 Task: Look for space in Jatāra, India from 3rd August, 2023 to 17th August, 2023 for 3 adults, 1 child in price range Rs.3000 to Rs.15000. Place can be entire place with 3 bedrooms having 4 beds and 2 bathrooms. Property type can be house, flat, guest house. Amenities needed are: wifi. Booking option can be shelf check-in. Required host language is English.
Action: Mouse moved to (490, 121)
Screenshot: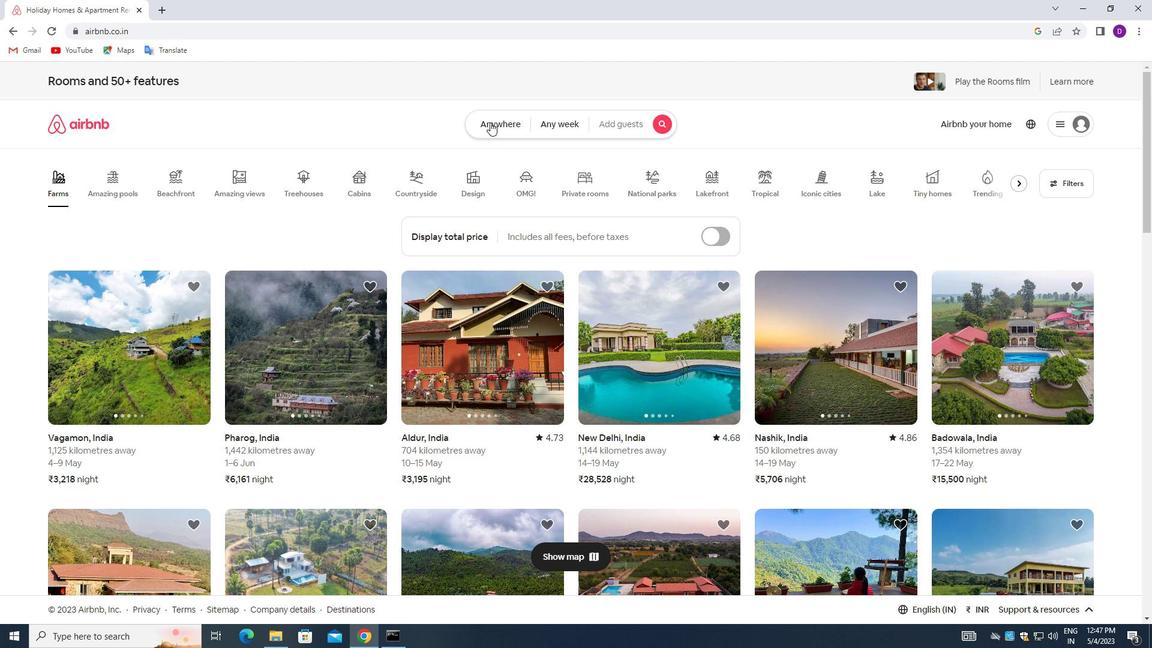 
Action: Mouse pressed left at (490, 121)
Screenshot: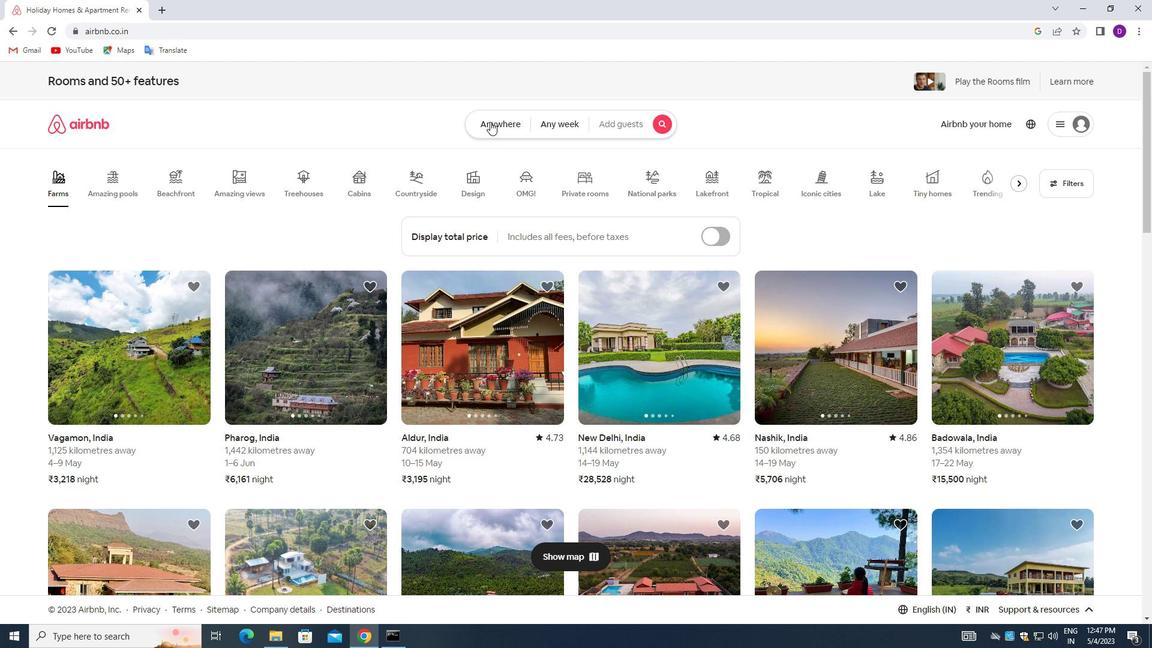 
Action: Mouse moved to (457, 172)
Screenshot: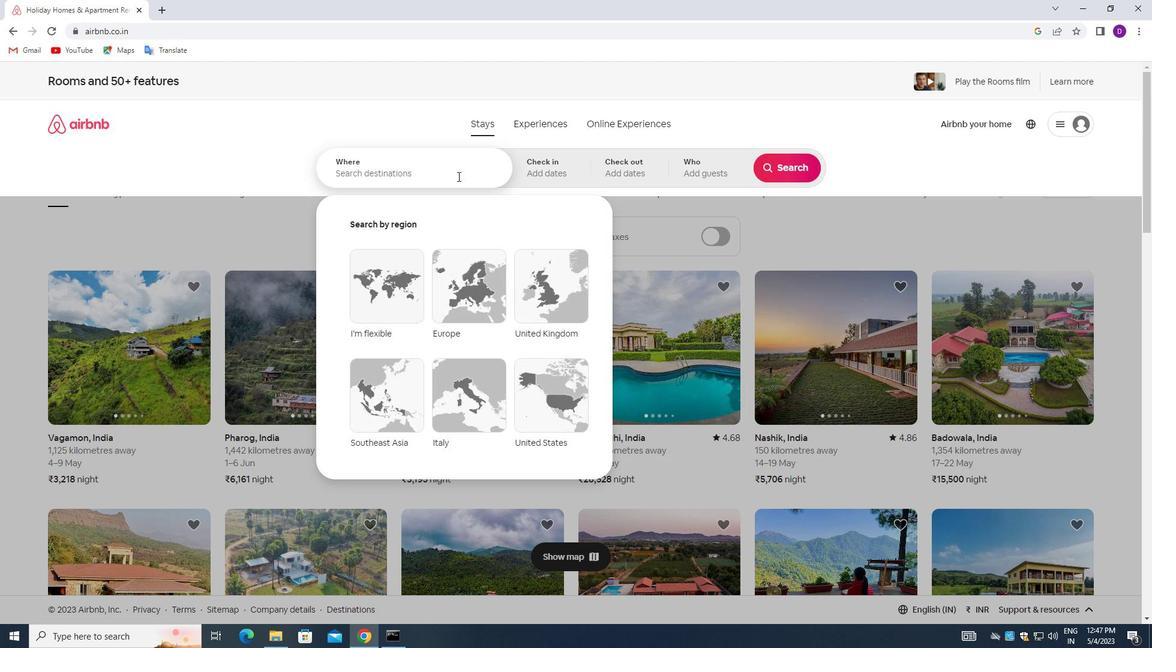 
Action: Mouse pressed left at (457, 172)
Screenshot: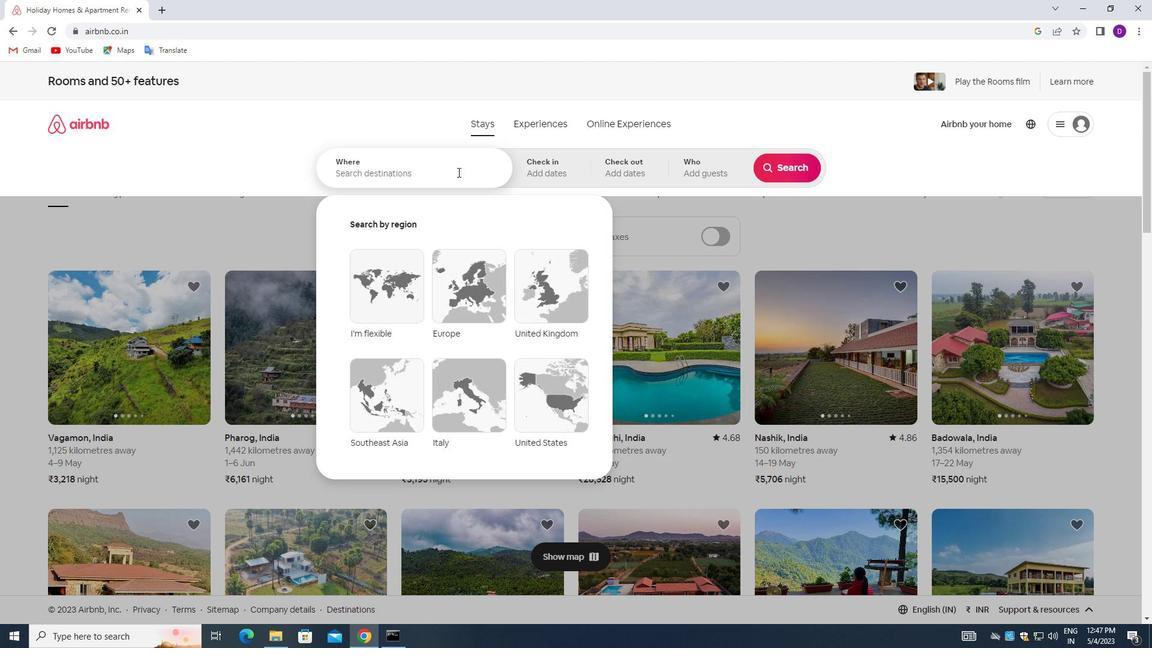 
Action: Mouse moved to (252, 159)
Screenshot: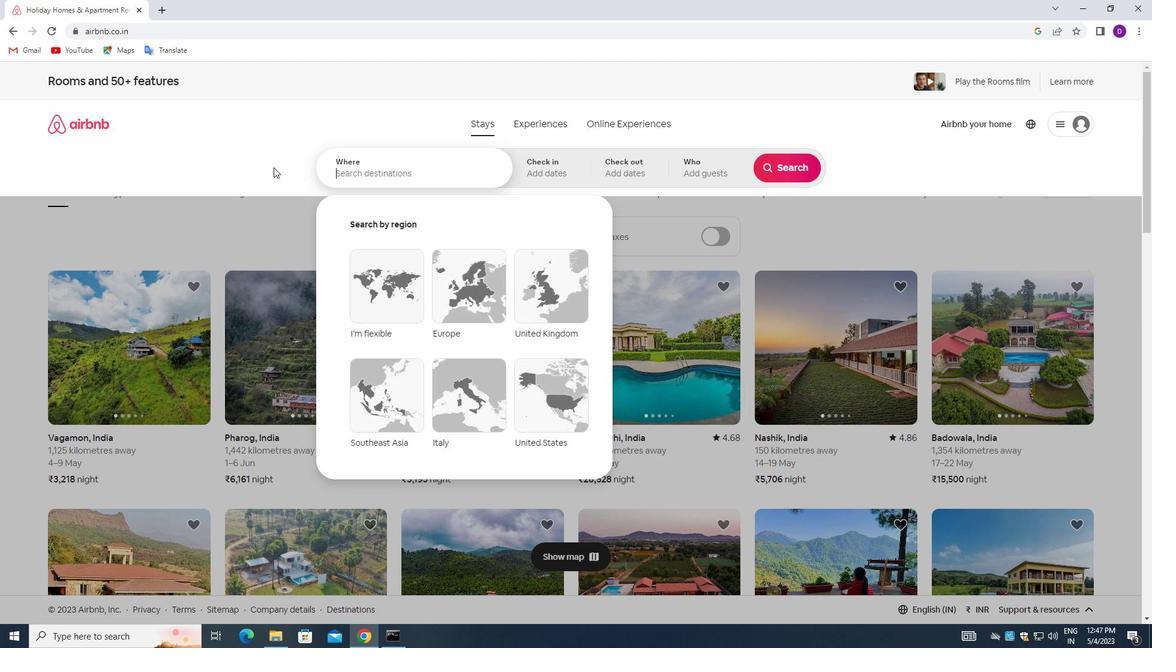 
Action: Key pressed <Key.shift>JATARA,<Key.space><Key.shift>INDIA<Key.enter>
Screenshot: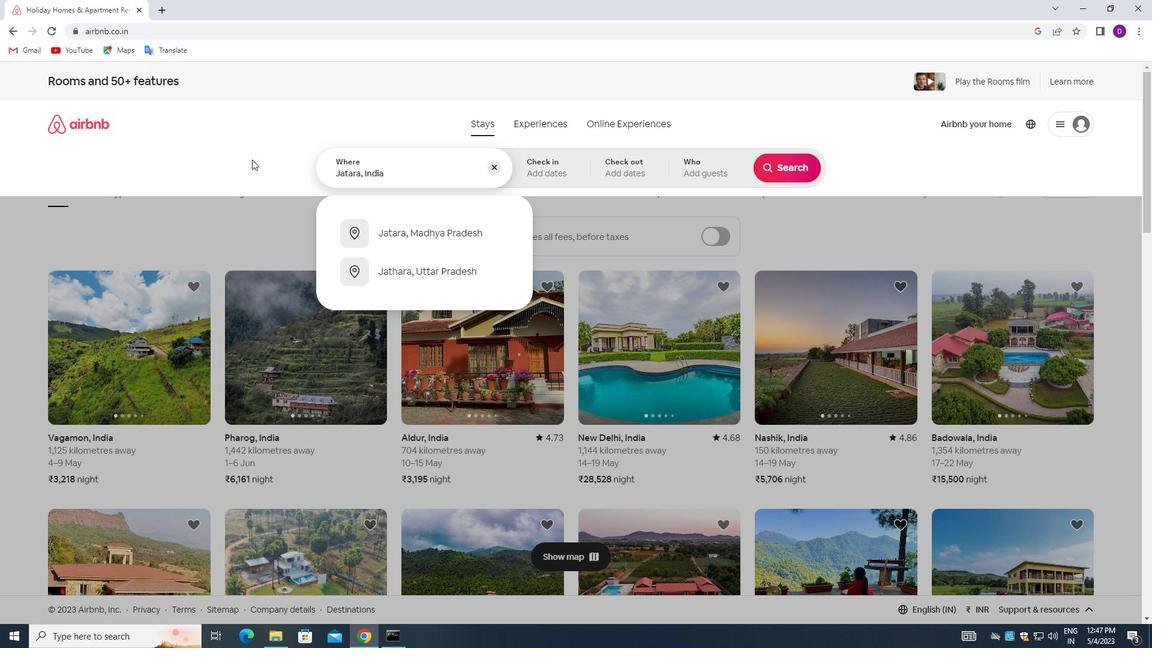 
Action: Mouse moved to (775, 259)
Screenshot: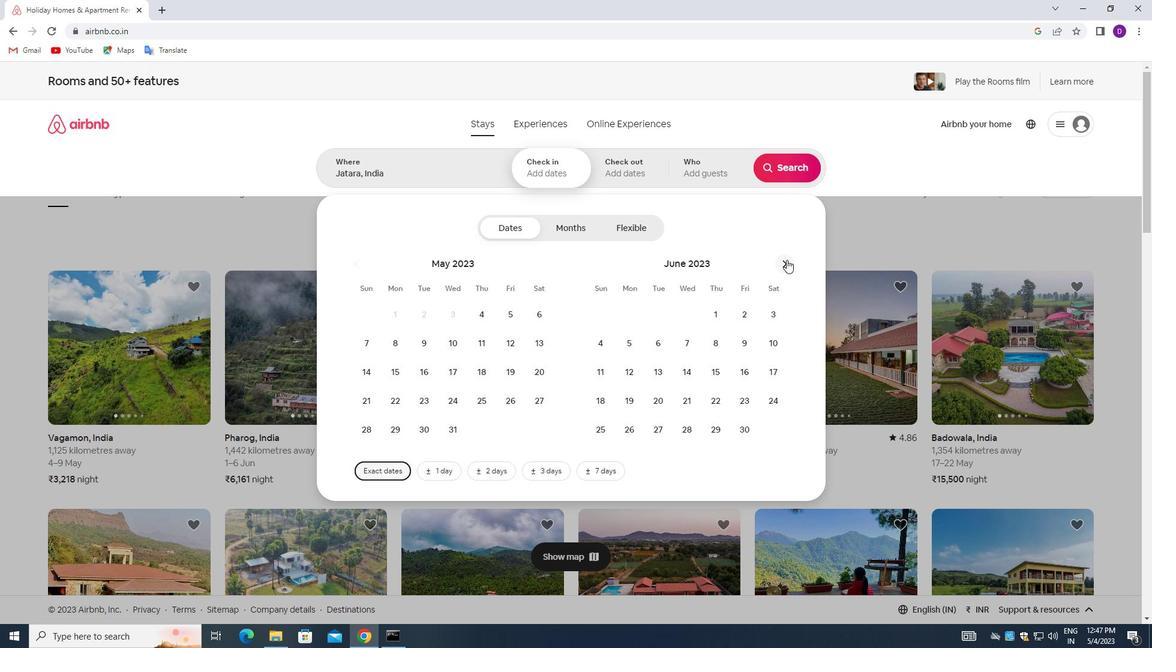 
Action: Mouse pressed left at (775, 259)
Screenshot: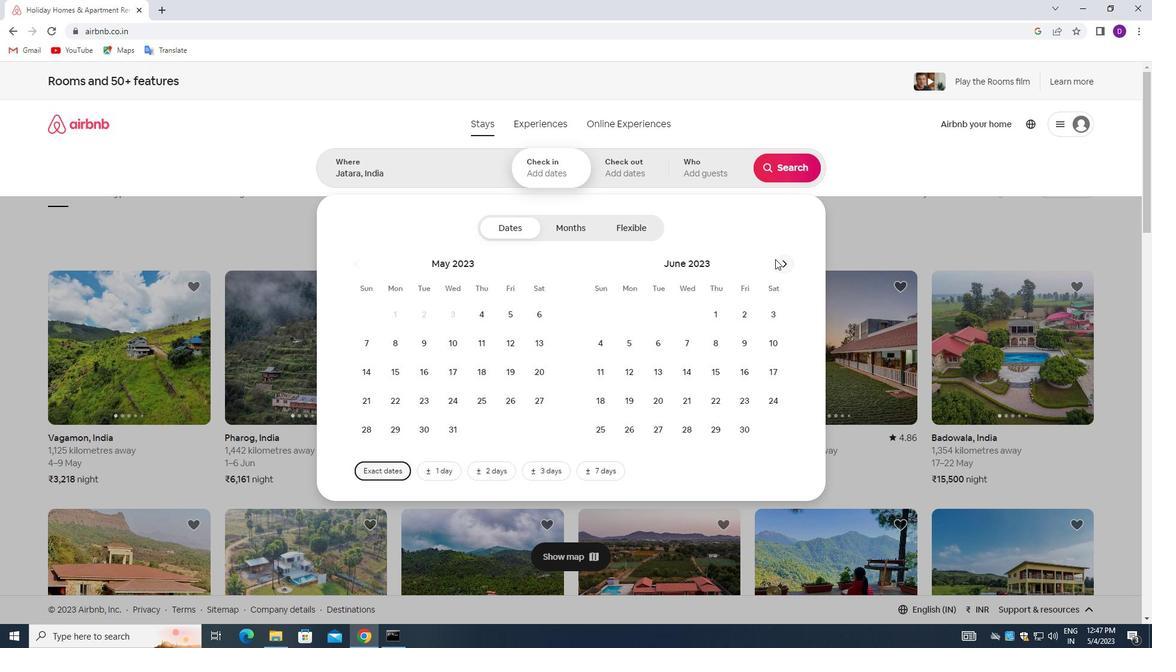
Action: Mouse moved to (780, 261)
Screenshot: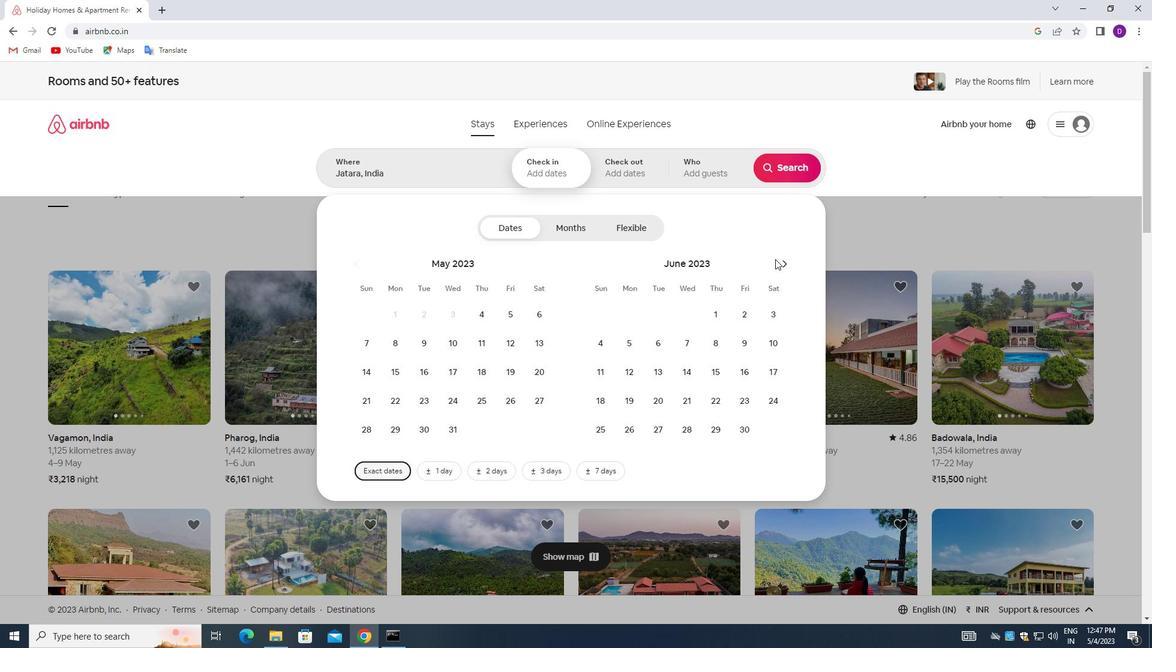 
Action: Mouse pressed left at (780, 261)
Screenshot: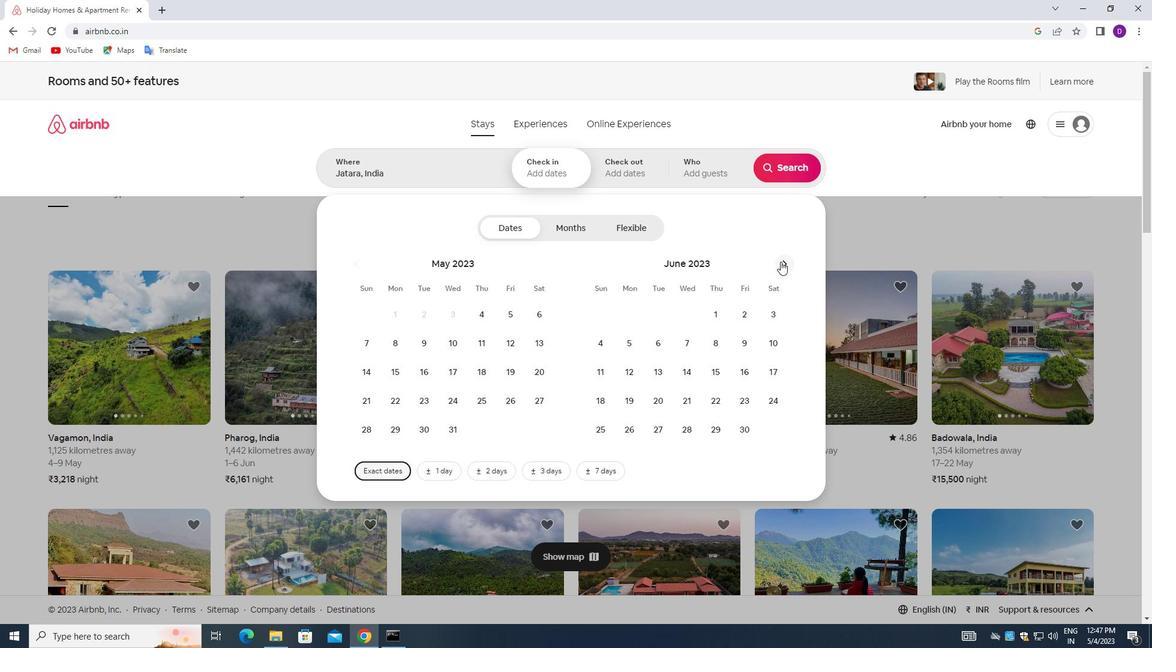 
Action: Mouse pressed left at (780, 261)
Screenshot: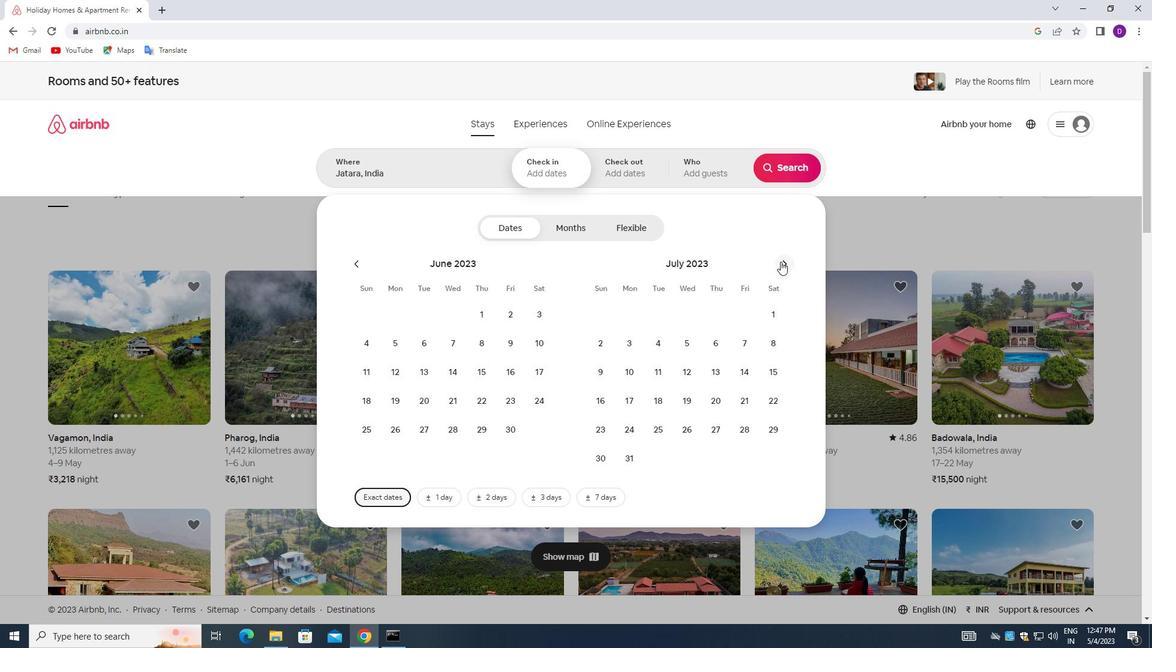 
Action: Mouse moved to (718, 318)
Screenshot: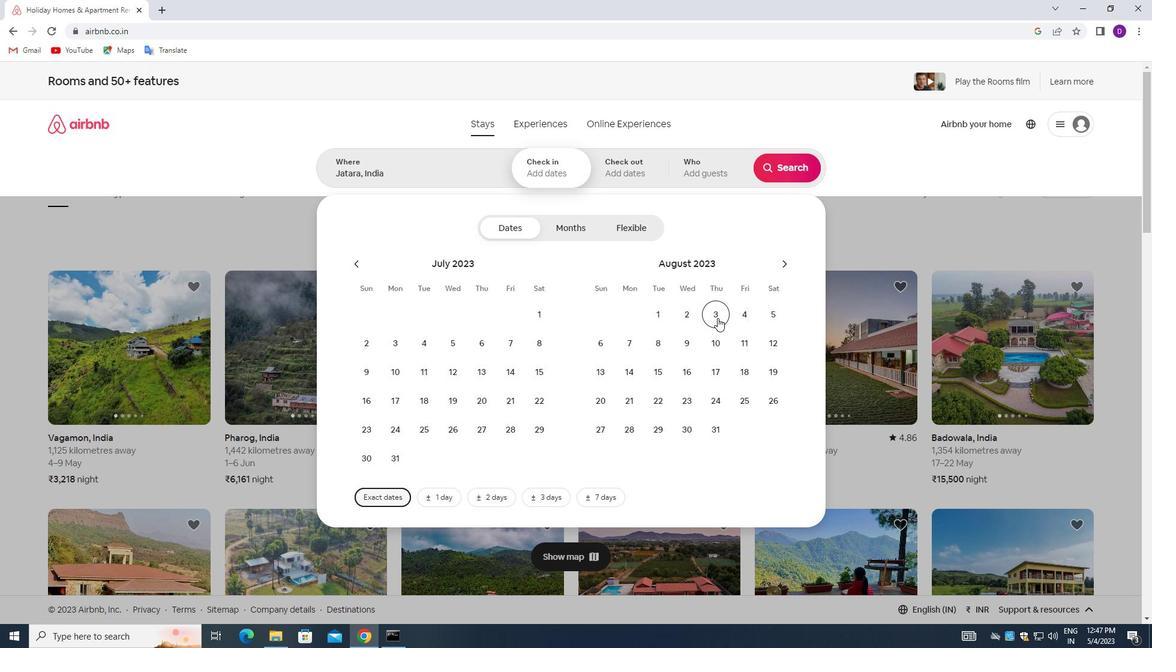 
Action: Mouse pressed left at (718, 318)
Screenshot: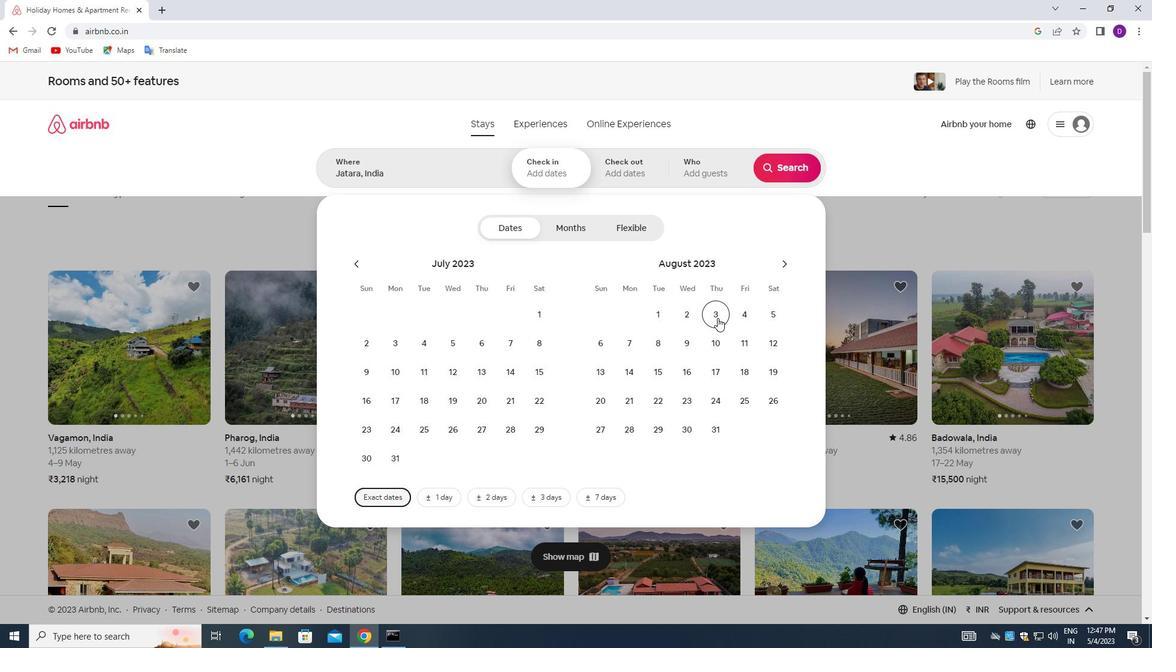 
Action: Mouse moved to (720, 367)
Screenshot: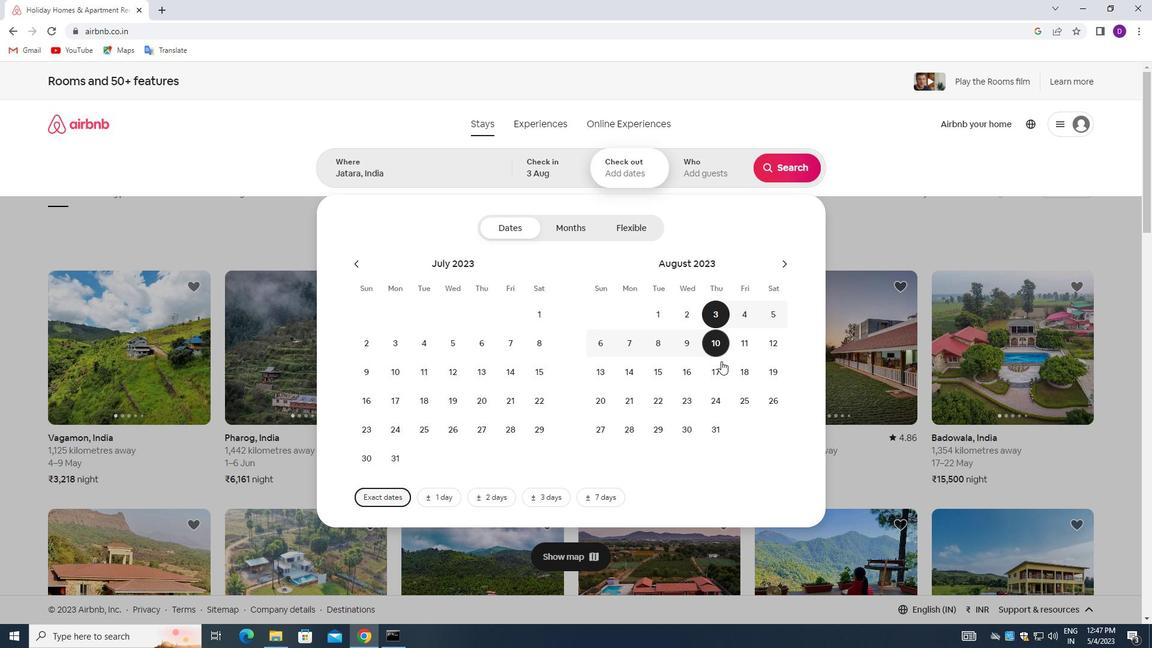 
Action: Mouse pressed left at (720, 367)
Screenshot: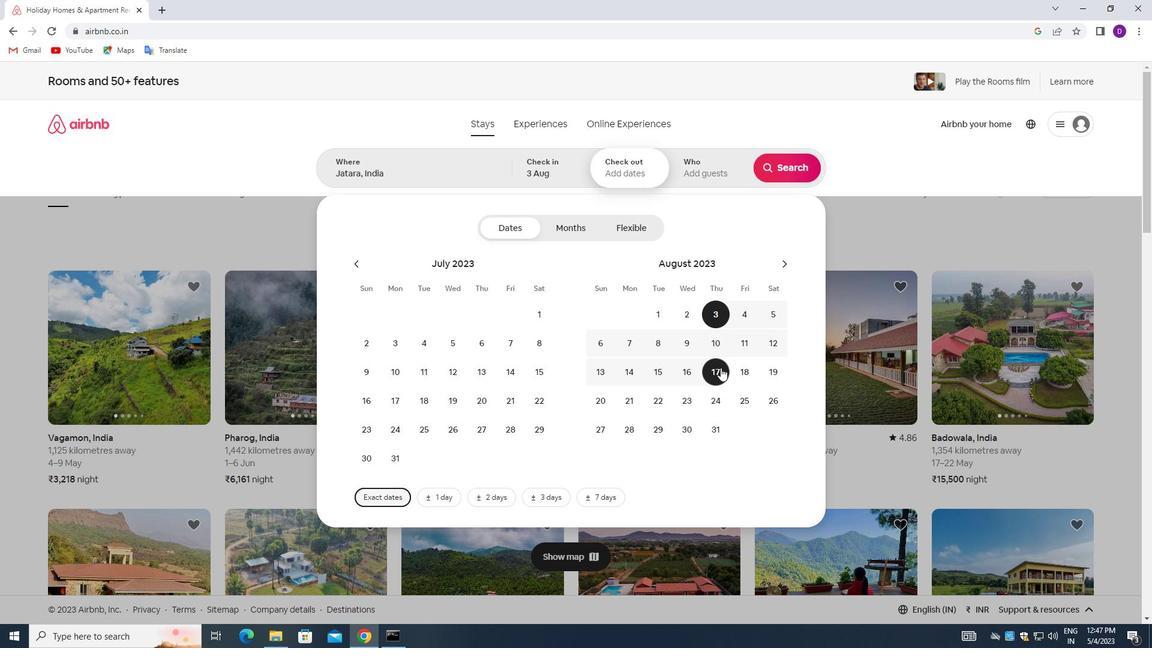 
Action: Mouse moved to (696, 171)
Screenshot: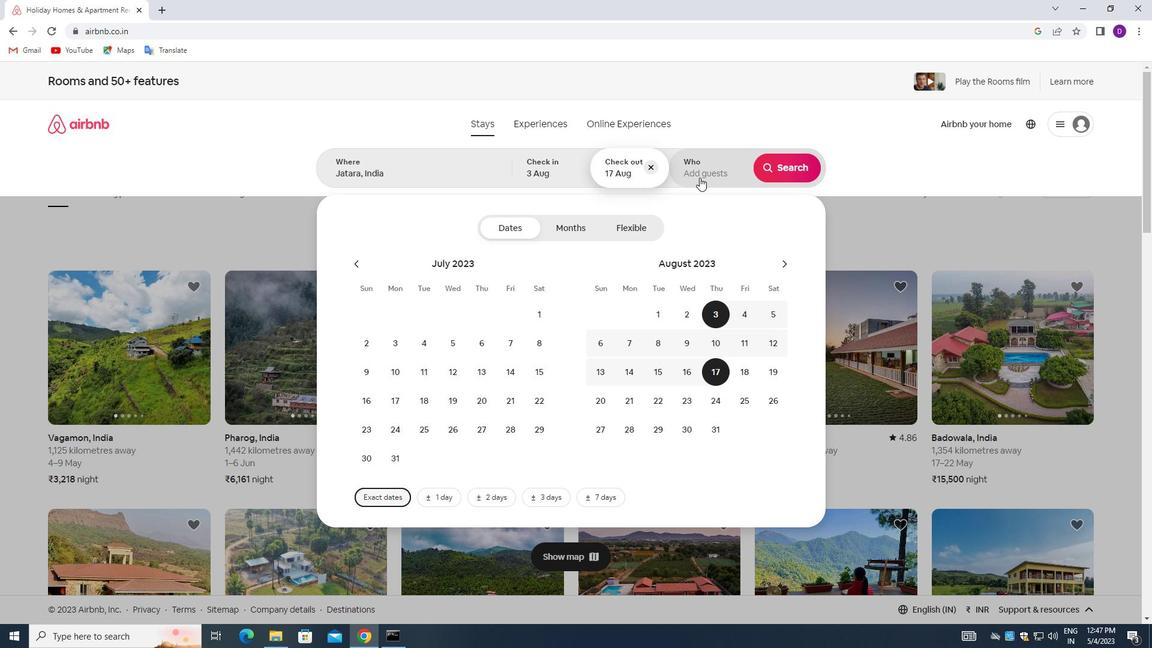 
Action: Mouse pressed left at (696, 171)
Screenshot: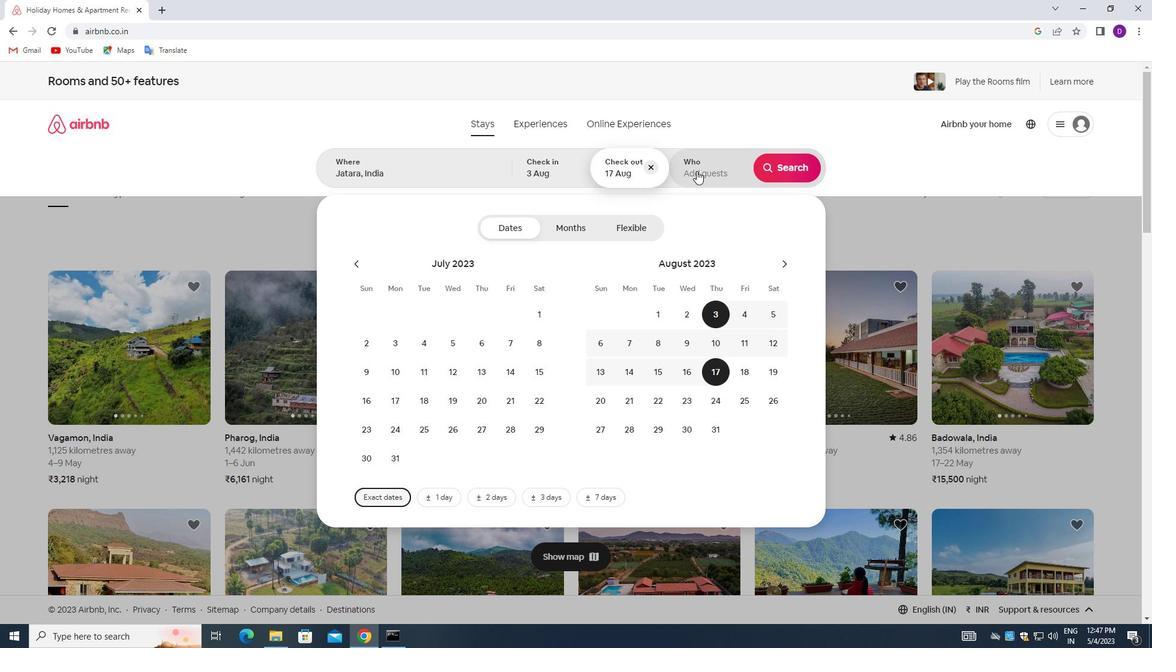 
Action: Mouse moved to (783, 232)
Screenshot: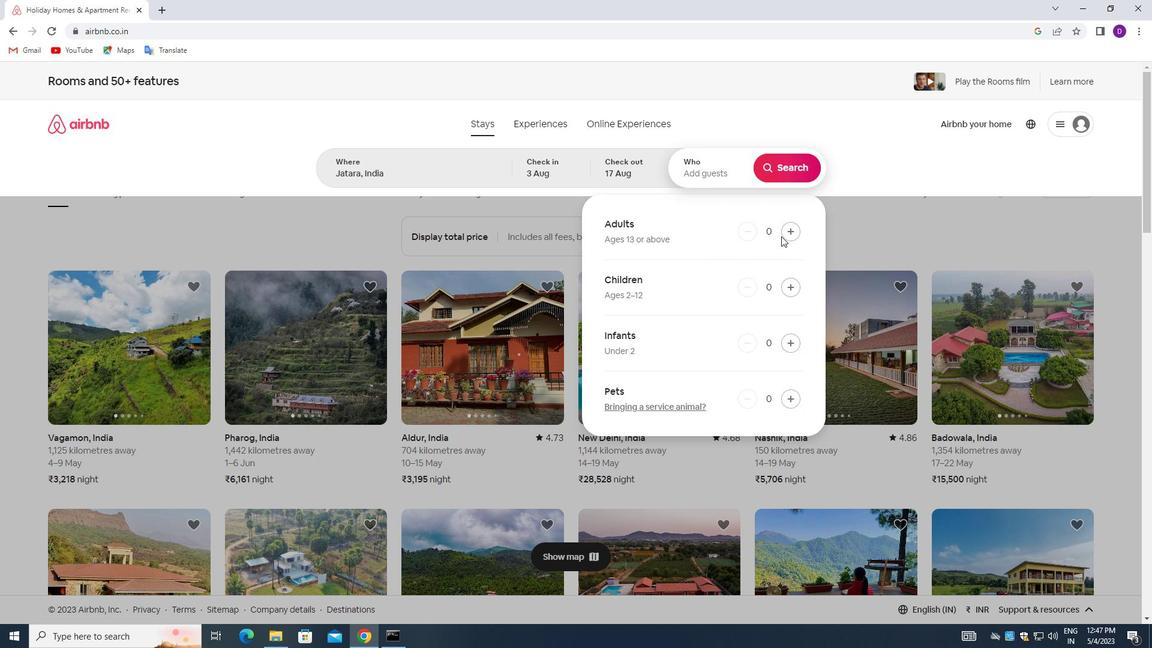 
Action: Mouse pressed left at (783, 232)
Screenshot: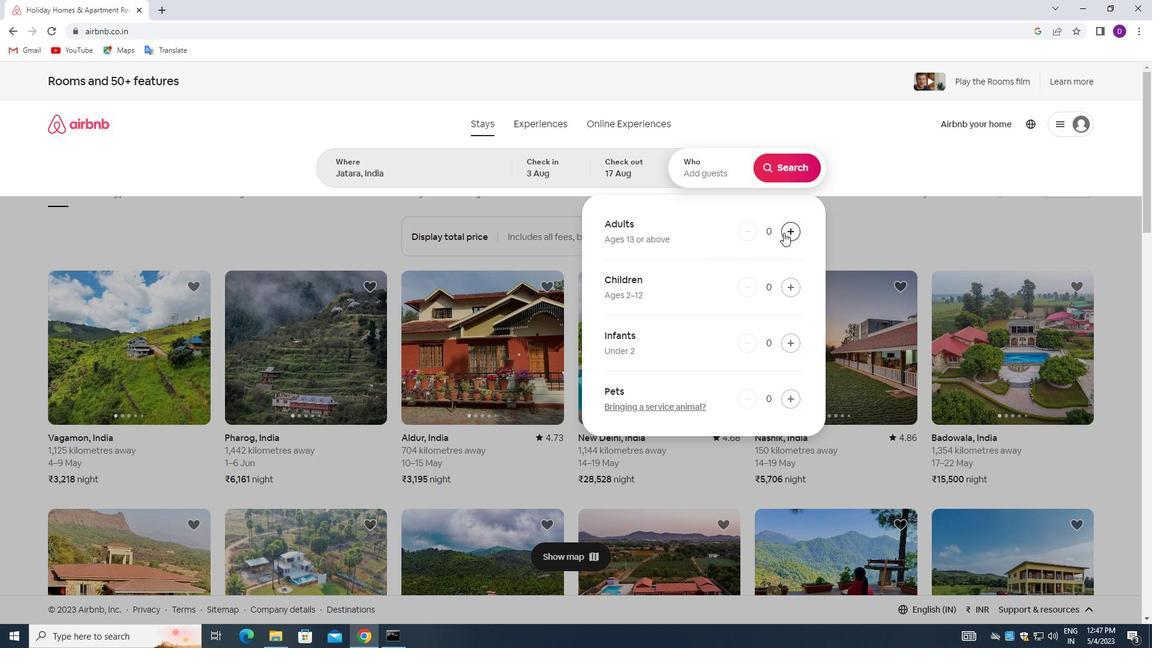 
Action: Mouse pressed left at (783, 232)
Screenshot: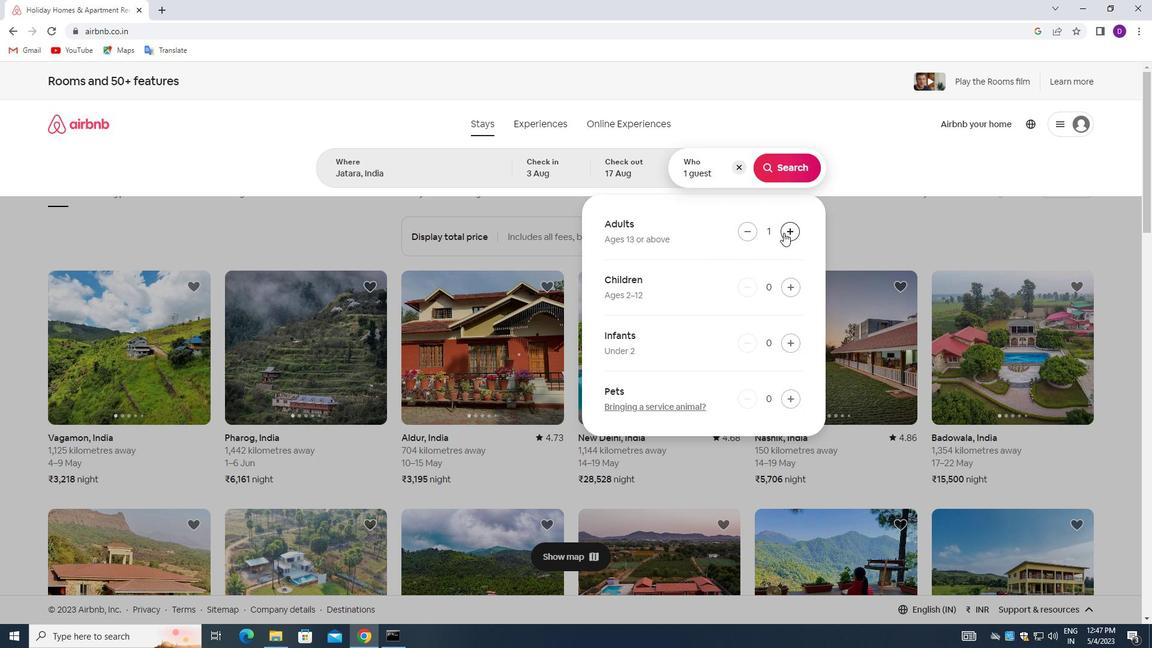 
Action: Mouse pressed left at (783, 232)
Screenshot: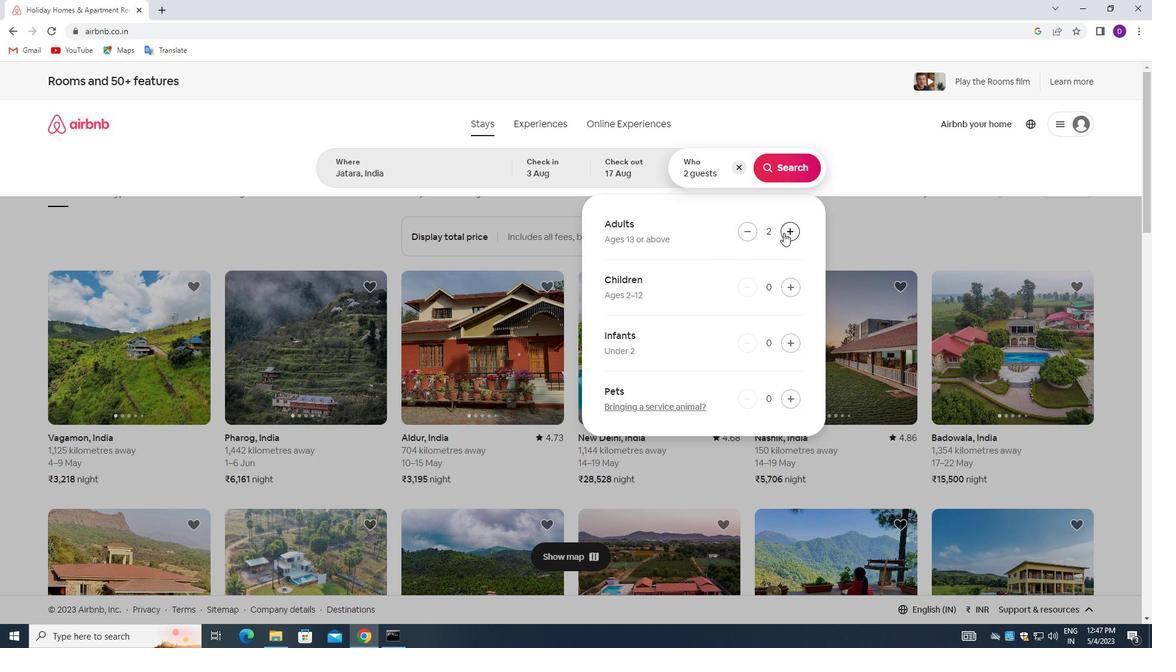 
Action: Mouse moved to (782, 288)
Screenshot: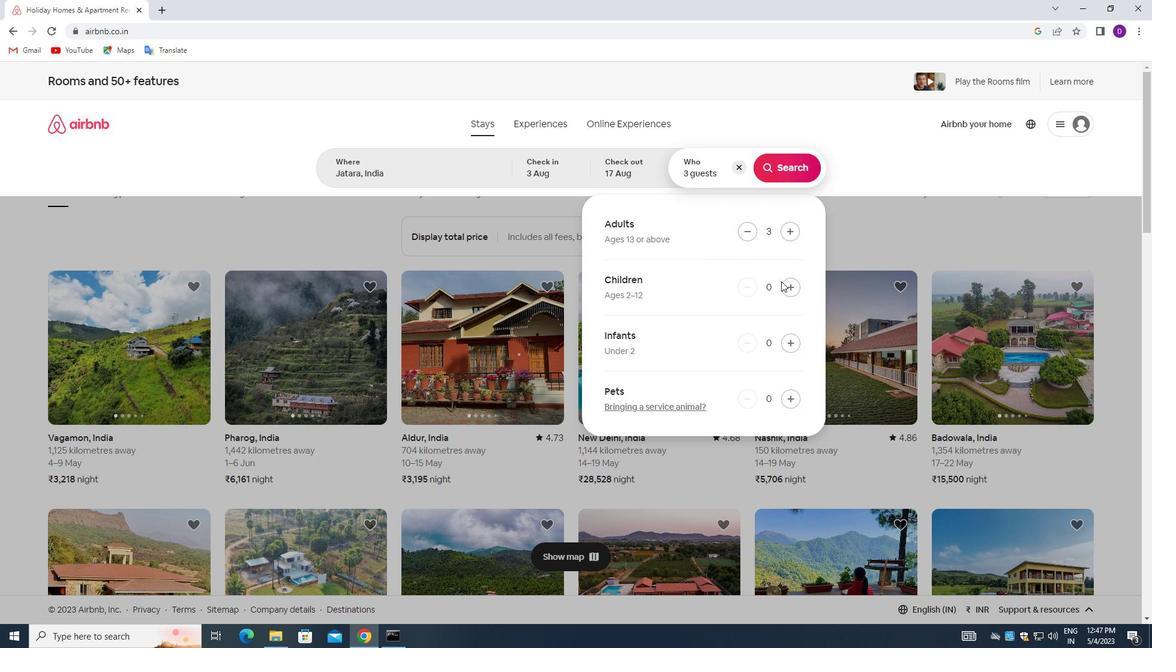 
Action: Mouse pressed left at (782, 288)
Screenshot: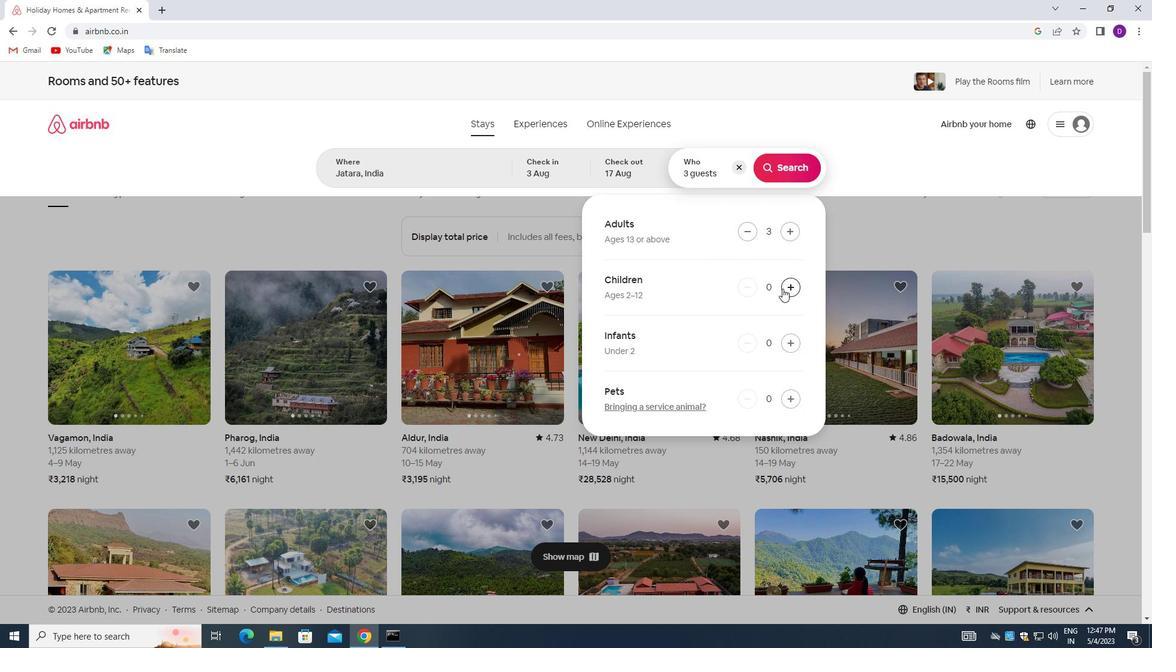 
Action: Mouse moved to (796, 173)
Screenshot: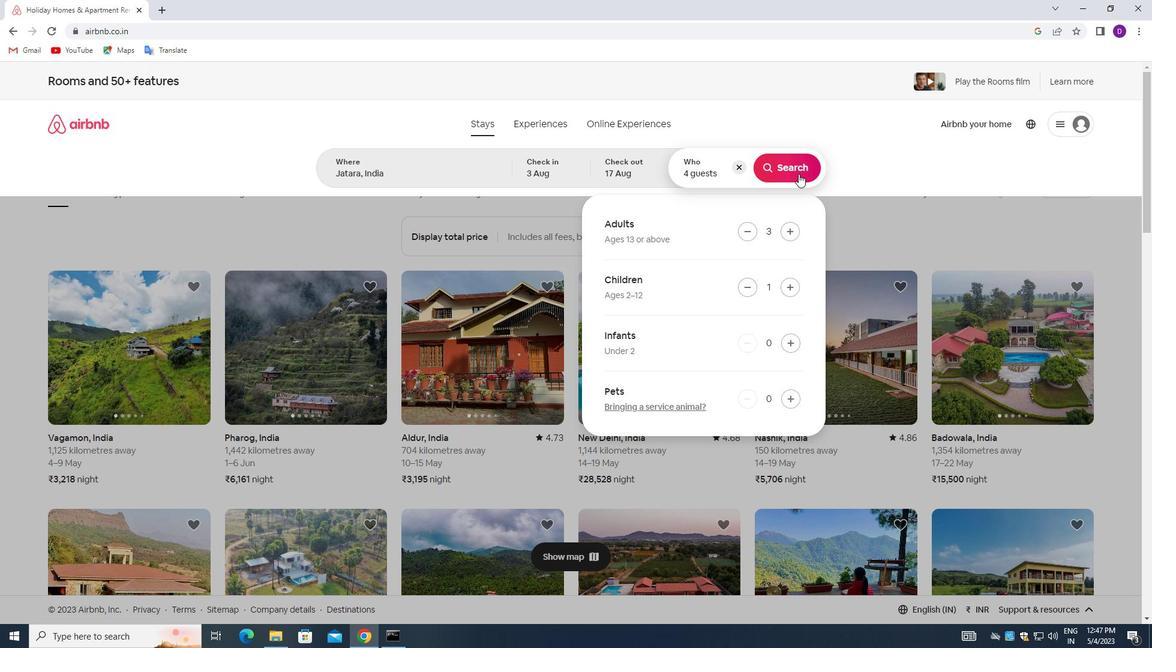 
Action: Mouse pressed left at (796, 173)
Screenshot: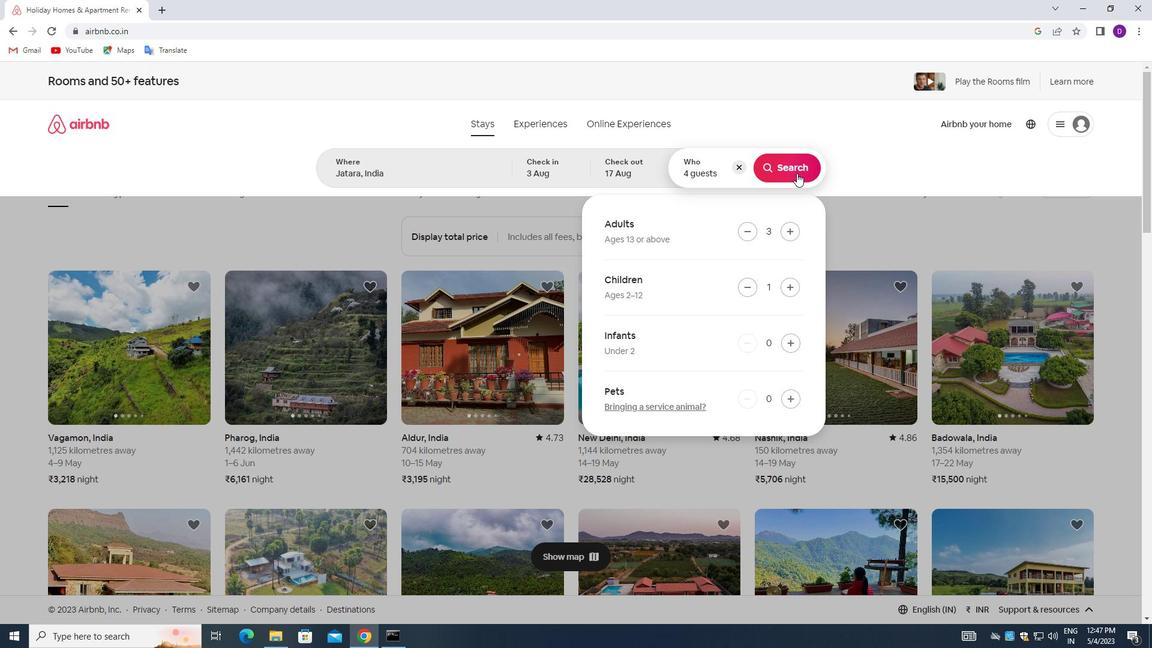 
Action: Mouse moved to (1086, 128)
Screenshot: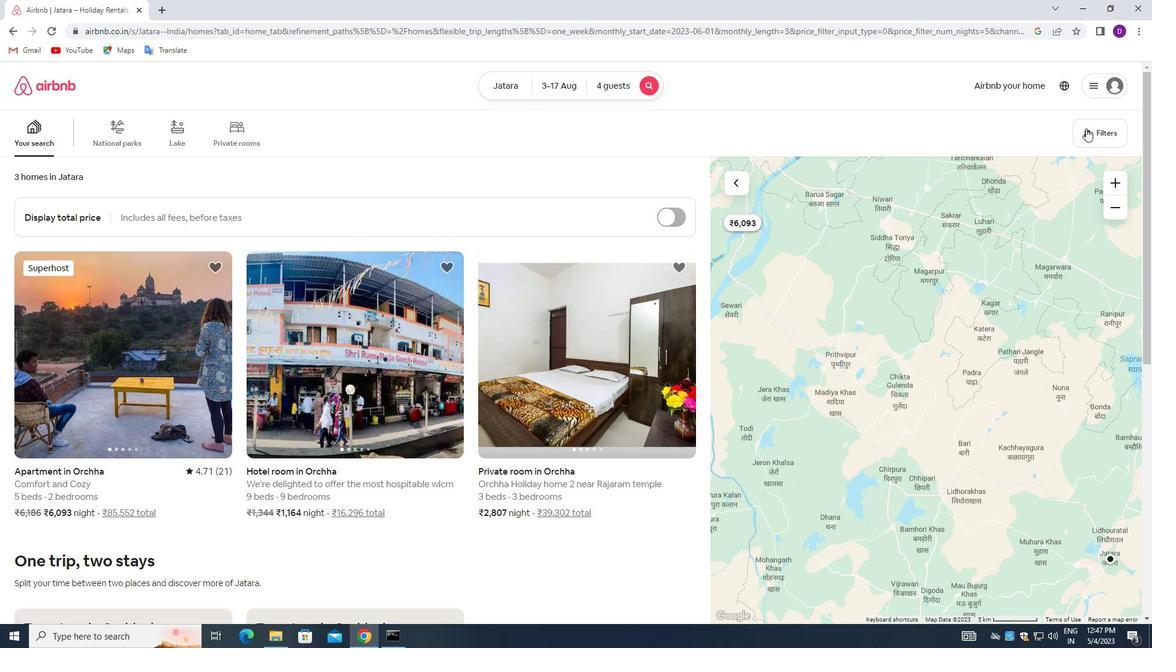 
Action: Mouse pressed left at (1086, 128)
Screenshot: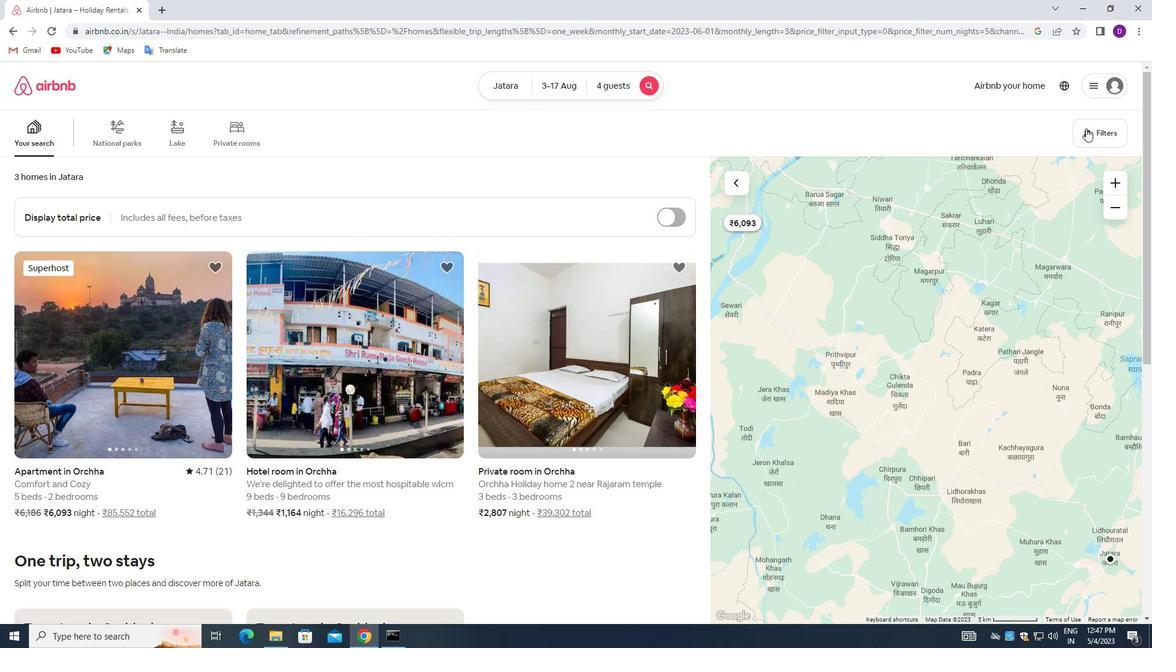 
Action: Mouse moved to (420, 287)
Screenshot: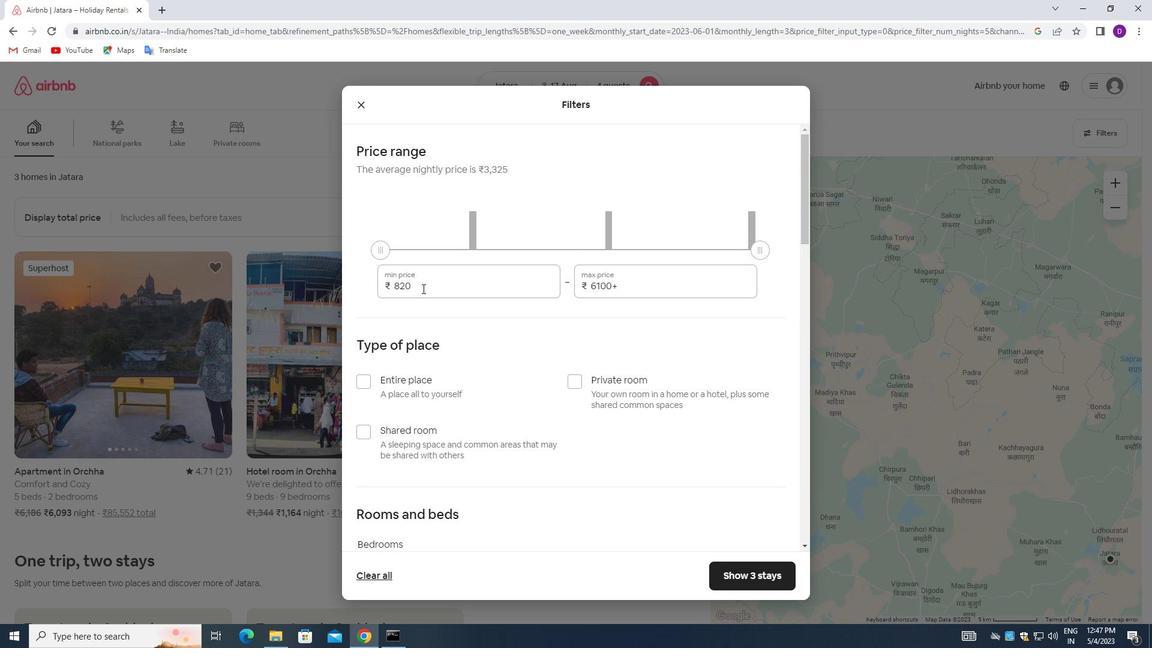 
Action: Mouse pressed left at (420, 287)
Screenshot: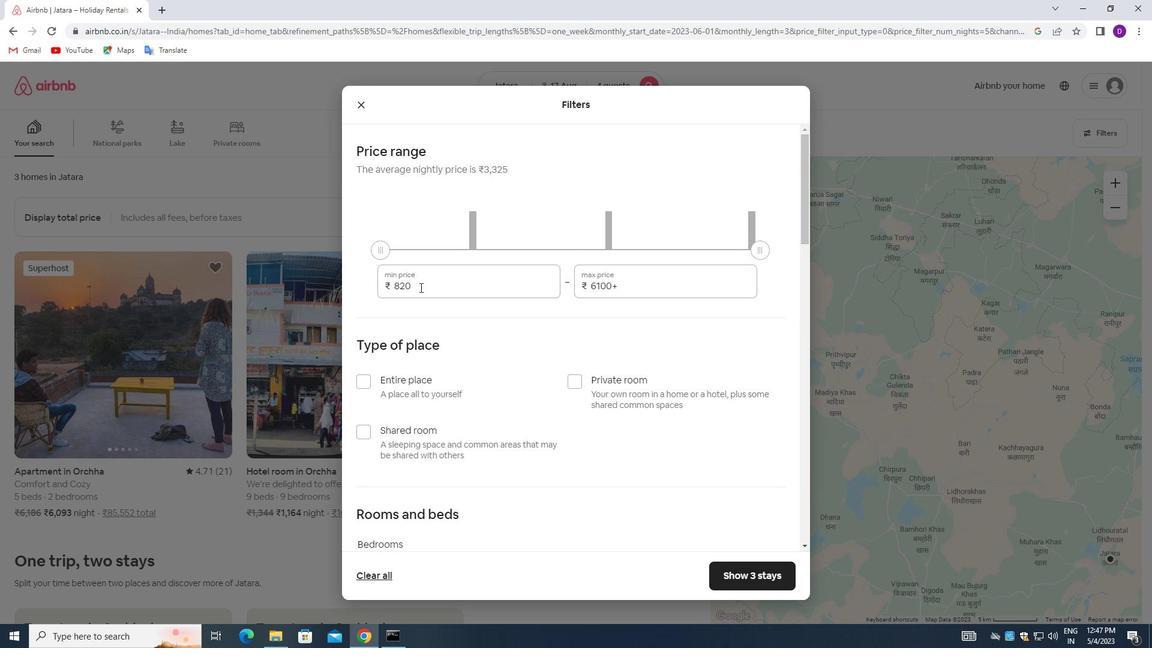 
Action: Mouse pressed left at (420, 287)
Screenshot: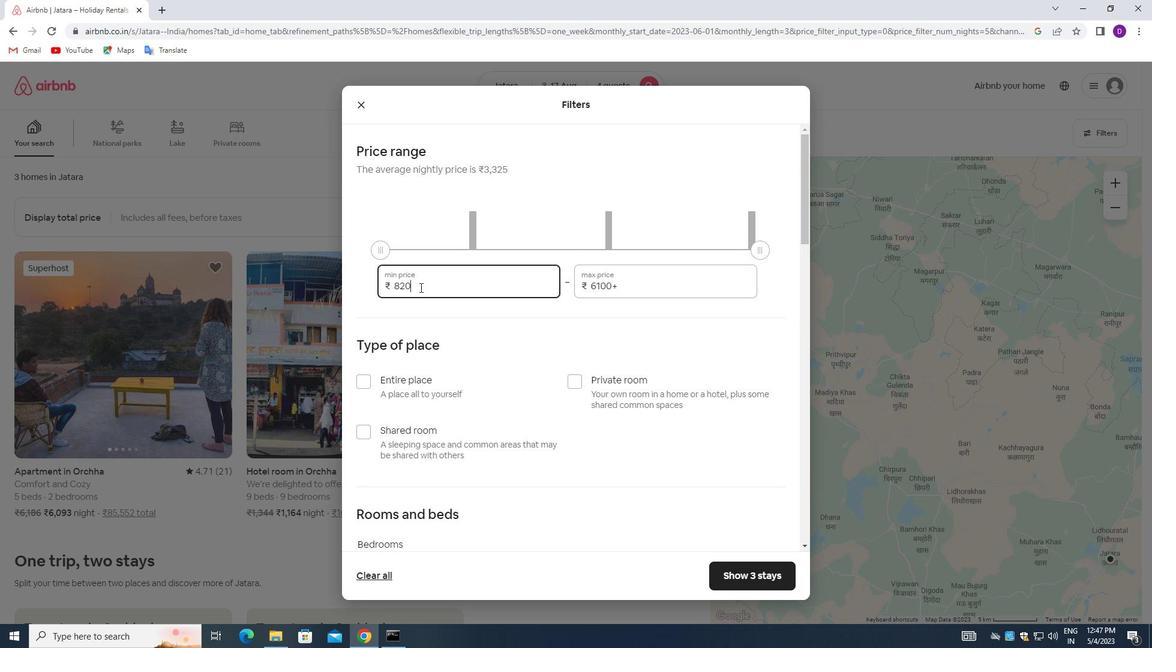 
Action: Key pressed 3000<Key.tab>15000
Screenshot: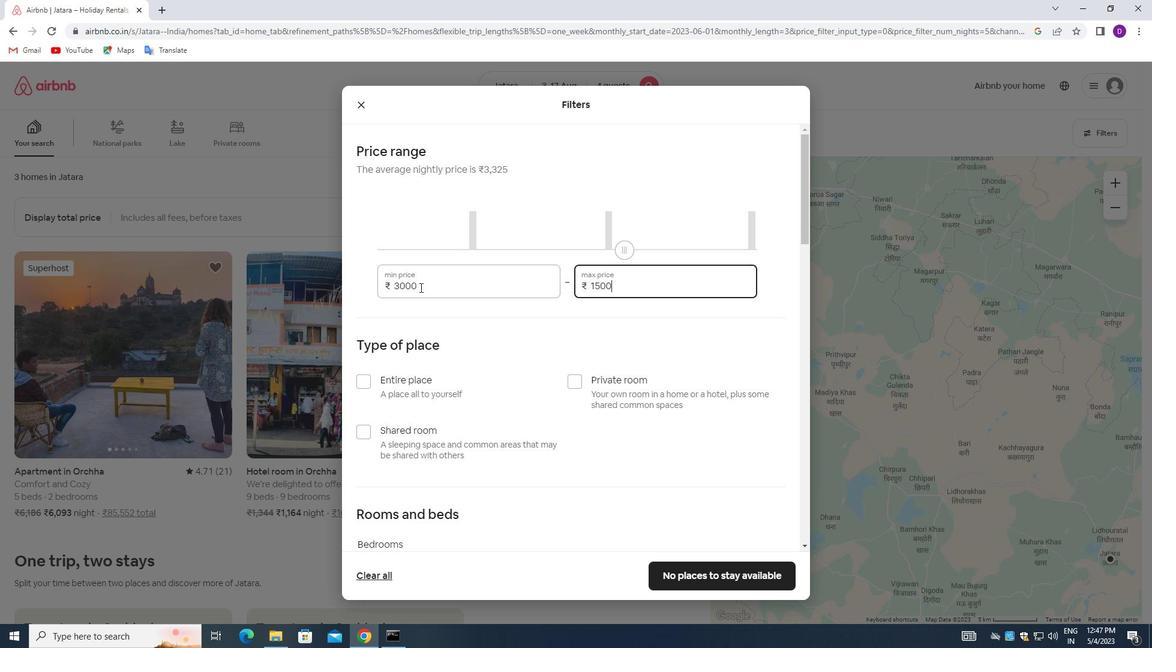 
Action: Mouse moved to (360, 383)
Screenshot: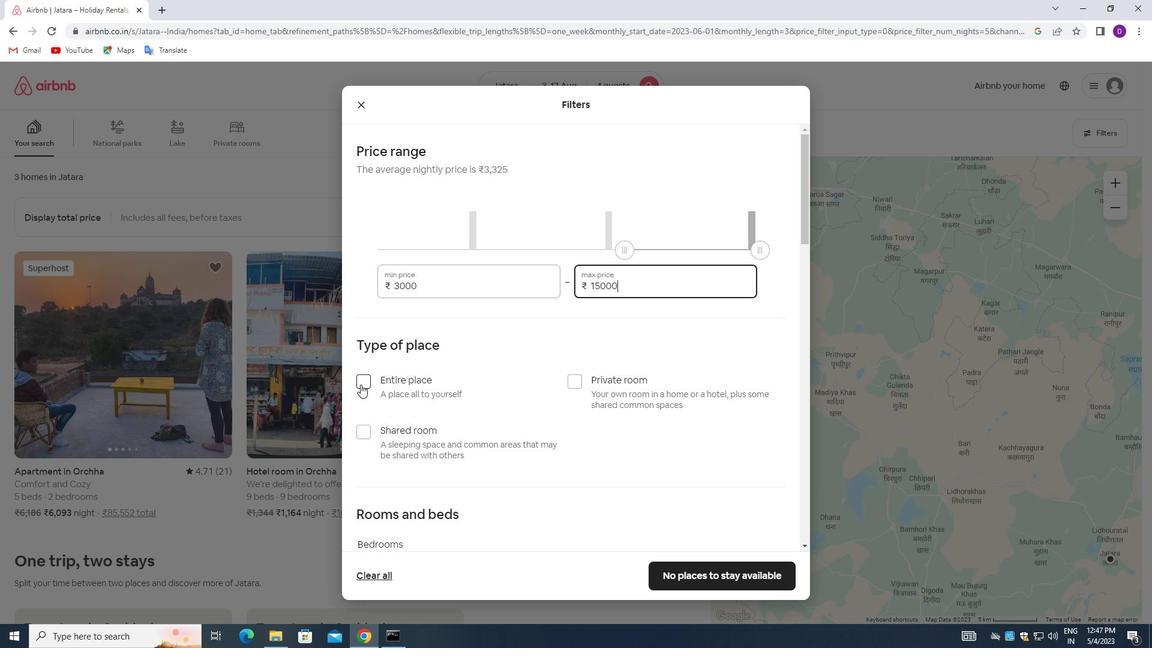 
Action: Mouse pressed left at (360, 383)
Screenshot: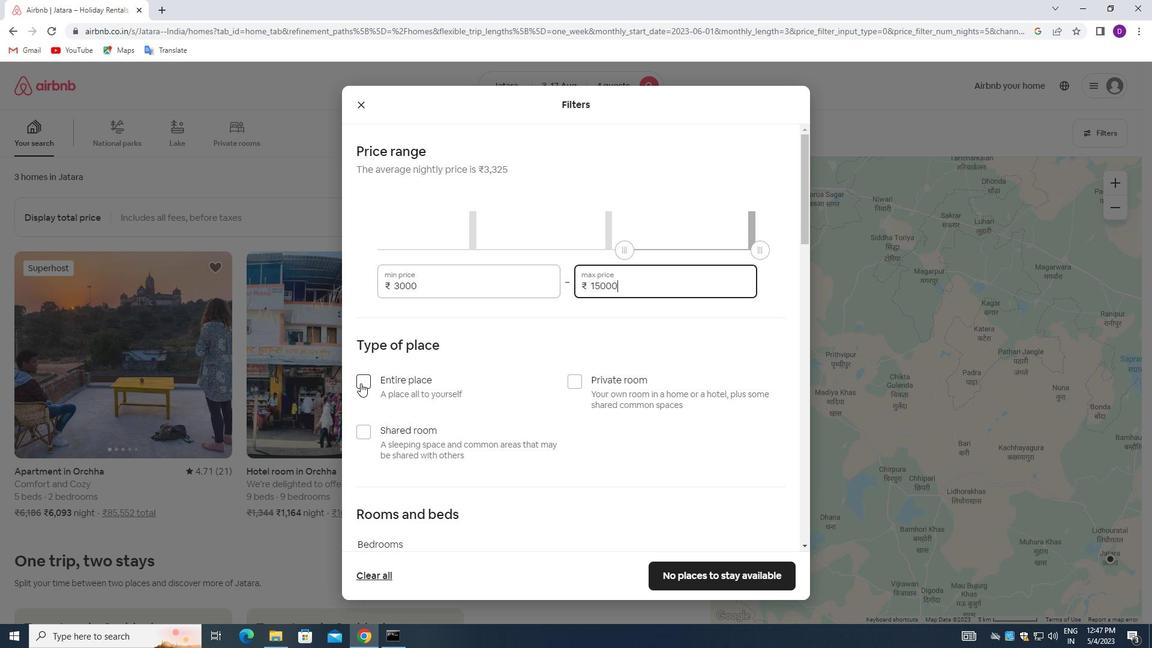 
Action: Mouse moved to (510, 370)
Screenshot: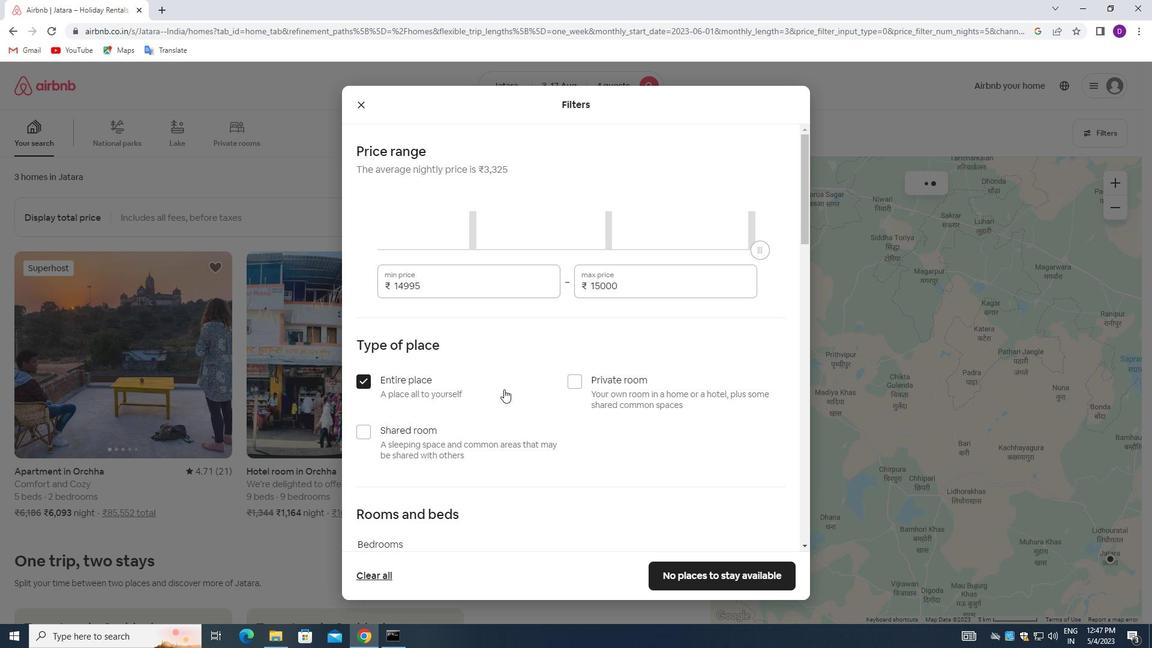
Action: Mouse scrolled (510, 369) with delta (0, 0)
Screenshot: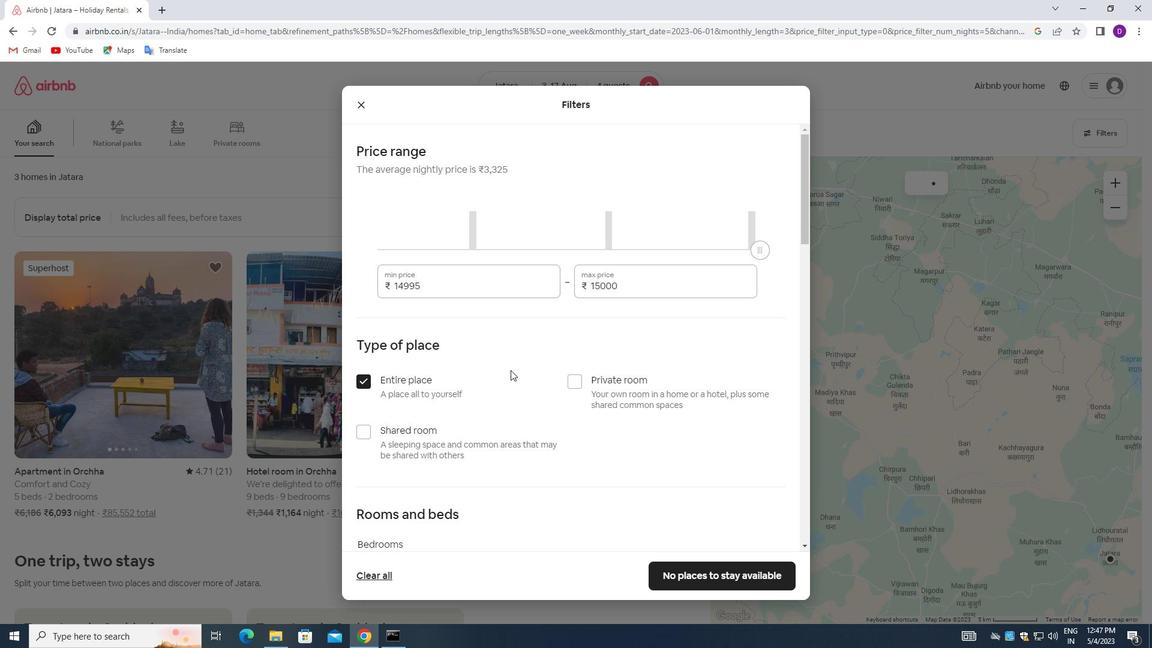 
Action: Mouse moved to (510, 370)
Screenshot: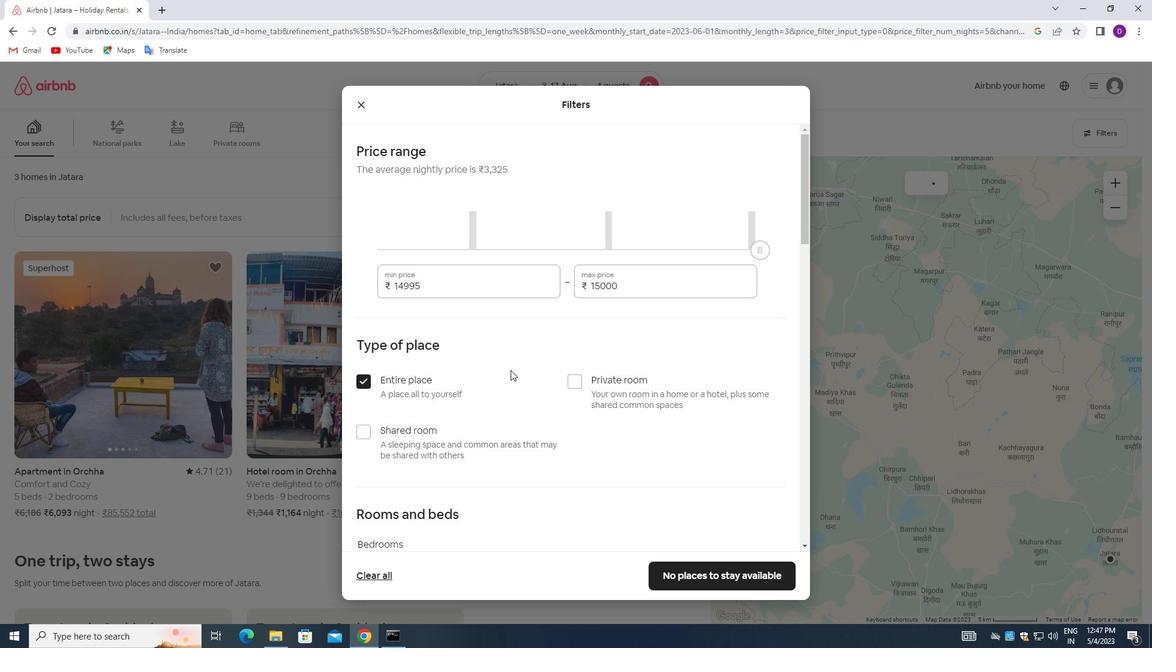 
Action: Mouse scrolled (510, 370) with delta (0, 0)
Screenshot: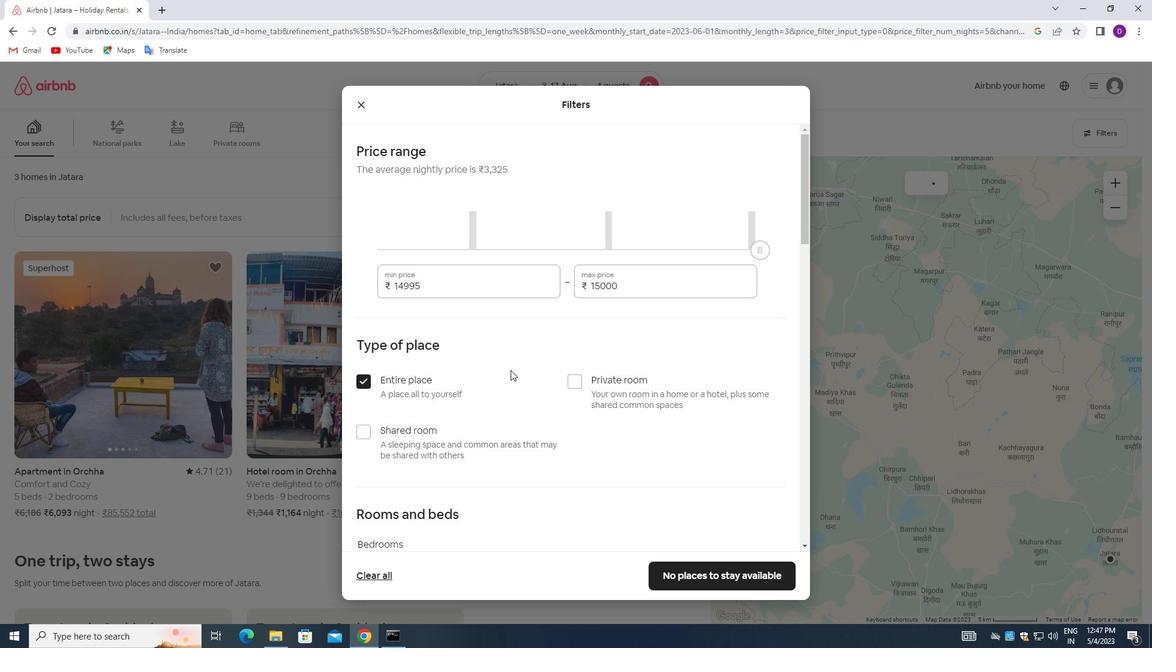 
Action: Mouse moved to (510, 371)
Screenshot: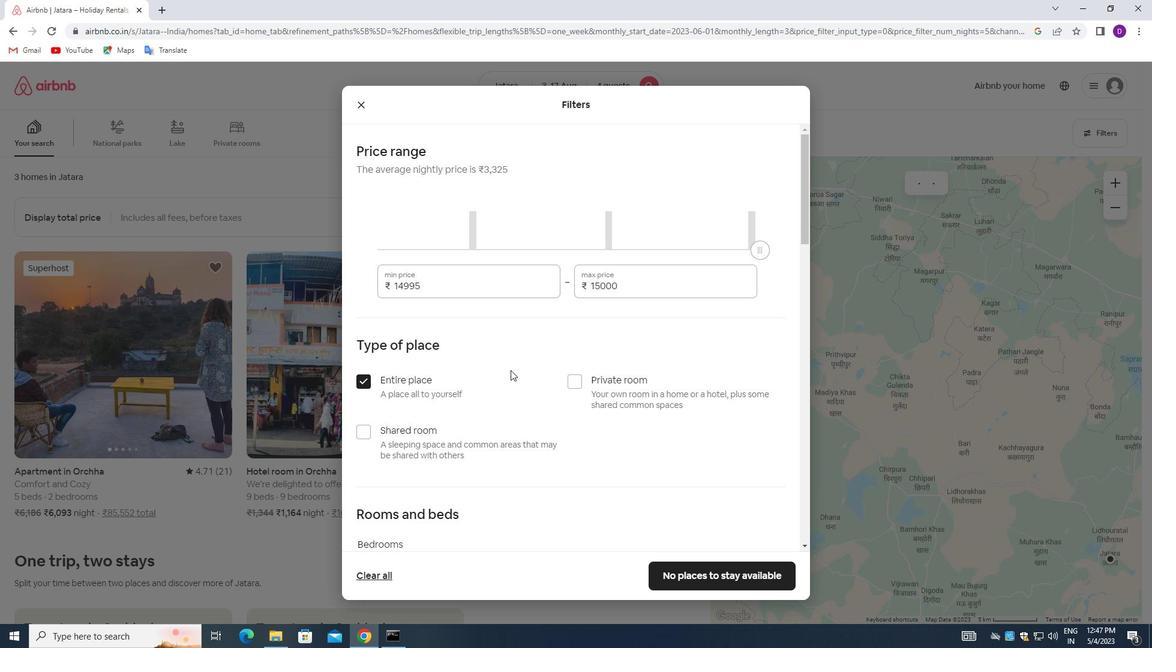 
Action: Mouse scrolled (510, 370) with delta (0, 0)
Screenshot: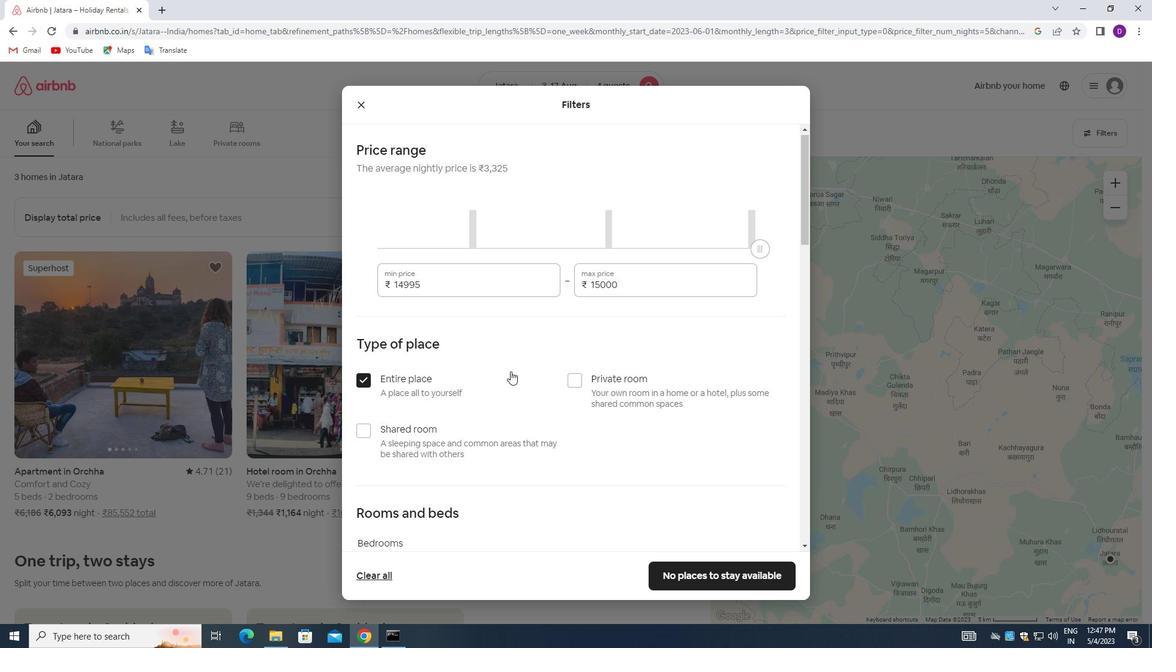 
Action: Mouse scrolled (510, 370) with delta (0, 0)
Screenshot: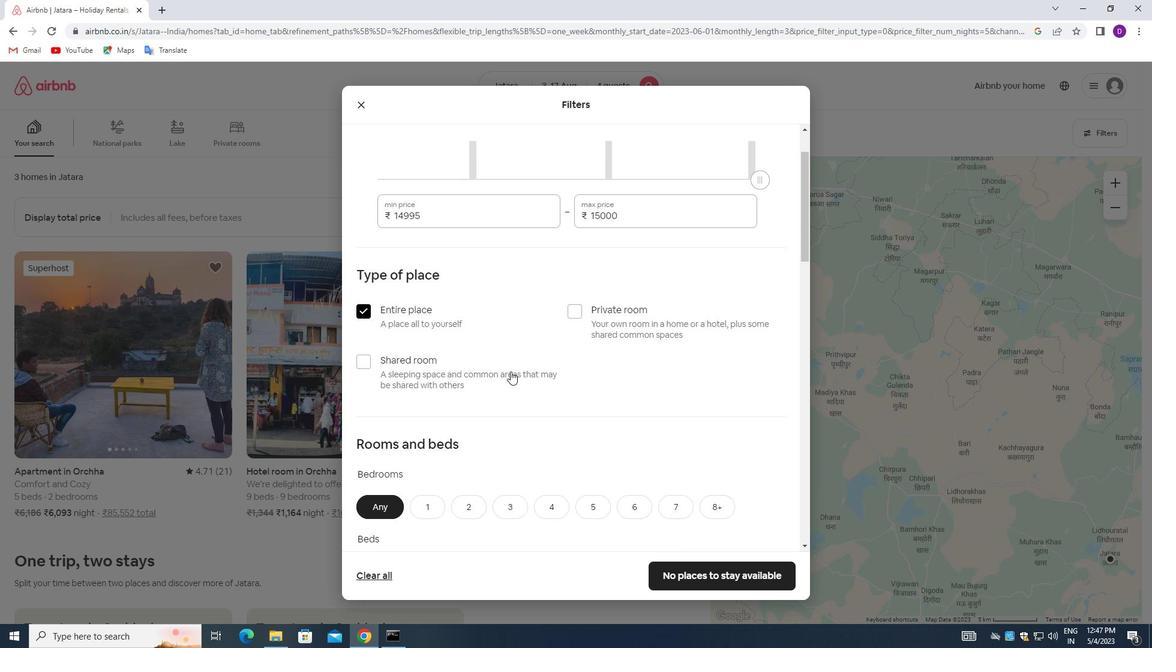 
Action: Mouse moved to (514, 335)
Screenshot: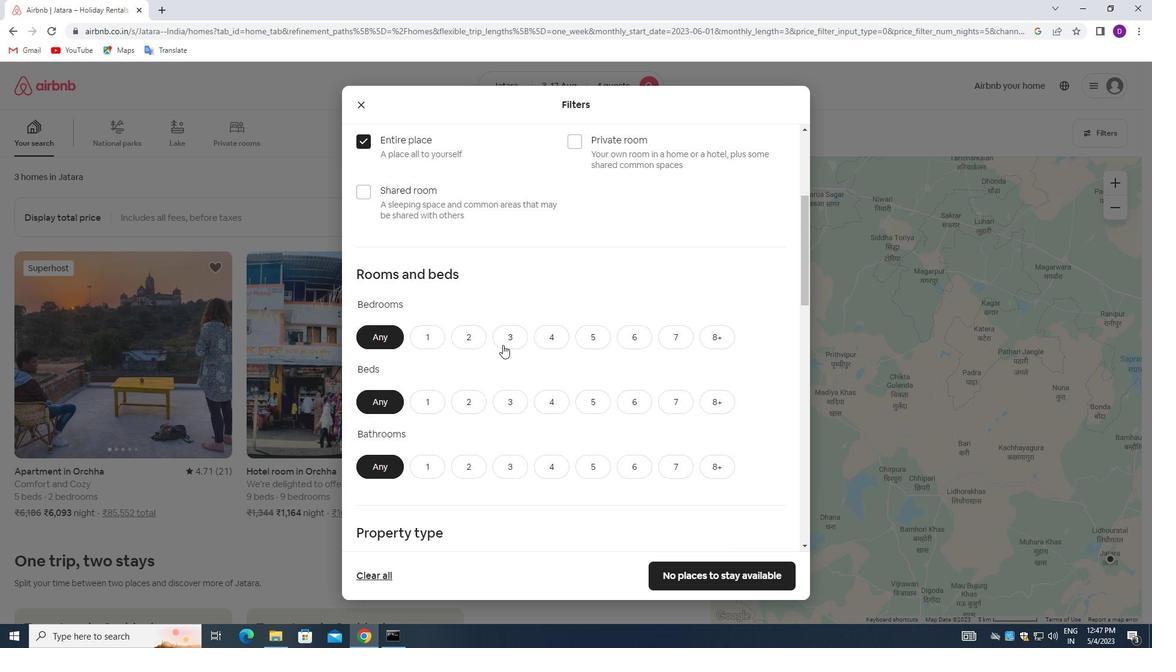 
Action: Mouse pressed left at (514, 335)
Screenshot: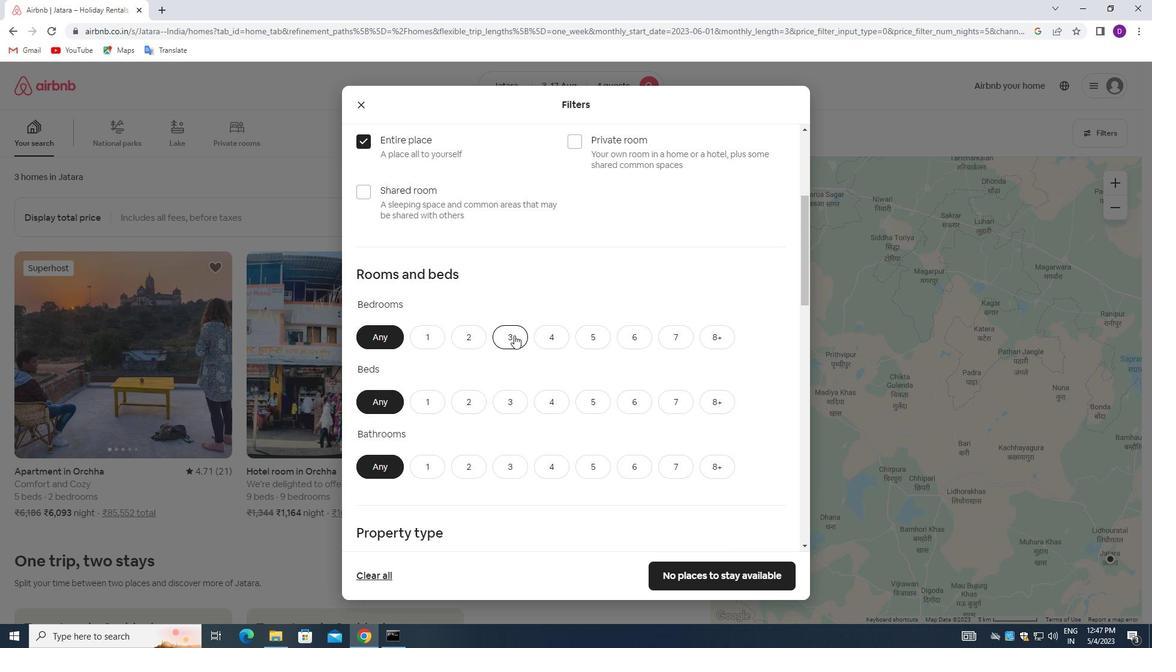 
Action: Mouse moved to (556, 399)
Screenshot: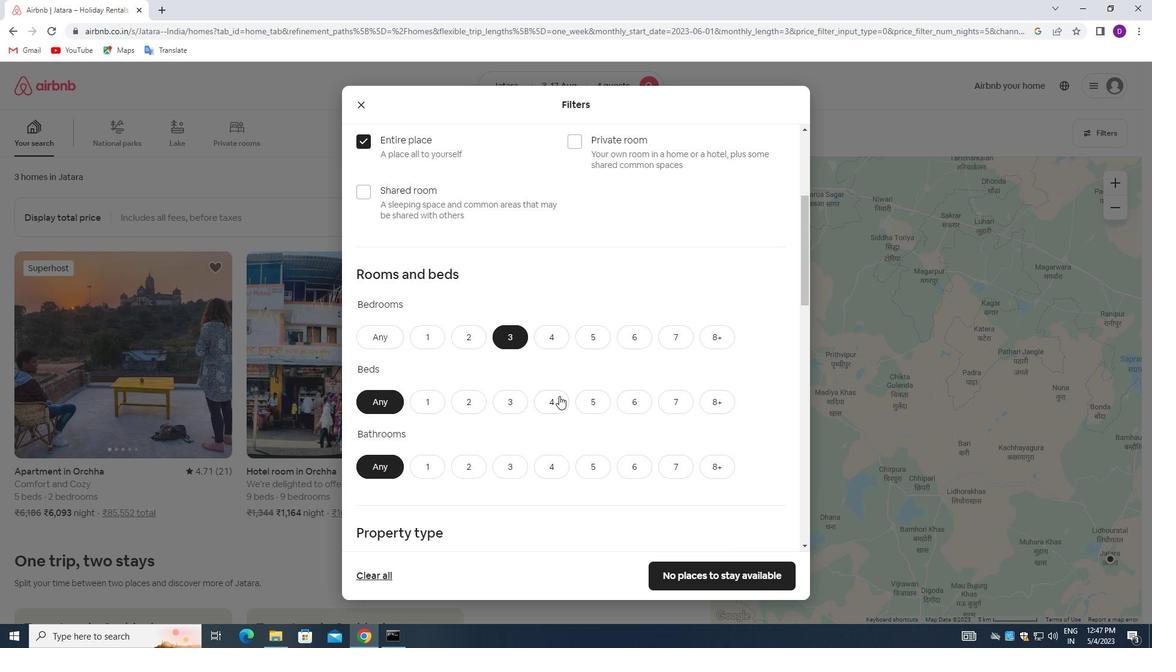 
Action: Mouse pressed left at (556, 399)
Screenshot: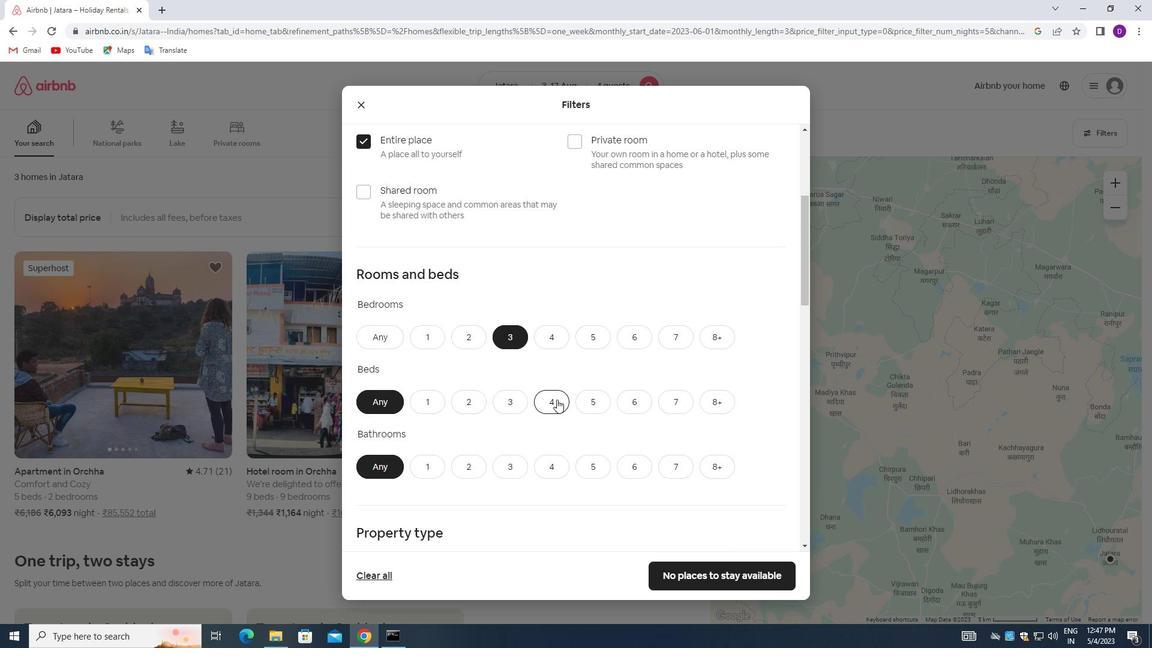 
Action: Mouse moved to (466, 465)
Screenshot: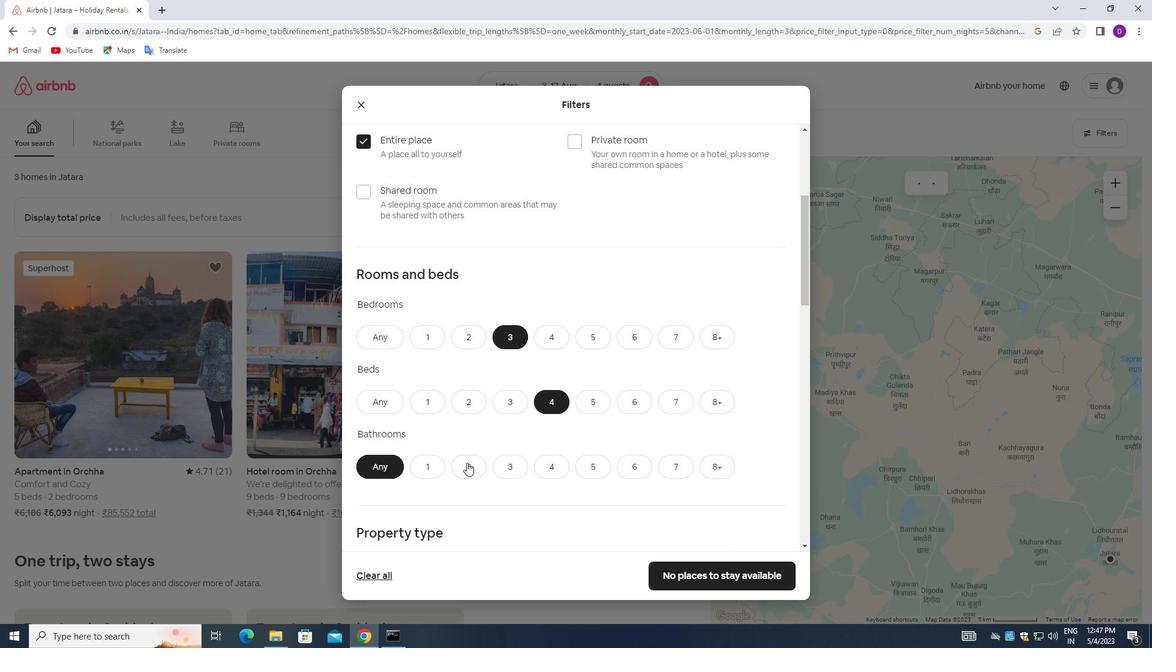 
Action: Mouse pressed left at (466, 465)
Screenshot: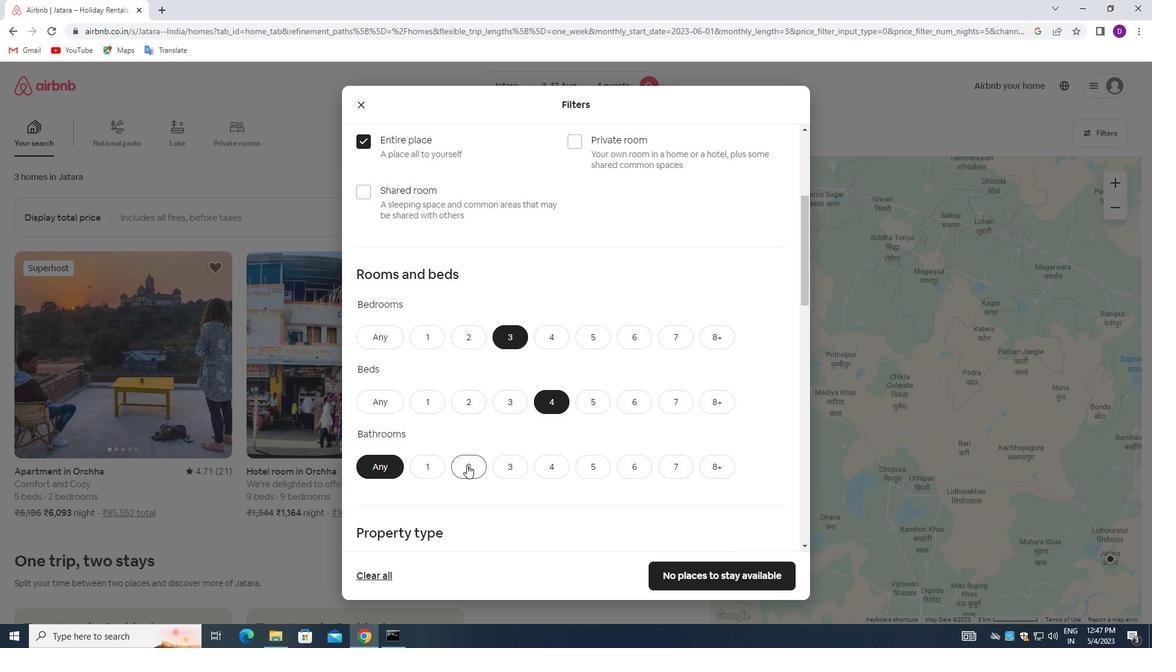 
Action: Mouse moved to (579, 360)
Screenshot: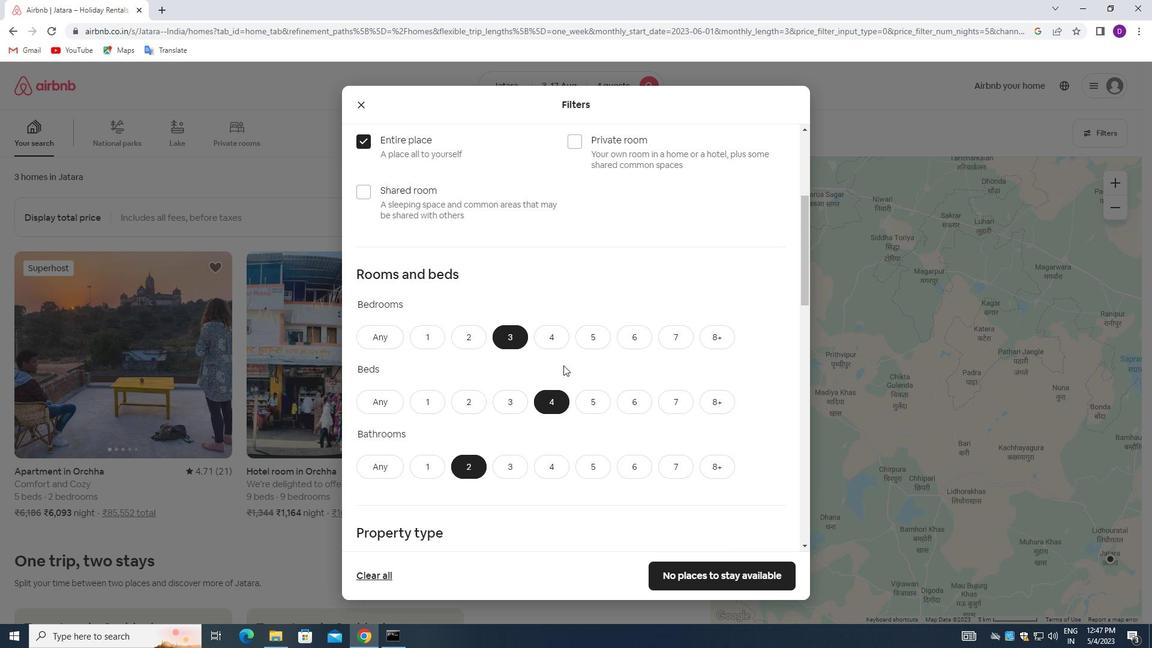 
Action: Mouse scrolled (579, 360) with delta (0, 0)
Screenshot: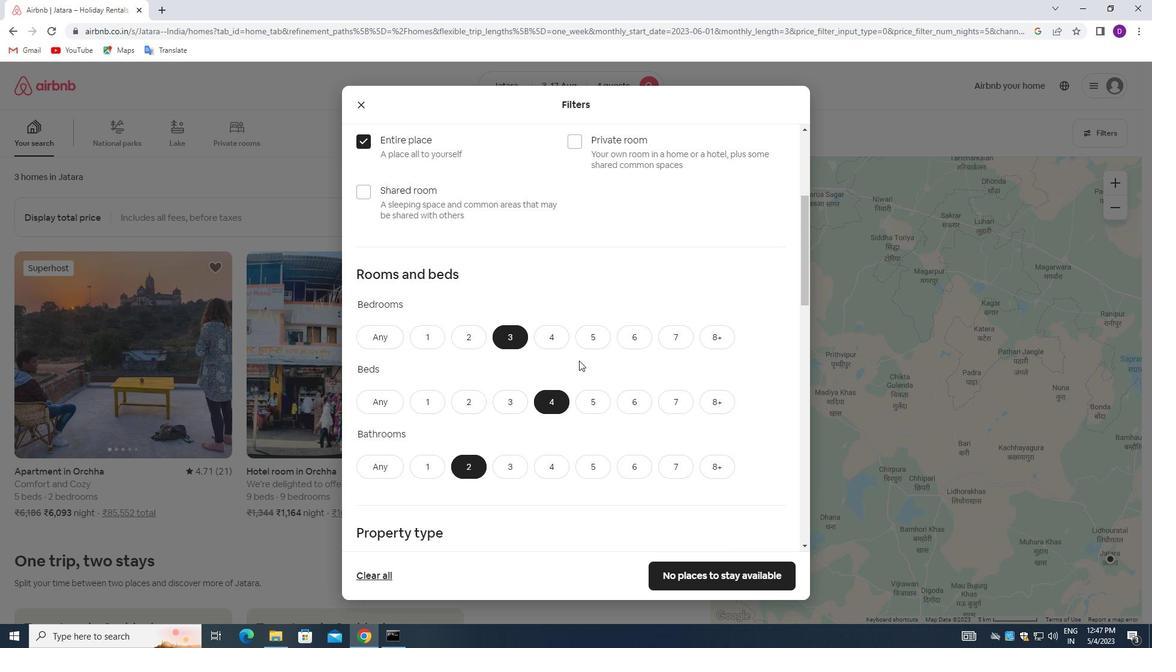 
Action: Mouse scrolled (579, 360) with delta (0, 0)
Screenshot: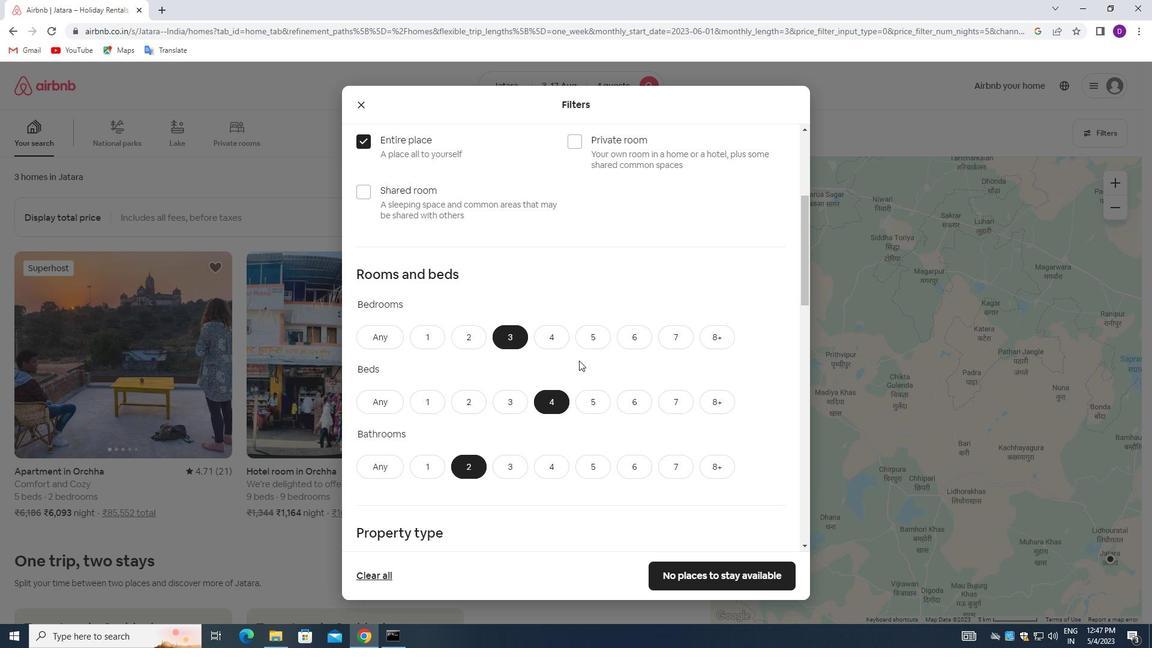 
Action: Mouse moved to (579, 361)
Screenshot: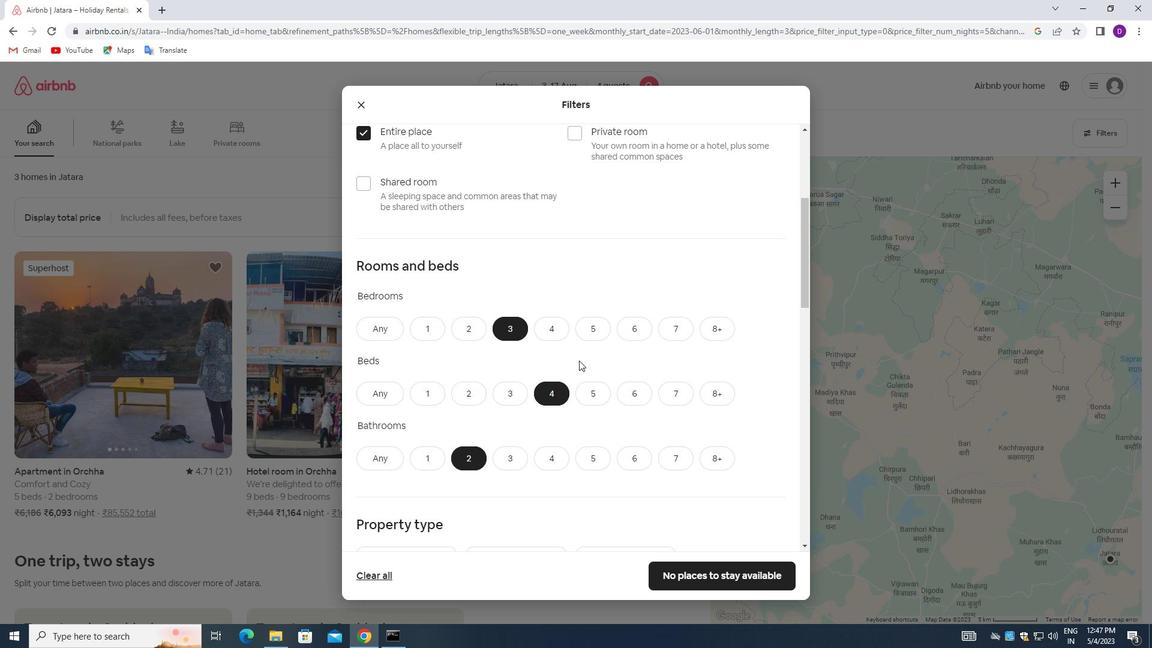 
Action: Mouse scrolled (579, 360) with delta (0, 0)
Screenshot: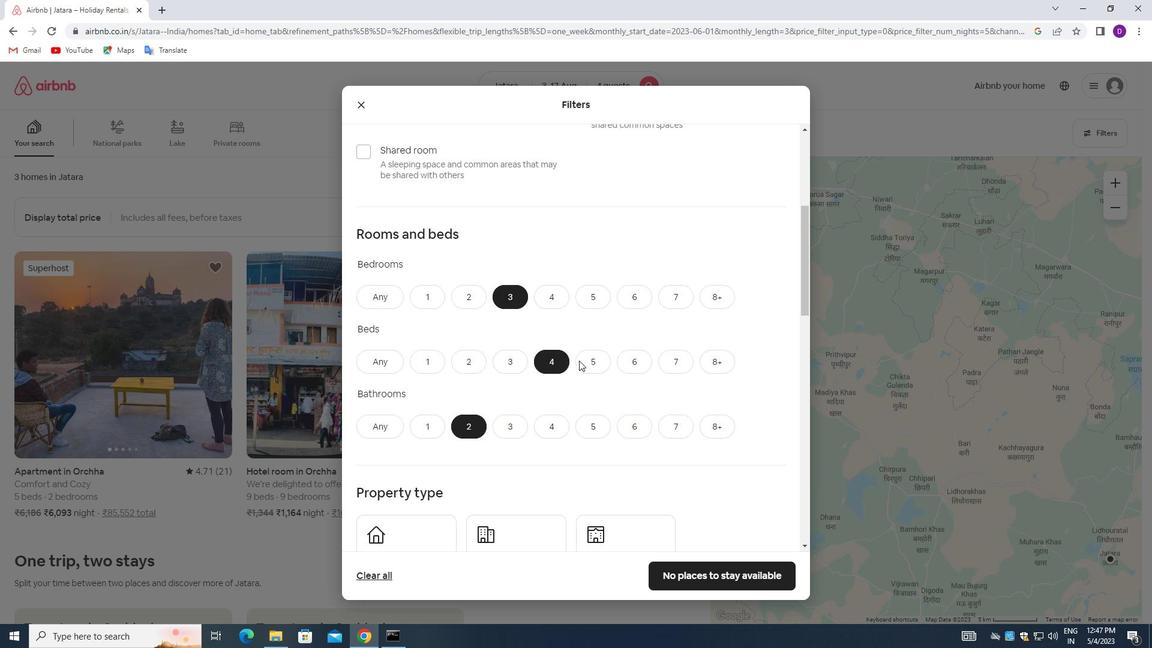 
Action: Mouse moved to (579, 361)
Screenshot: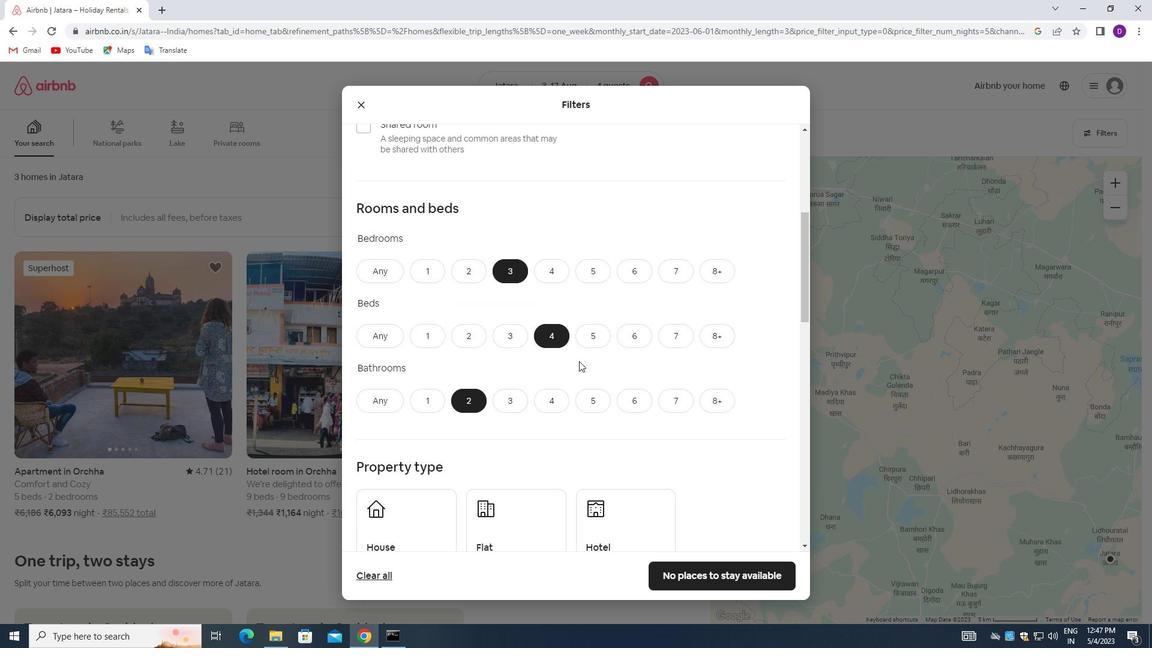 
Action: Mouse scrolled (579, 361) with delta (0, 0)
Screenshot: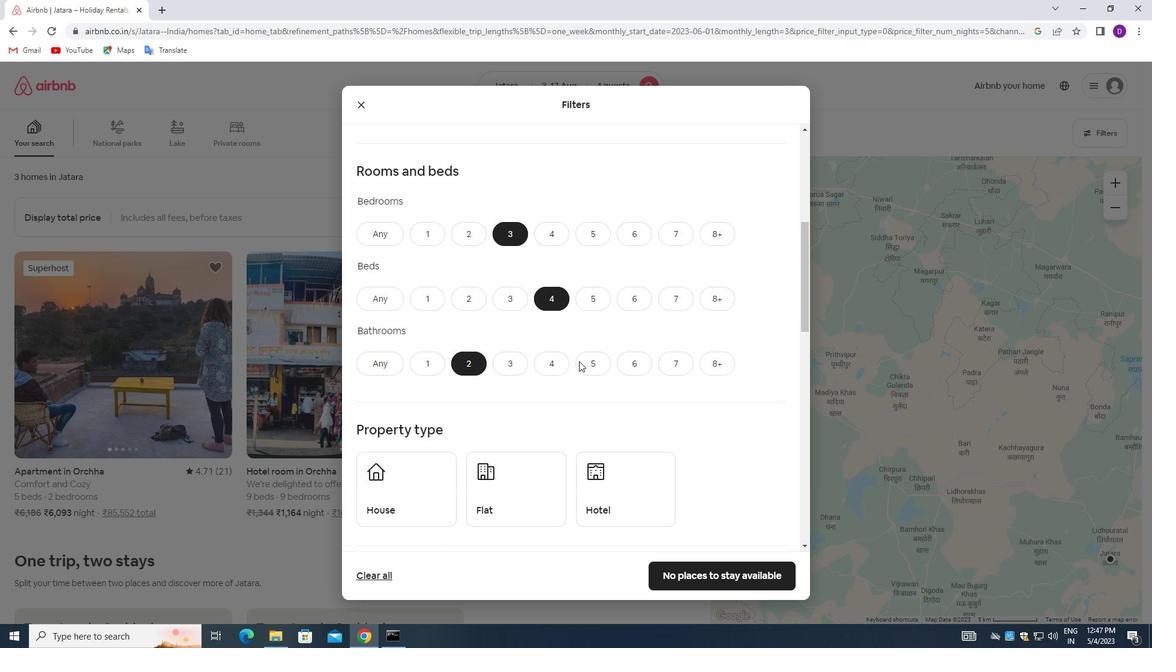 
Action: Mouse moved to (409, 356)
Screenshot: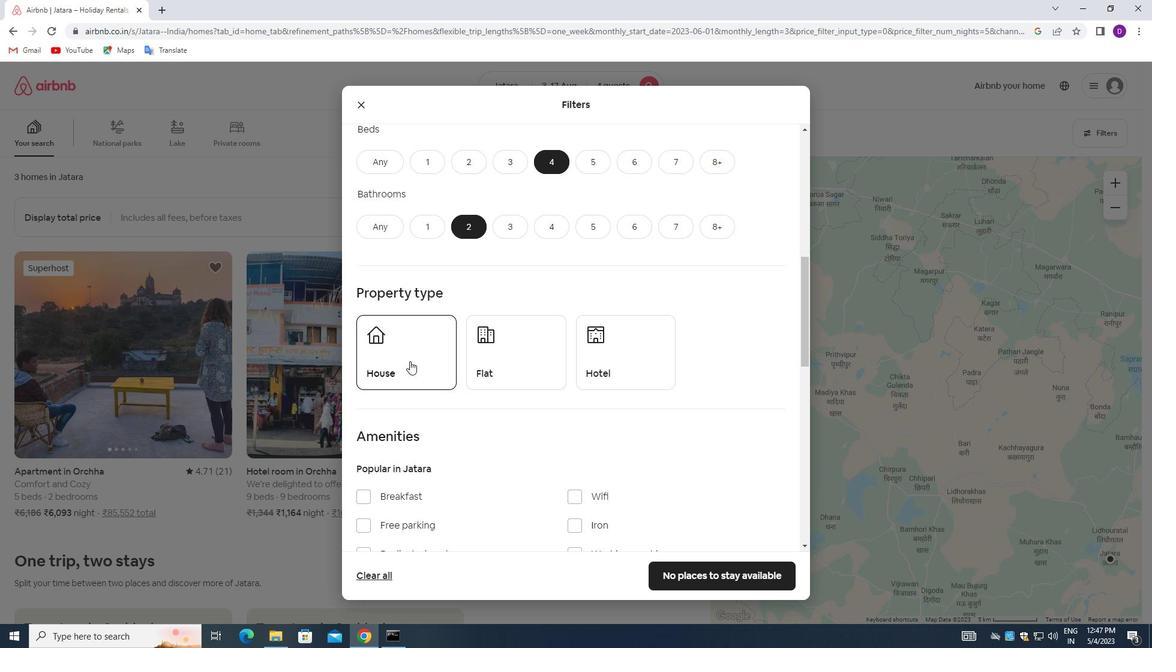 
Action: Mouse pressed left at (409, 356)
Screenshot: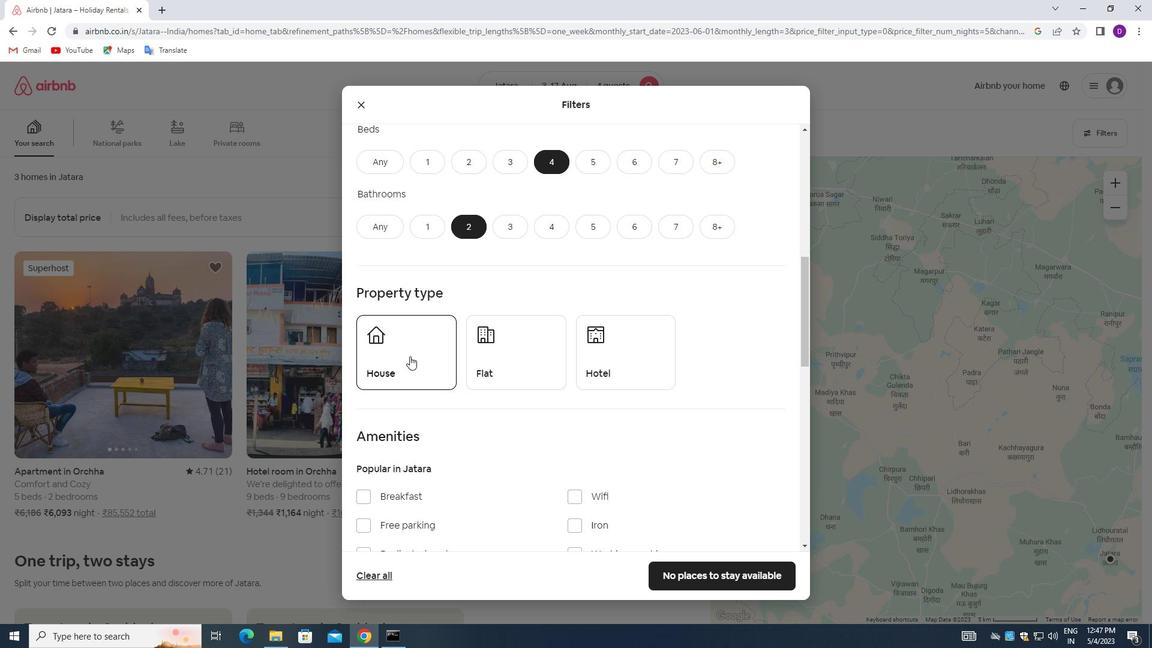 
Action: Mouse moved to (509, 357)
Screenshot: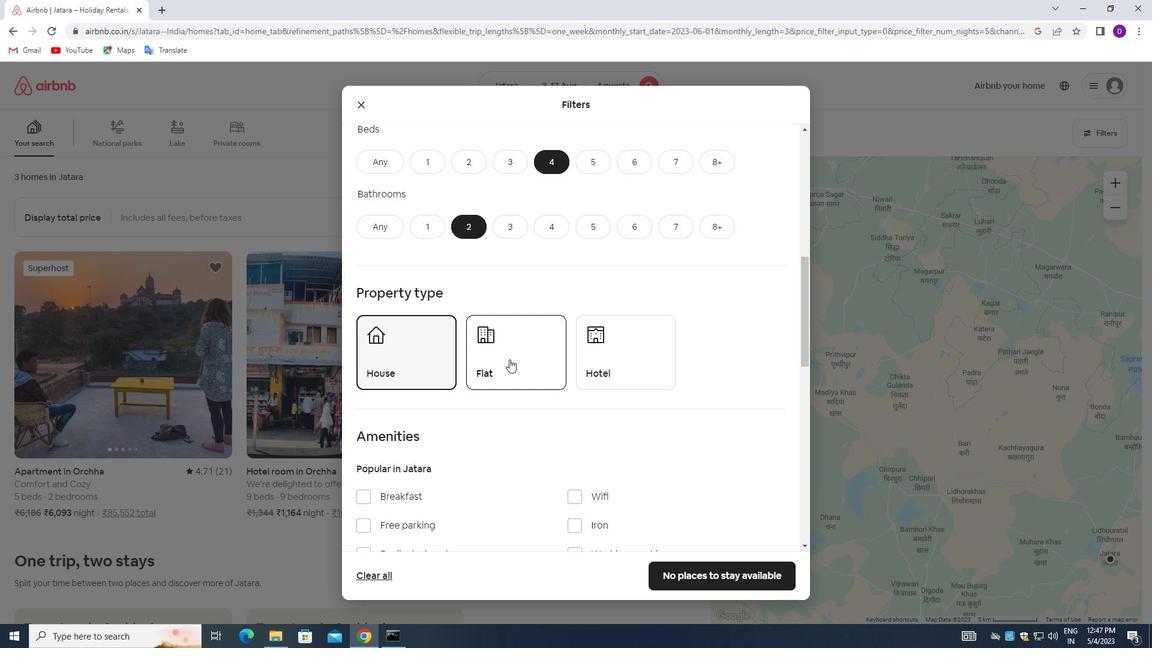 
Action: Mouse pressed left at (509, 357)
Screenshot: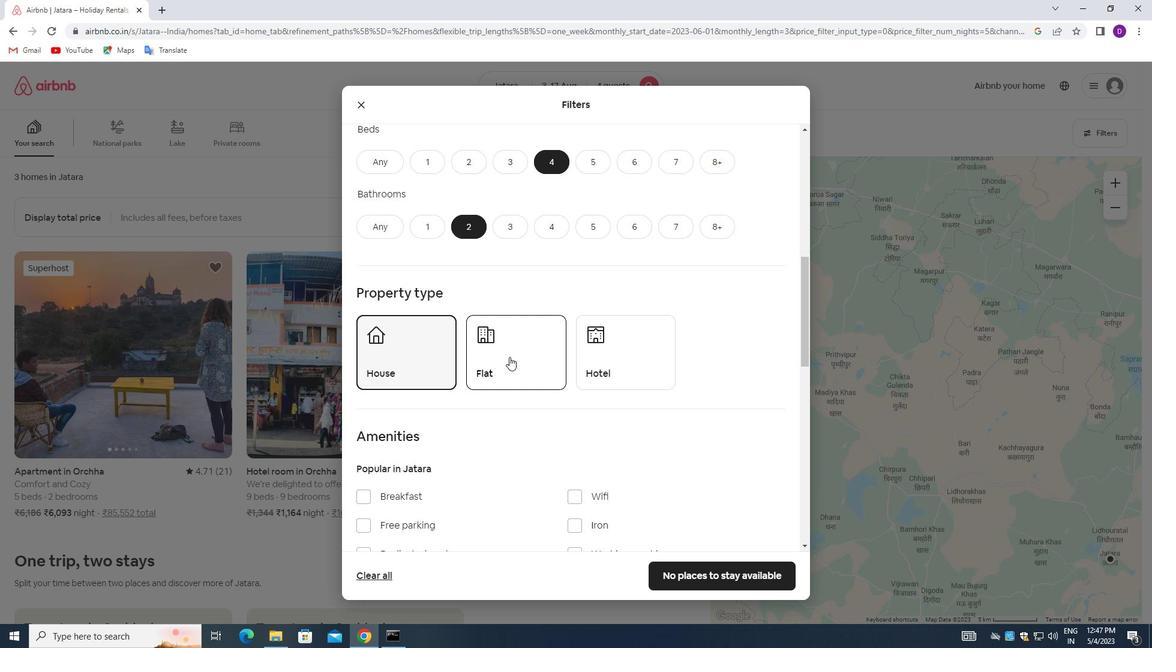 
Action: Mouse moved to (550, 373)
Screenshot: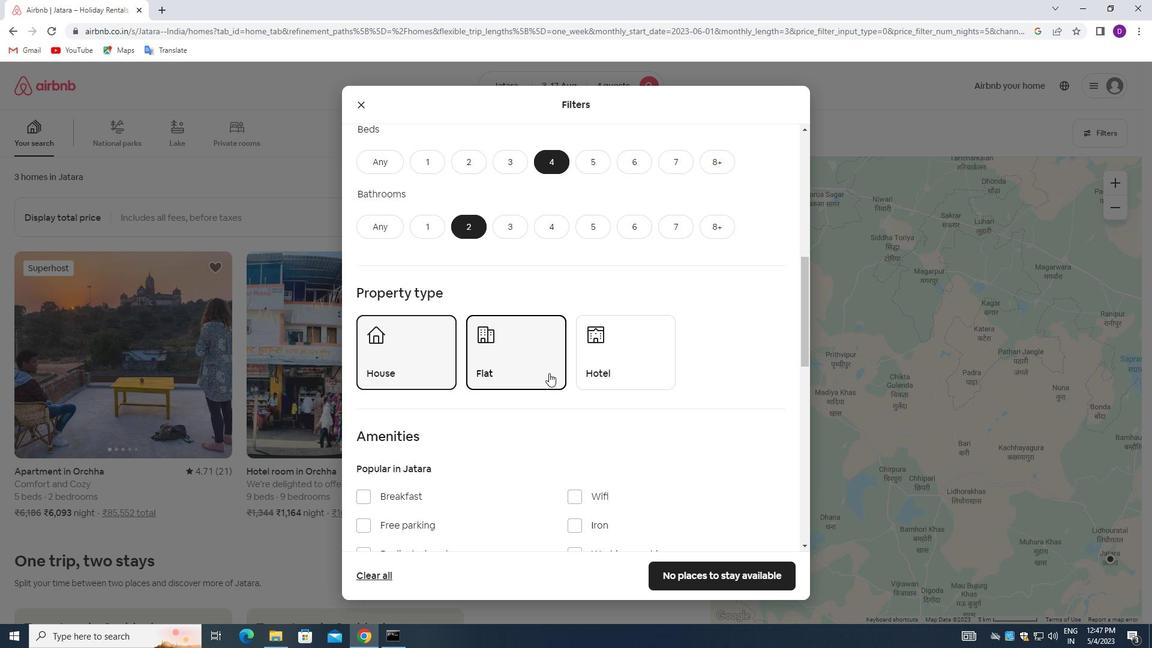 
Action: Mouse scrolled (550, 373) with delta (0, 0)
Screenshot: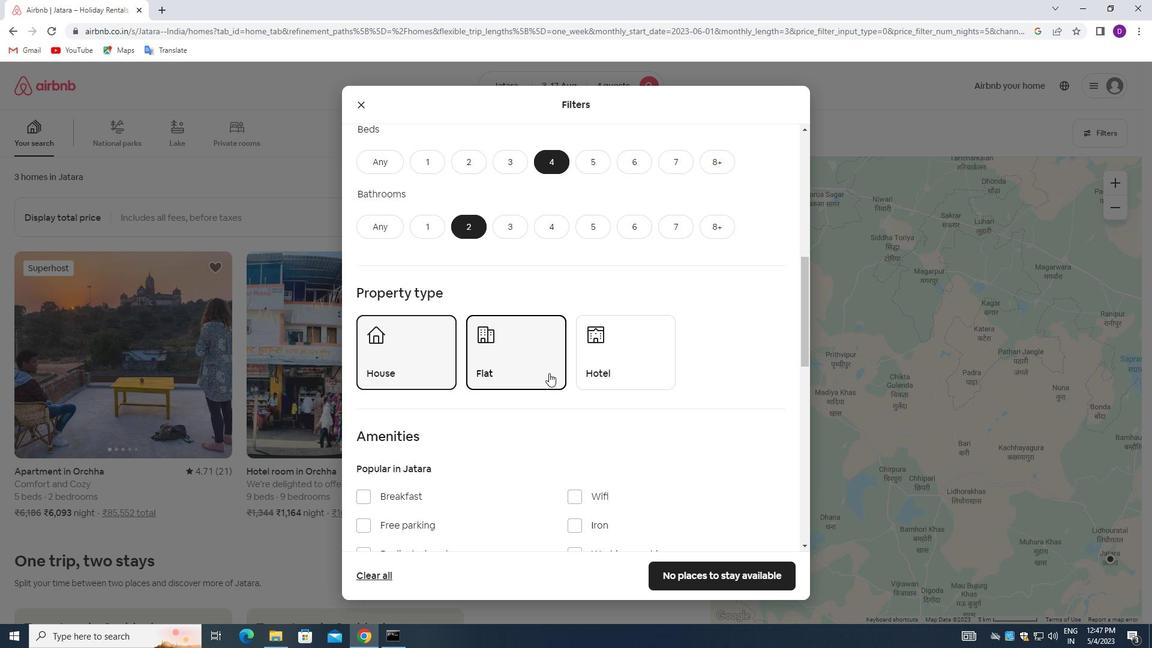 
Action: Mouse moved to (550, 376)
Screenshot: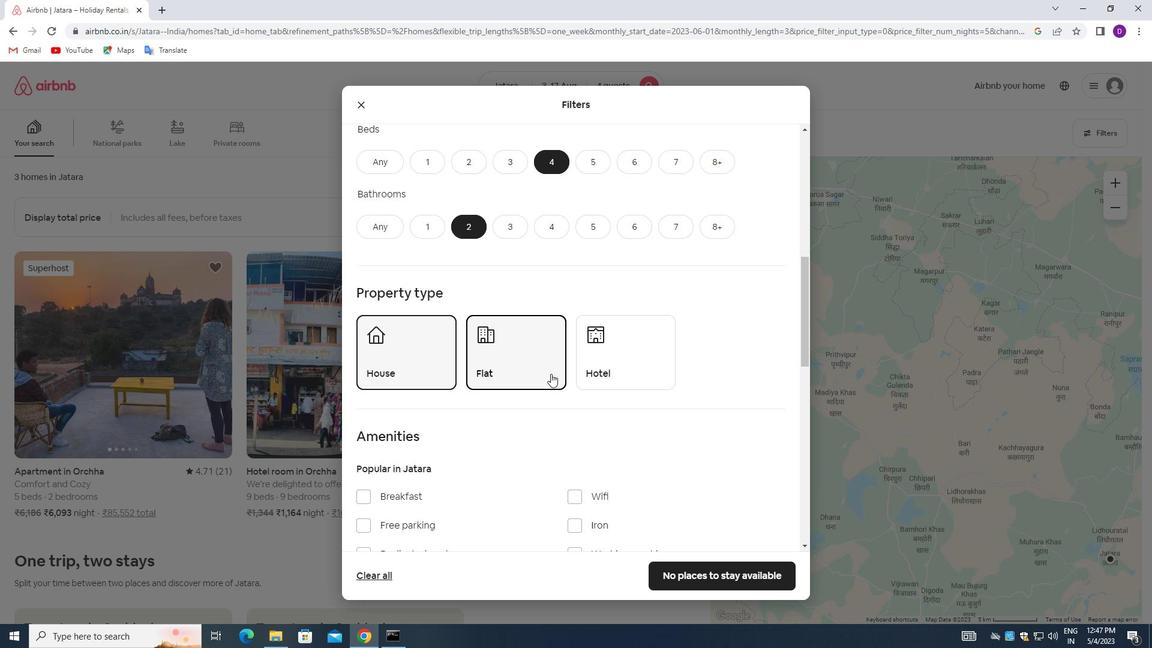 
Action: Mouse scrolled (550, 375) with delta (0, 0)
Screenshot: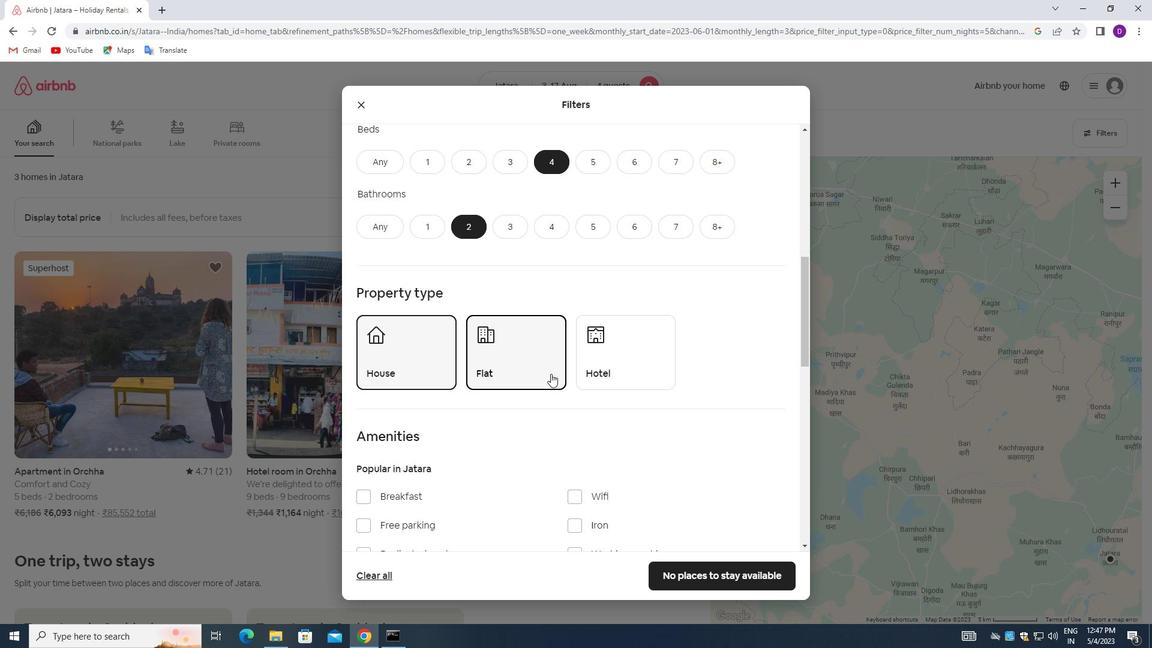 
Action: Mouse moved to (540, 379)
Screenshot: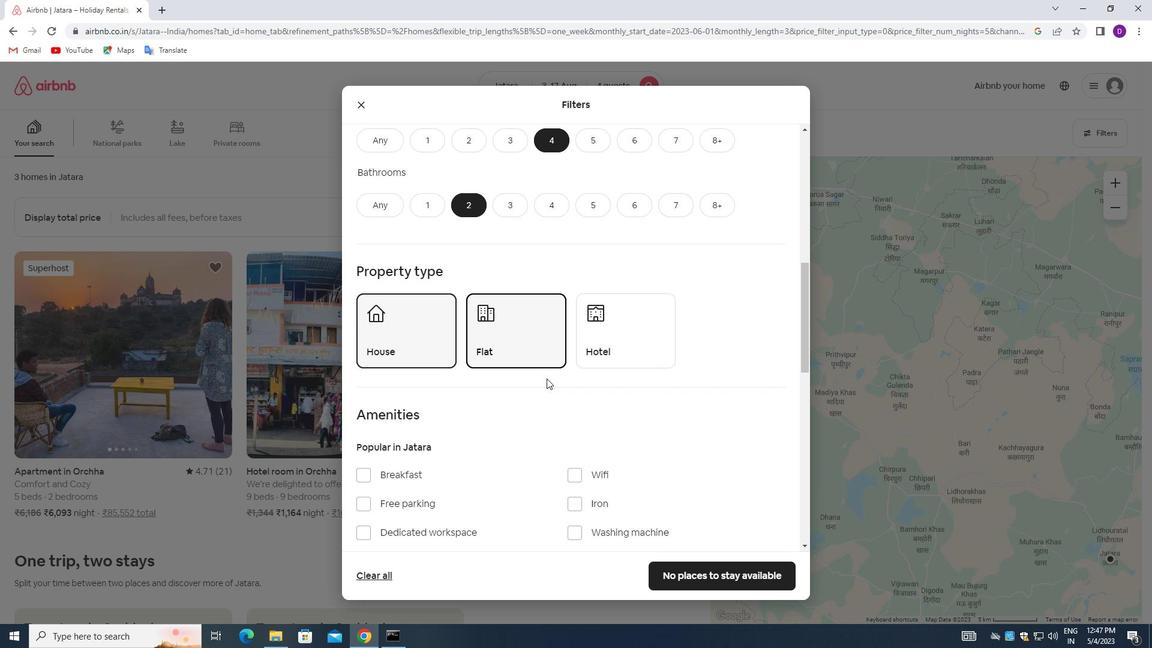 
Action: Mouse scrolled (540, 379) with delta (0, 0)
Screenshot: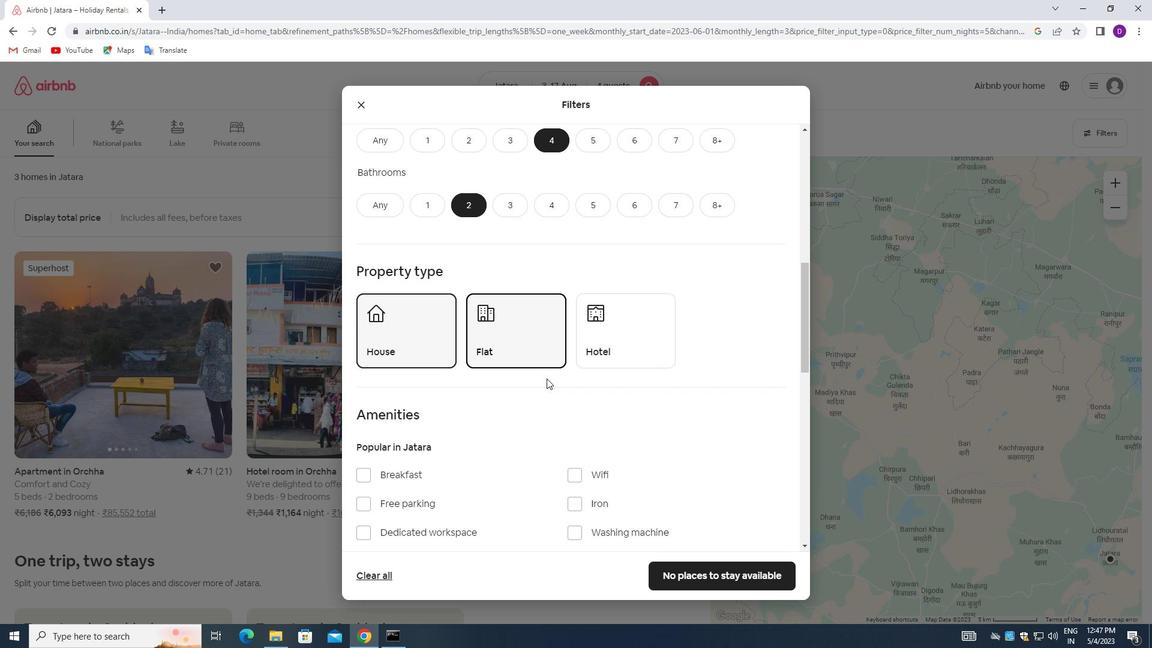 
Action: Mouse moved to (571, 320)
Screenshot: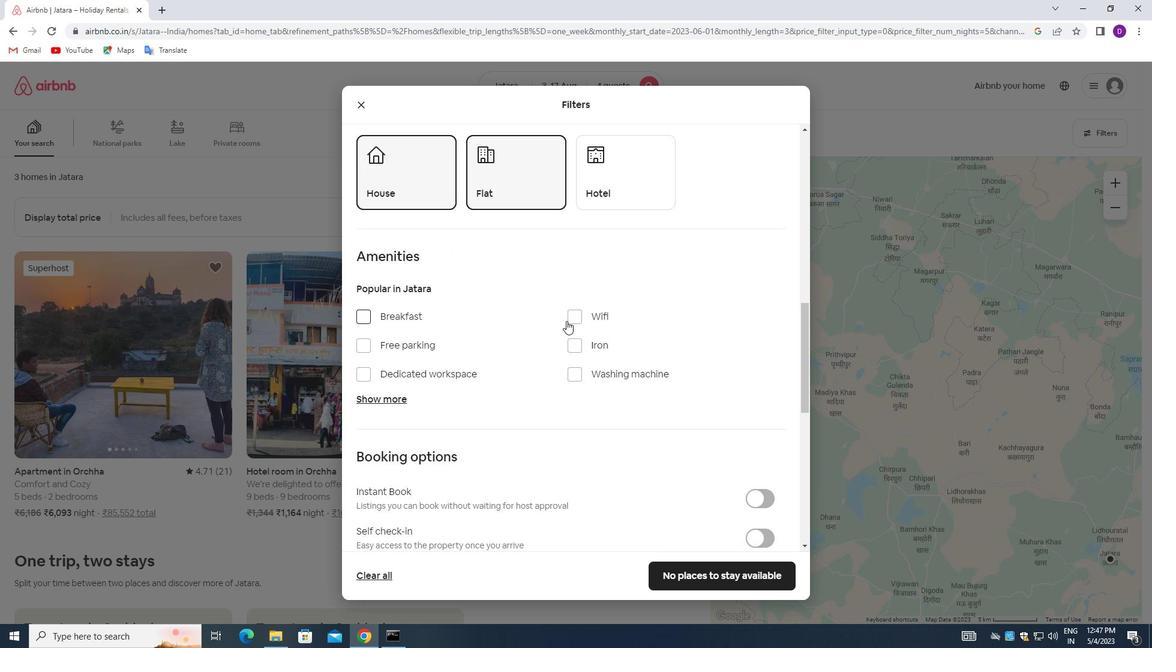 
Action: Mouse pressed left at (571, 320)
Screenshot: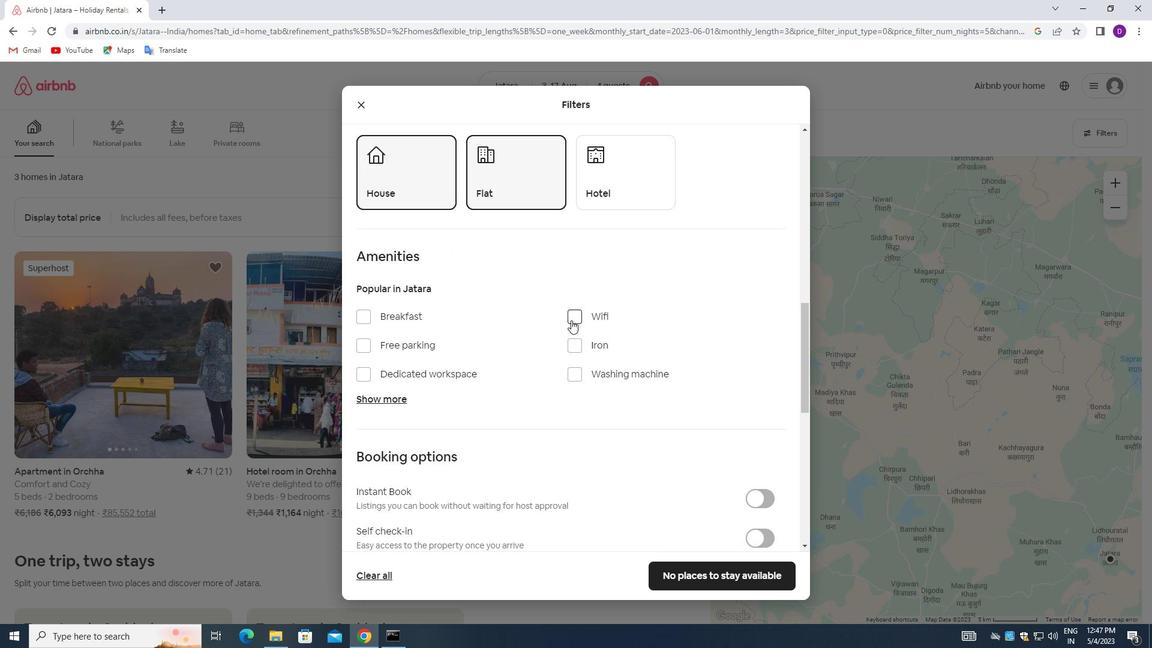 
Action: Mouse moved to (571, 399)
Screenshot: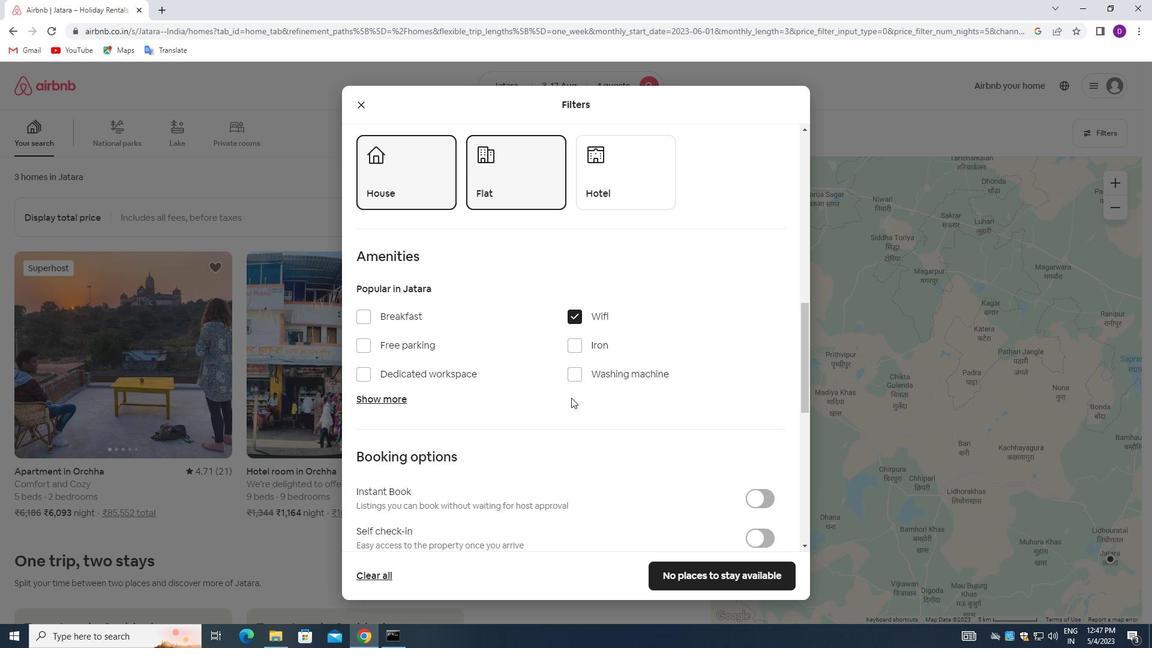 
Action: Mouse scrolled (571, 398) with delta (0, 0)
Screenshot: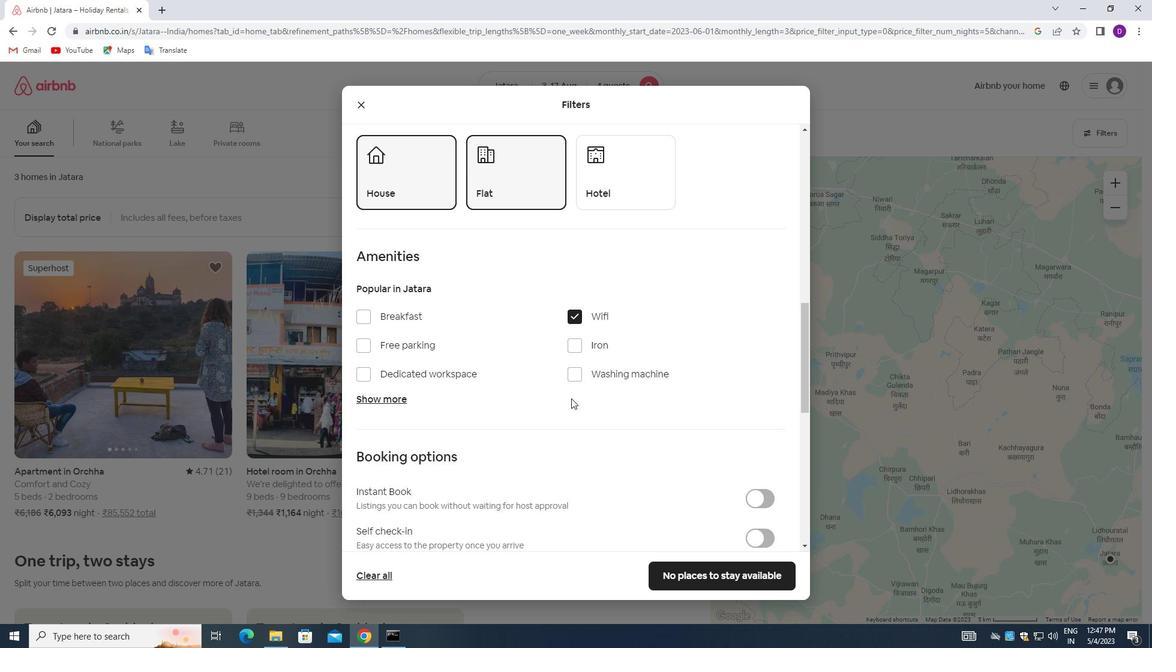 
Action: Mouse moved to (571, 400)
Screenshot: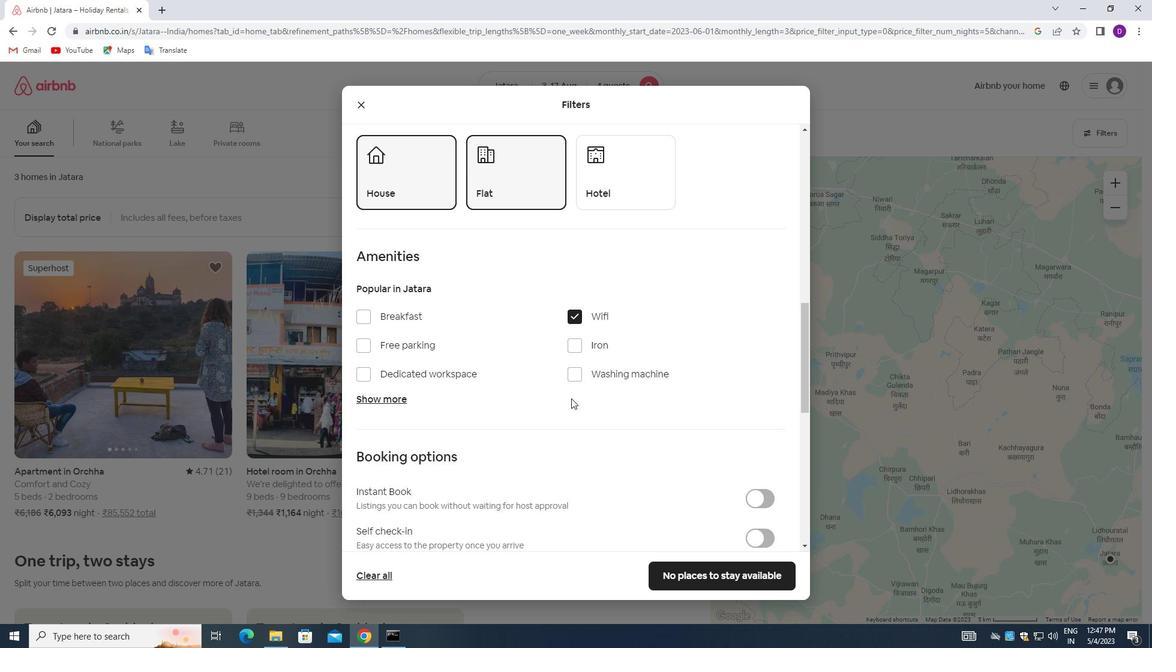 
Action: Mouse scrolled (571, 399) with delta (0, 0)
Screenshot: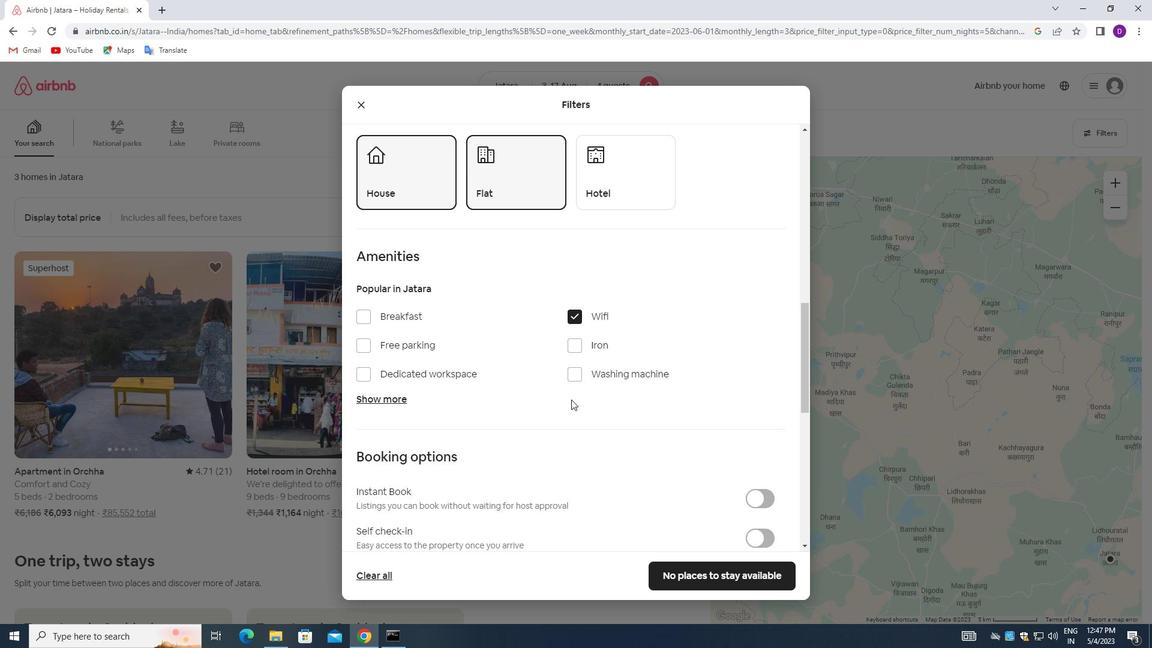 
Action: Mouse moved to (751, 420)
Screenshot: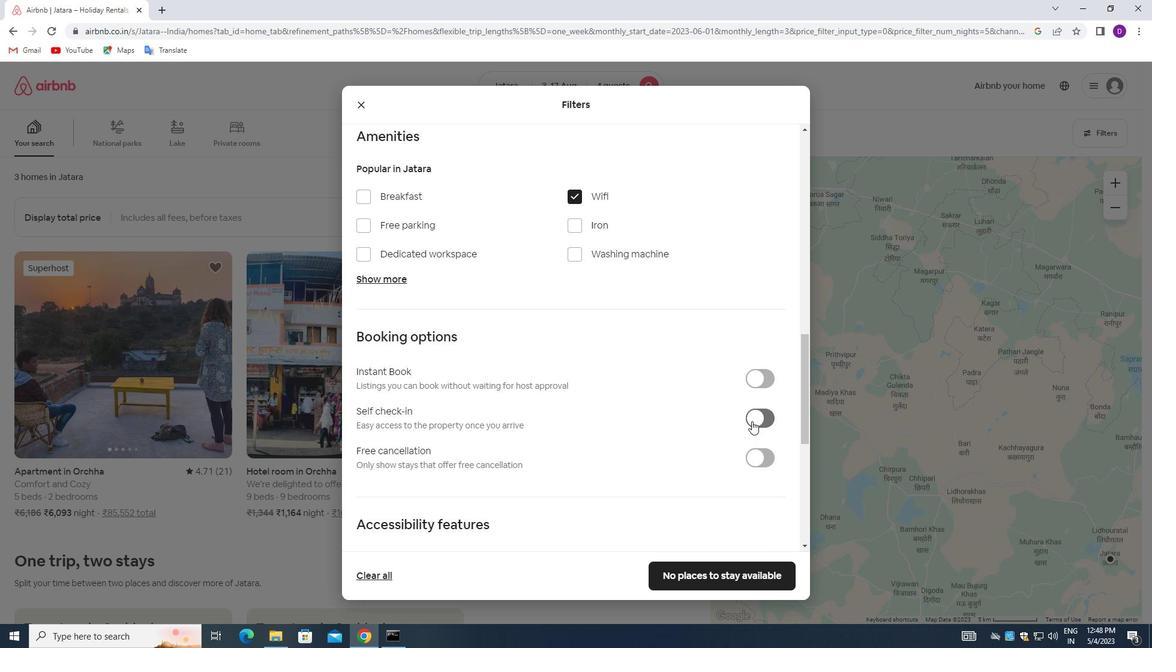 
Action: Mouse pressed left at (751, 420)
Screenshot: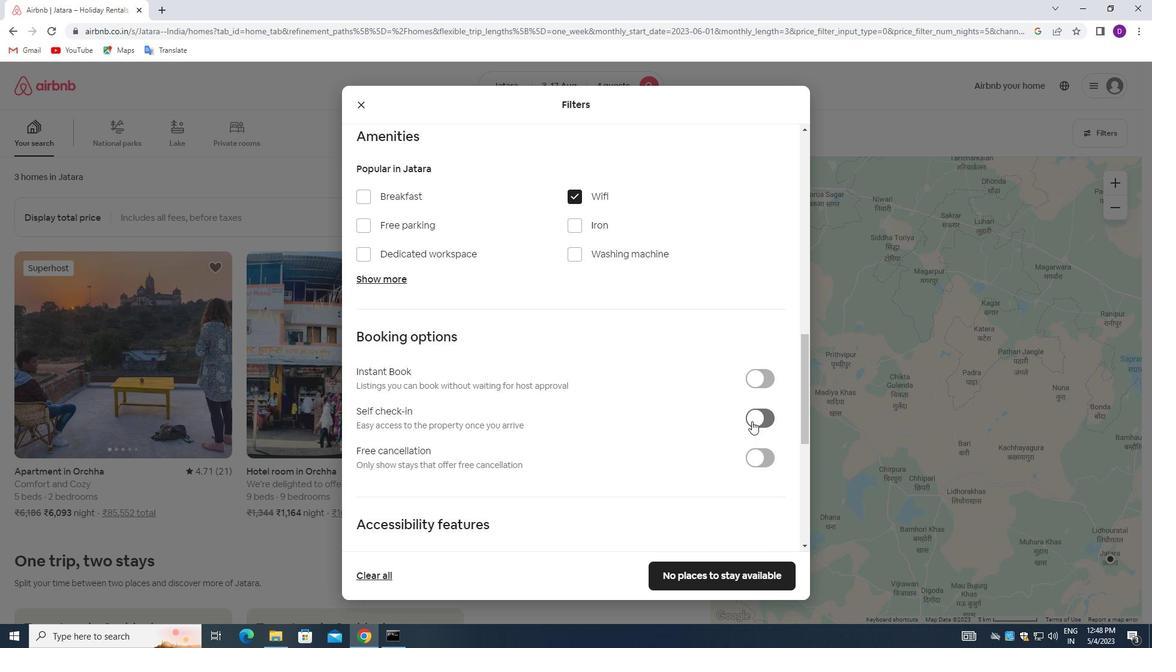 
Action: Mouse moved to (547, 401)
Screenshot: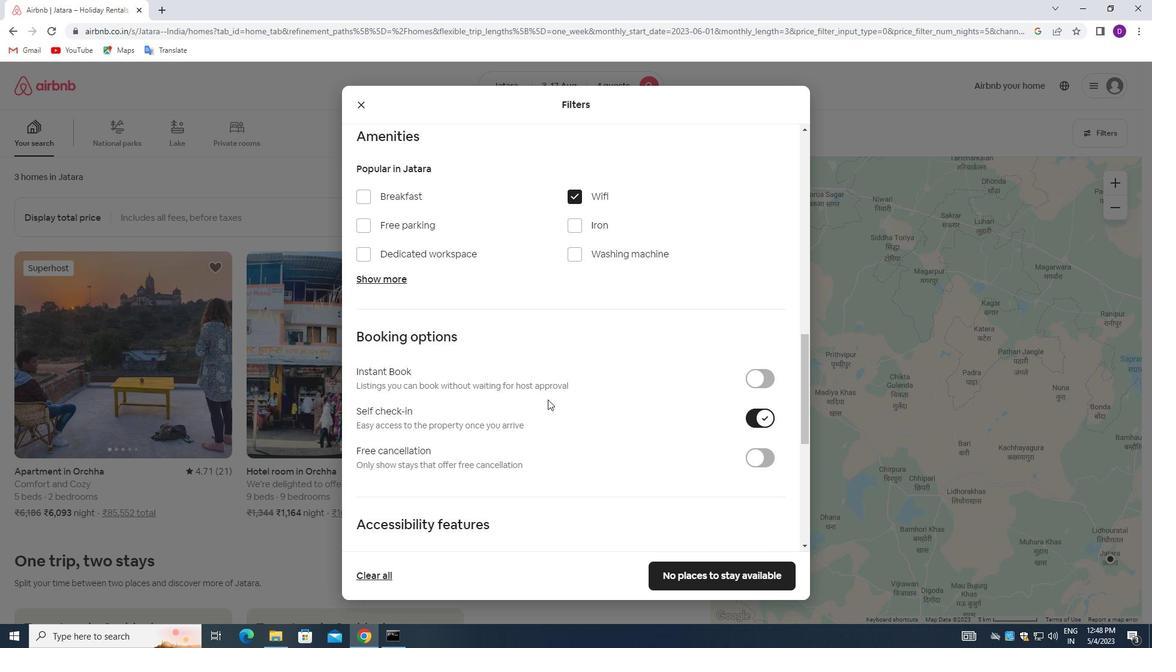 
Action: Mouse scrolled (547, 400) with delta (0, 0)
Screenshot: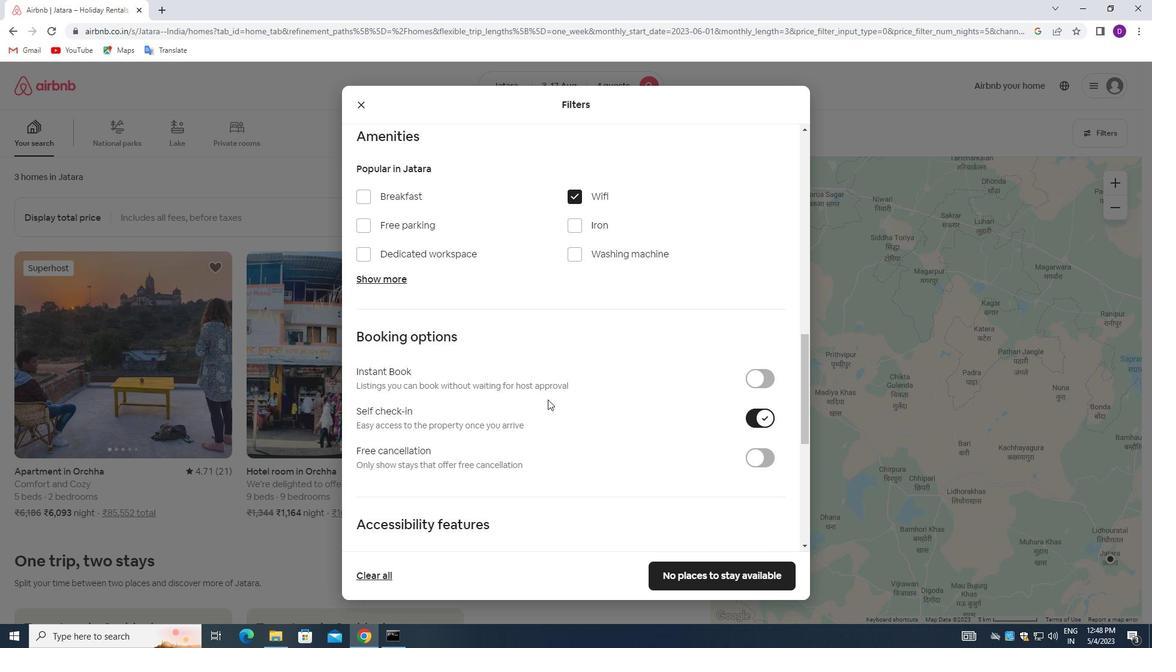 
Action: Mouse moved to (547, 401)
Screenshot: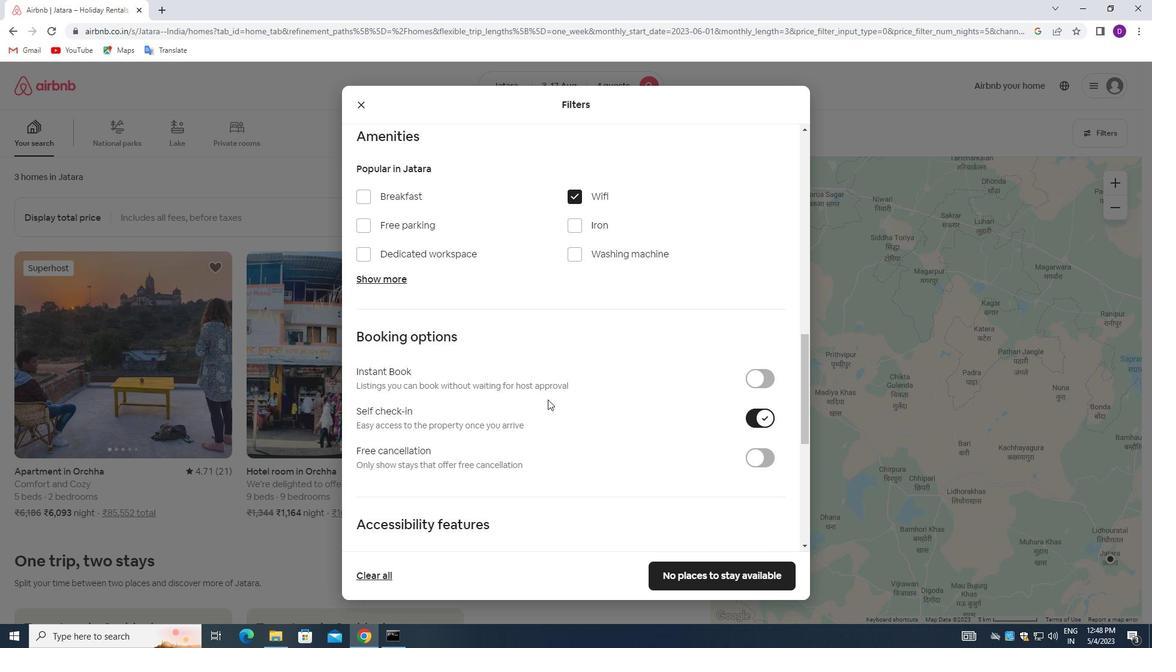 
Action: Mouse scrolled (547, 400) with delta (0, 0)
Screenshot: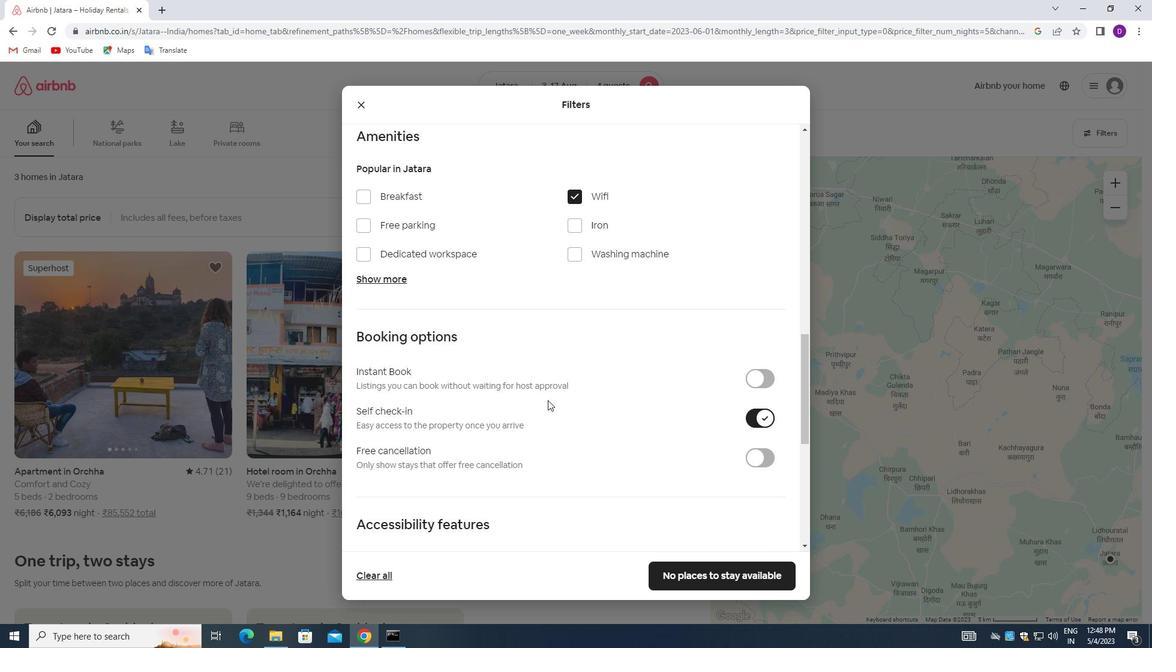 
Action: Mouse scrolled (547, 400) with delta (0, 0)
Screenshot: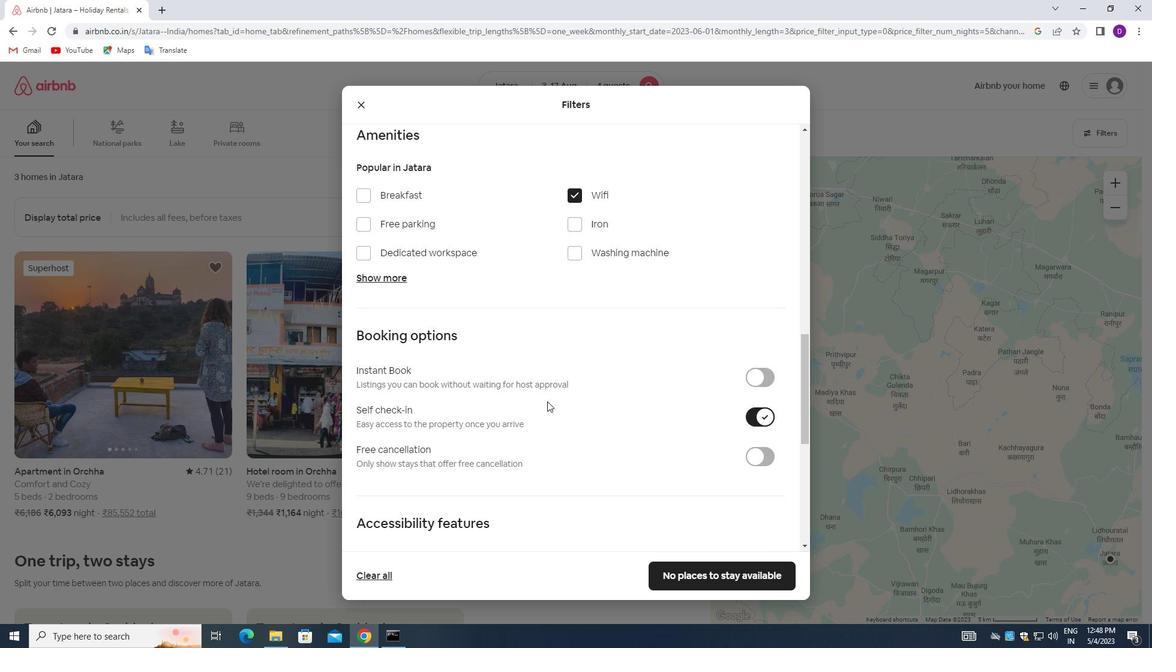 
Action: Mouse moved to (546, 406)
Screenshot: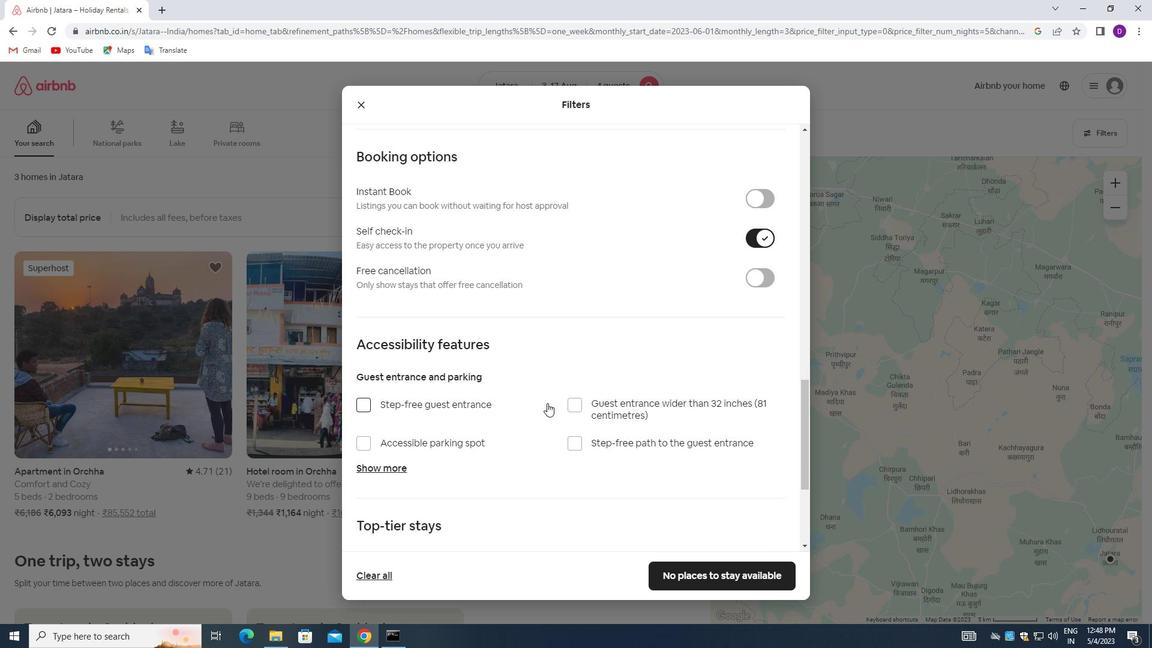 
Action: Mouse scrolled (546, 406) with delta (0, 0)
Screenshot: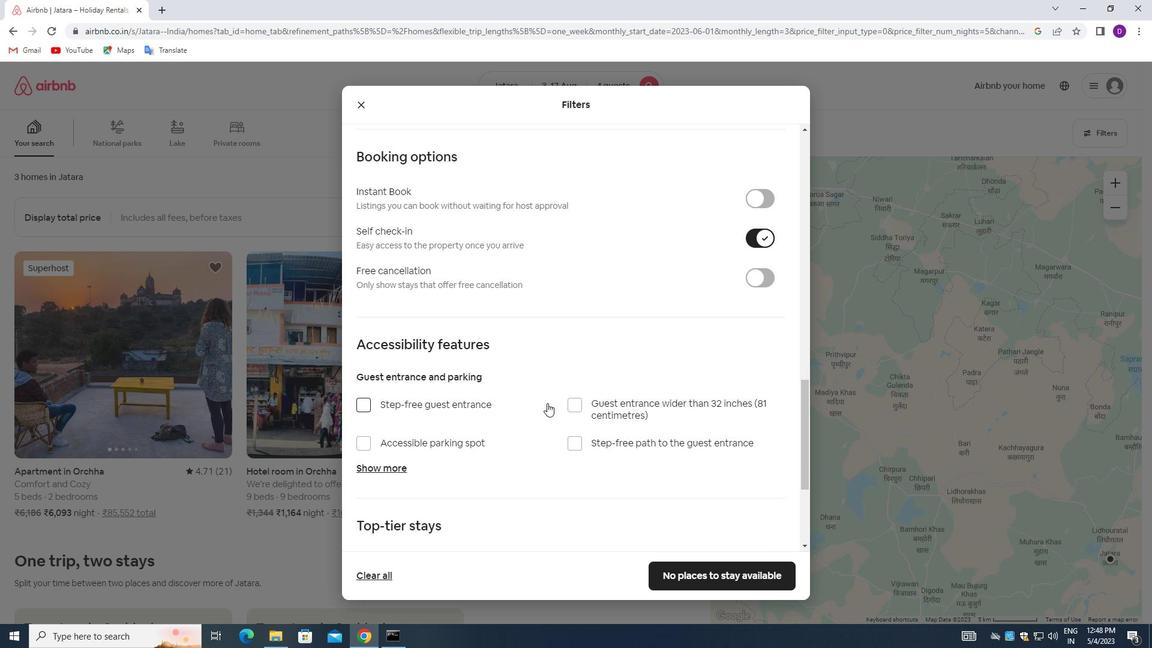 
Action: Mouse moved to (546, 408)
Screenshot: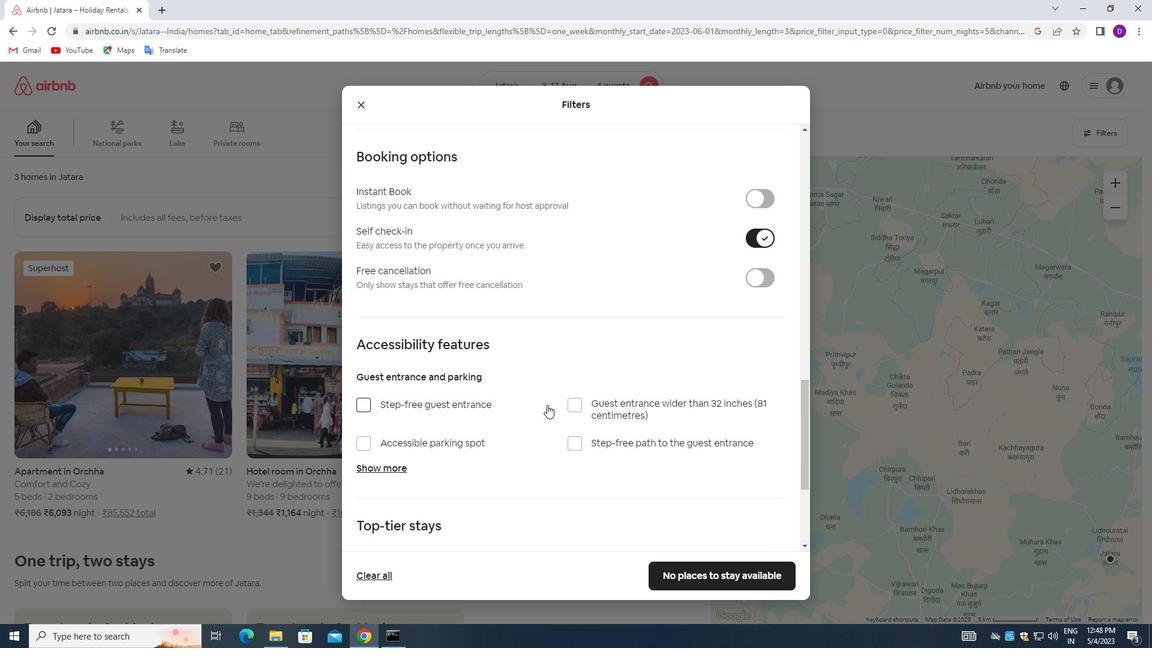
Action: Mouse scrolled (546, 408) with delta (0, 0)
Screenshot: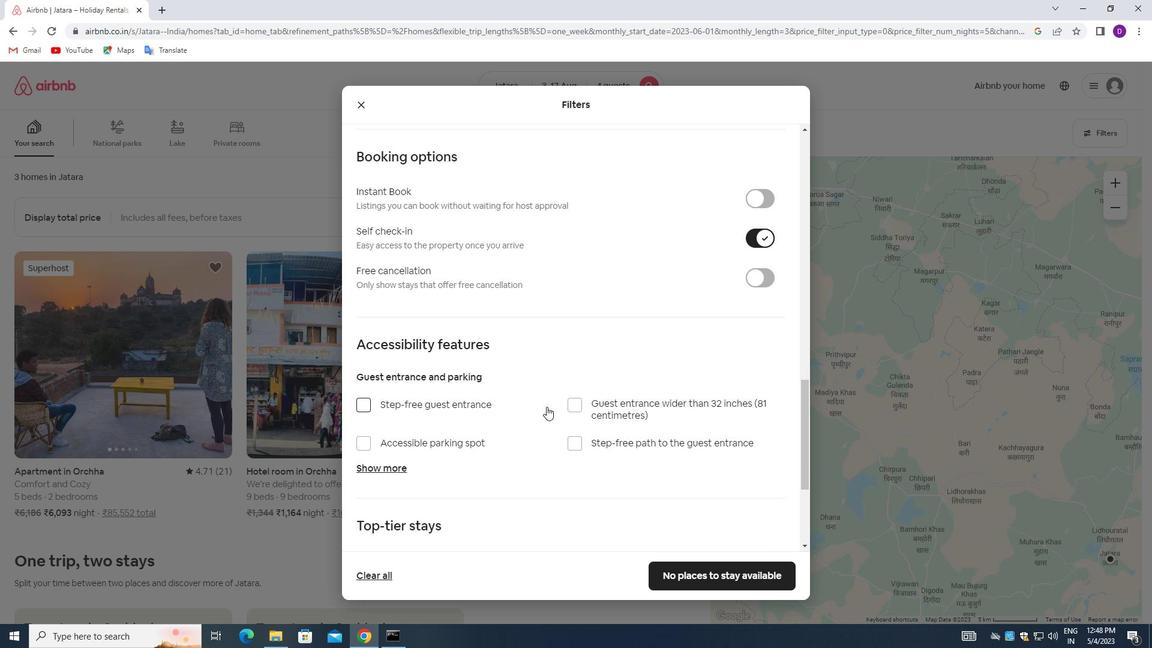 
Action: Mouse moved to (543, 411)
Screenshot: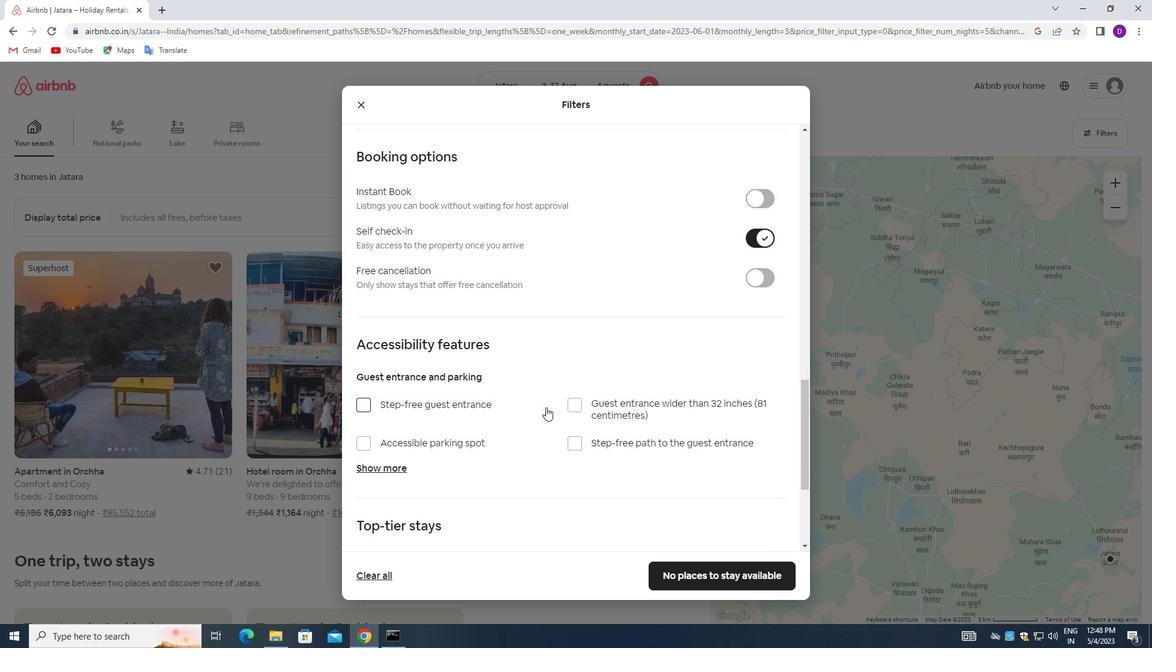 
Action: Mouse scrolled (543, 411) with delta (0, 0)
Screenshot: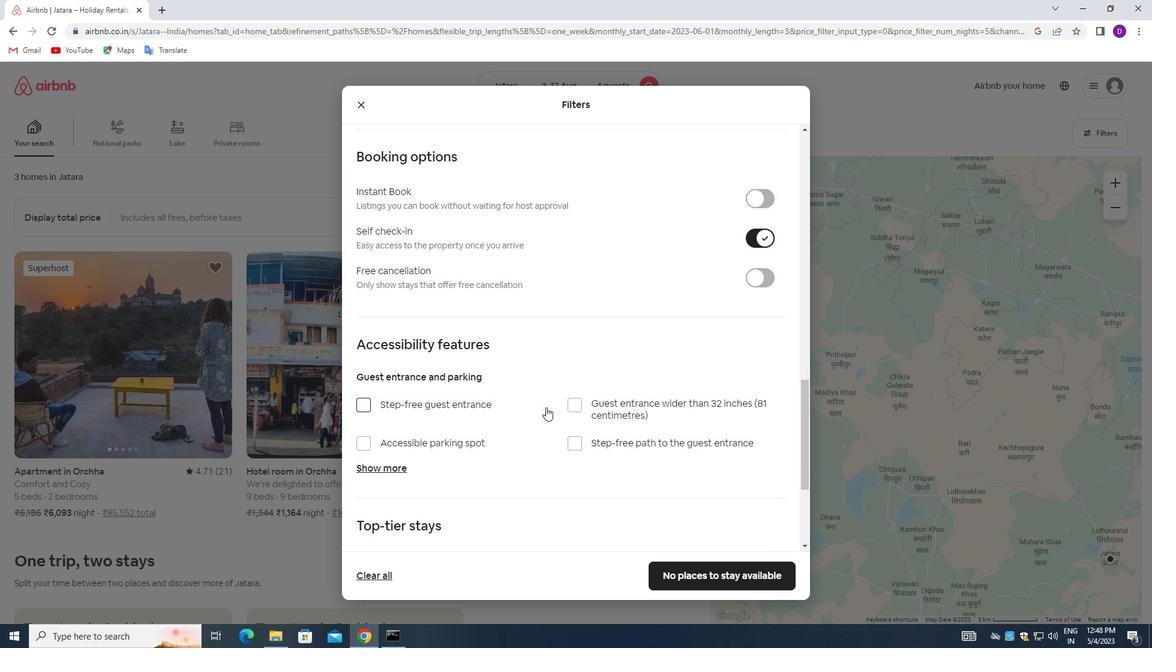 
Action: Mouse moved to (540, 423)
Screenshot: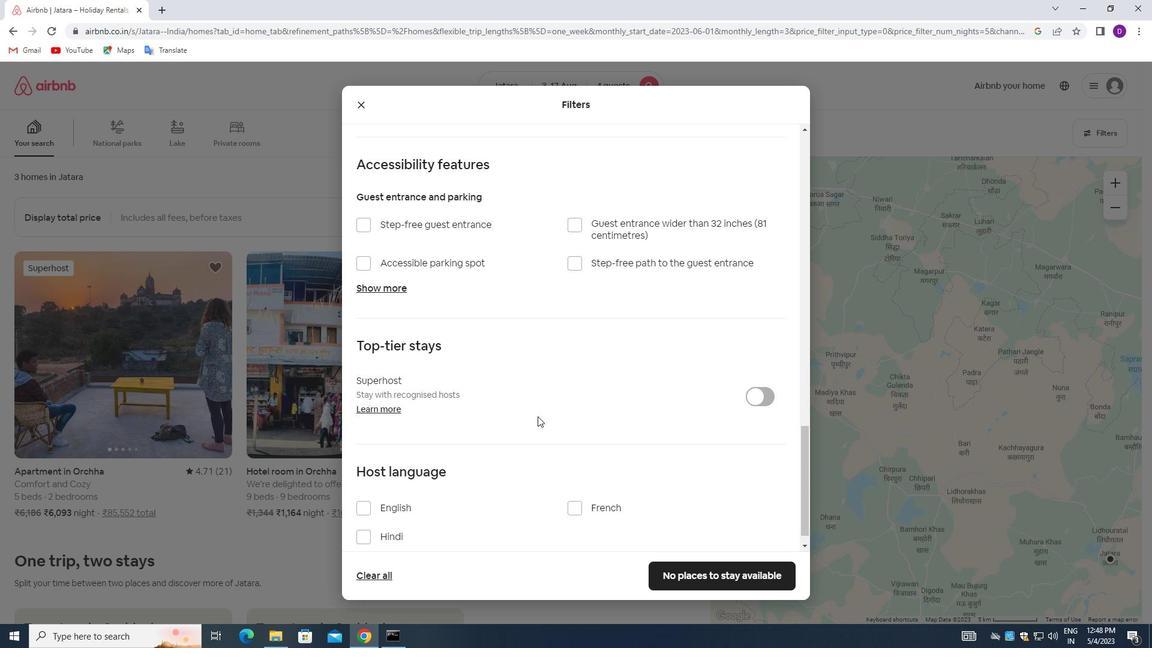 
Action: Mouse scrolled (540, 423) with delta (0, 0)
Screenshot: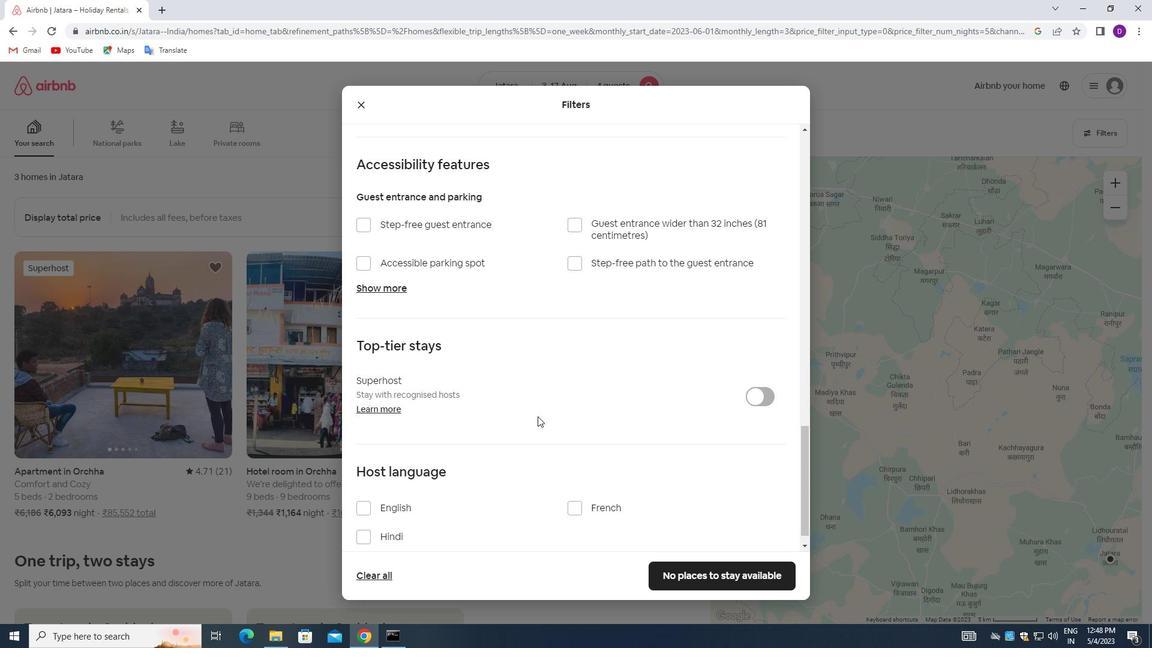 
Action: Mouse moved to (541, 426)
Screenshot: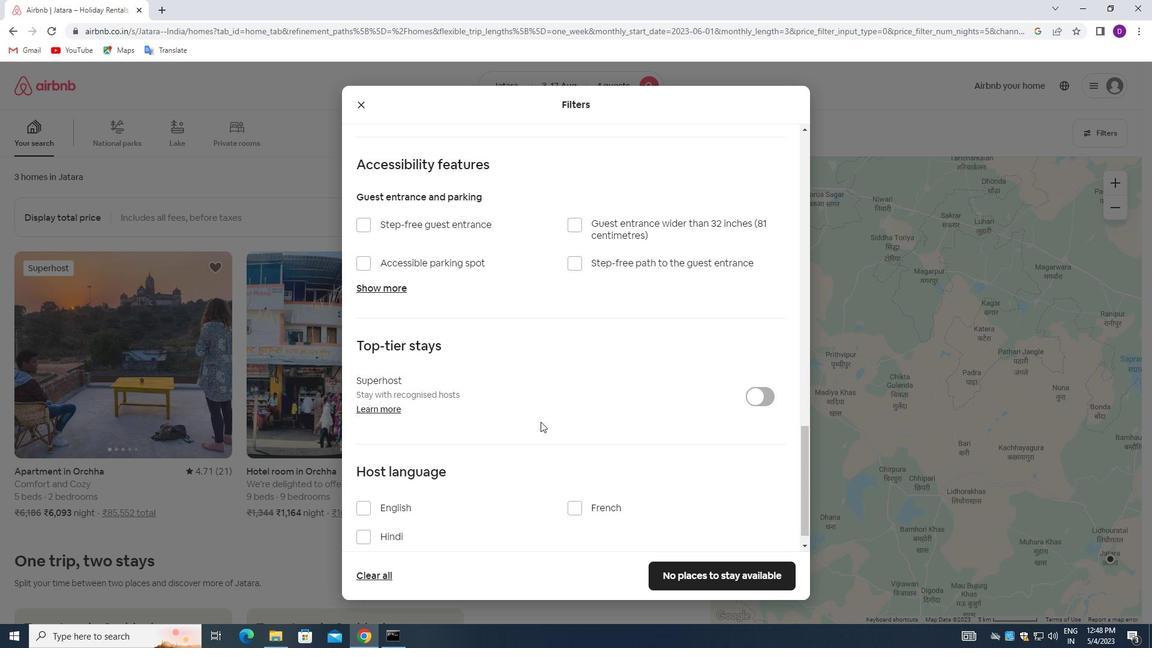 
Action: Mouse scrolled (541, 426) with delta (0, 0)
Screenshot: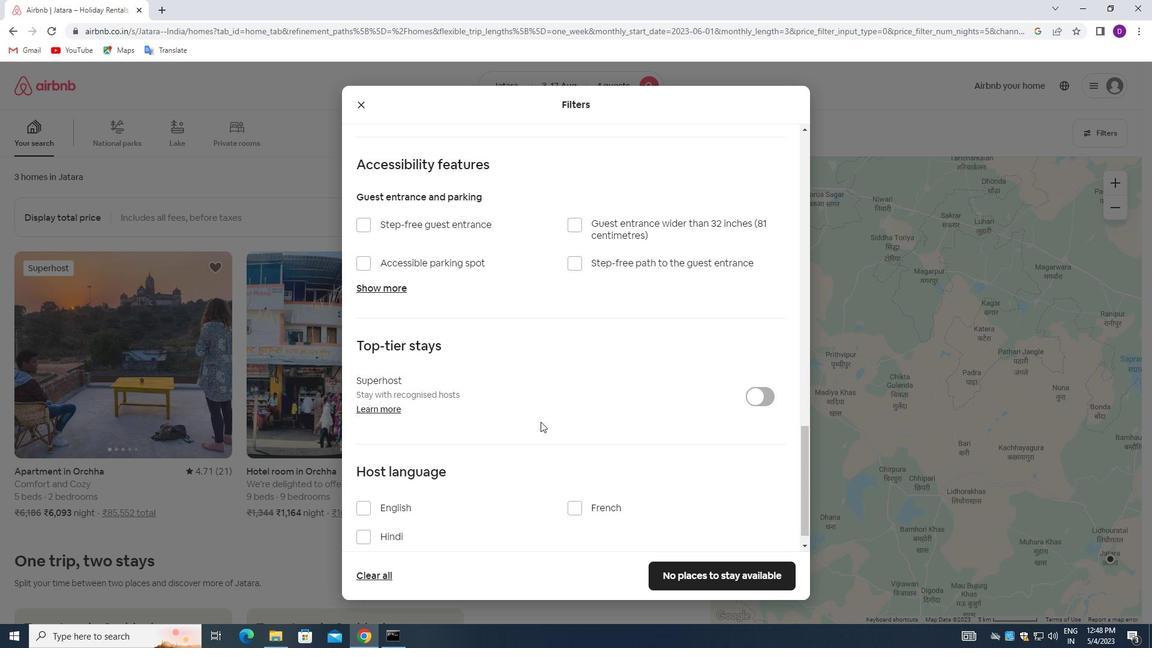 
Action: Mouse moved to (544, 430)
Screenshot: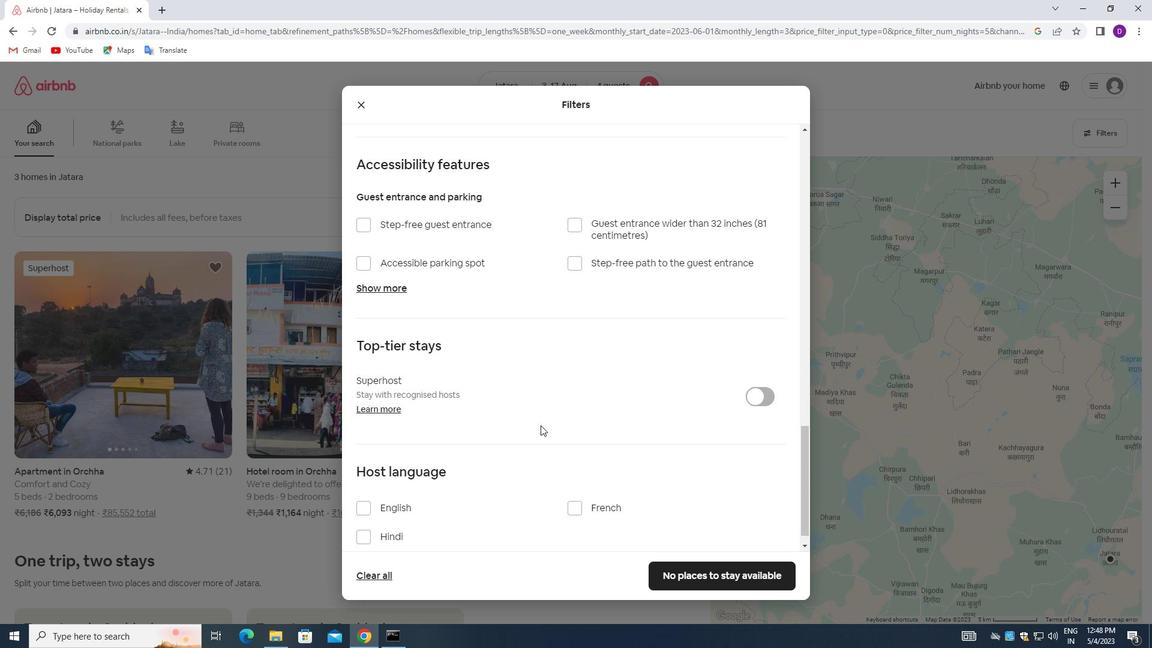 
Action: Mouse scrolled (544, 429) with delta (0, 0)
Screenshot: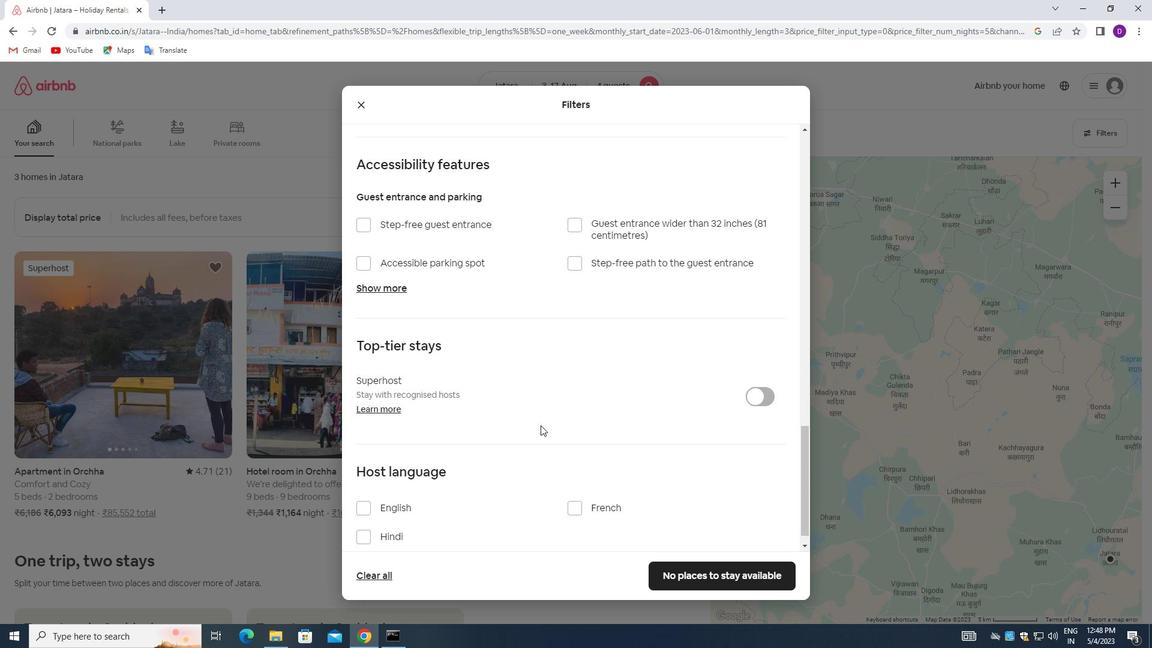 
Action: Mouse moved to (367, 486)
Screenshot: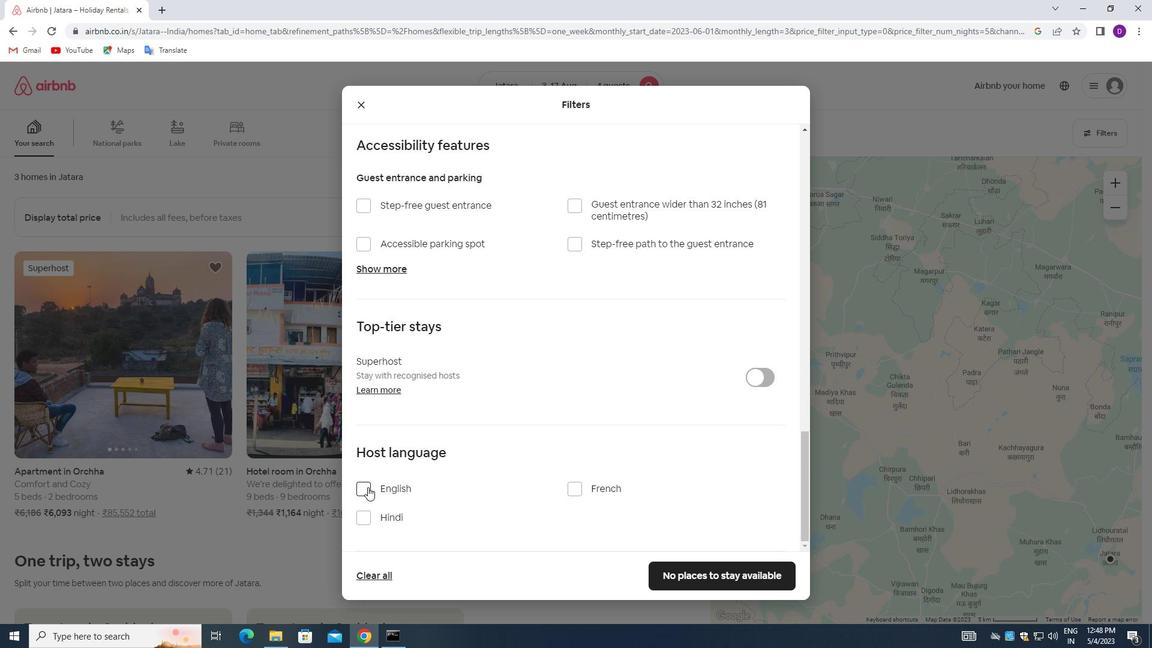 
Action: Mouse pressed left at (367, 486)
Screenshot: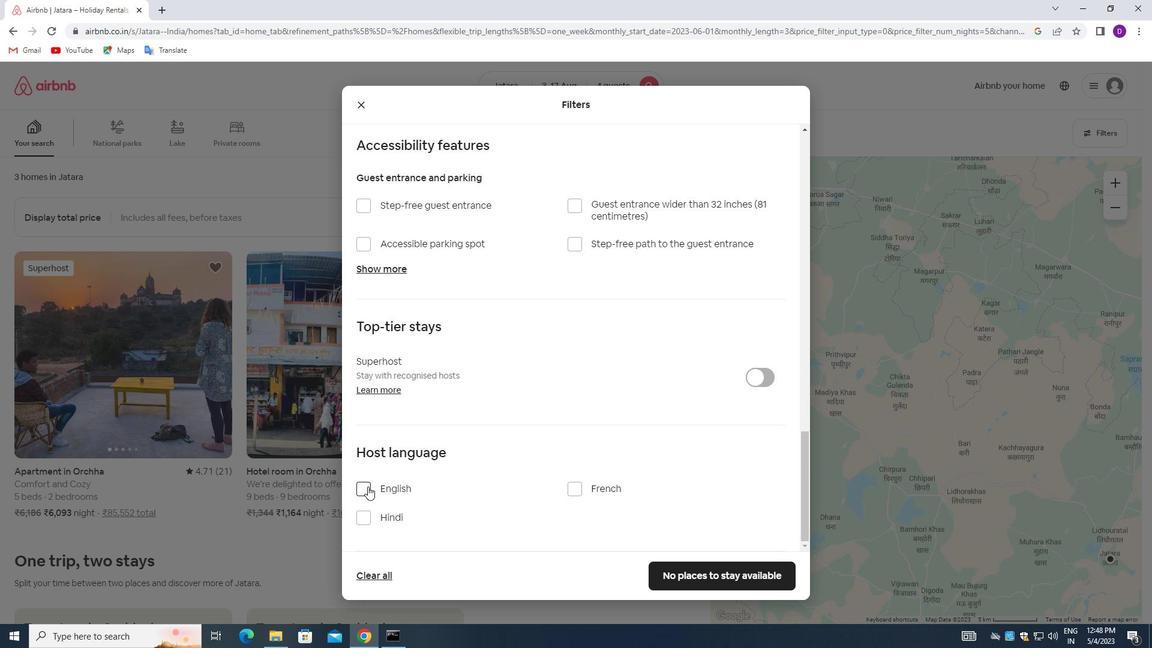 
Action: Mouse moved to (658, 574)
Screenshot: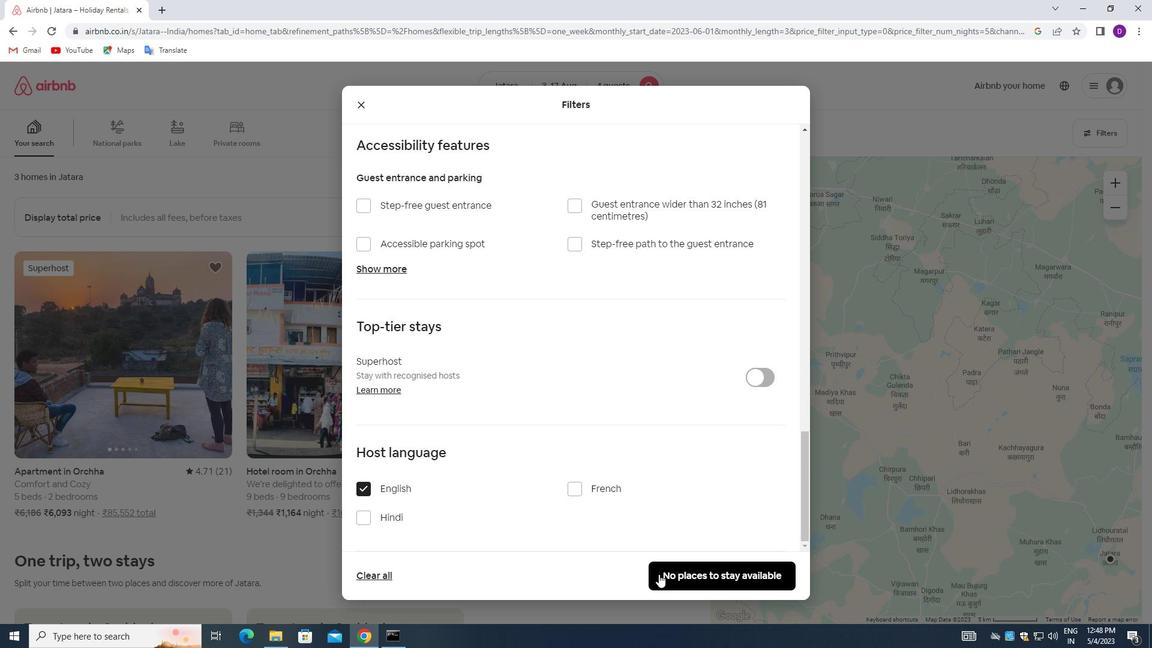 
Action: Mouse pressed left at (658, 574)
Screenshot: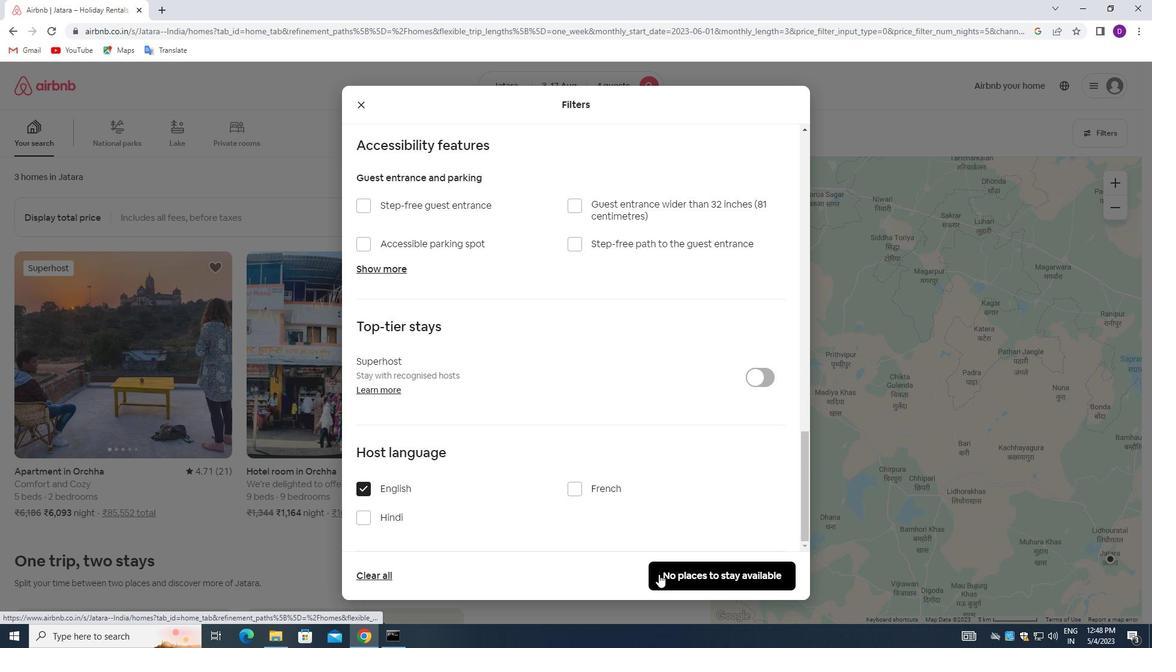 
Action: Mouse moved to (645, 360)
Screenshot: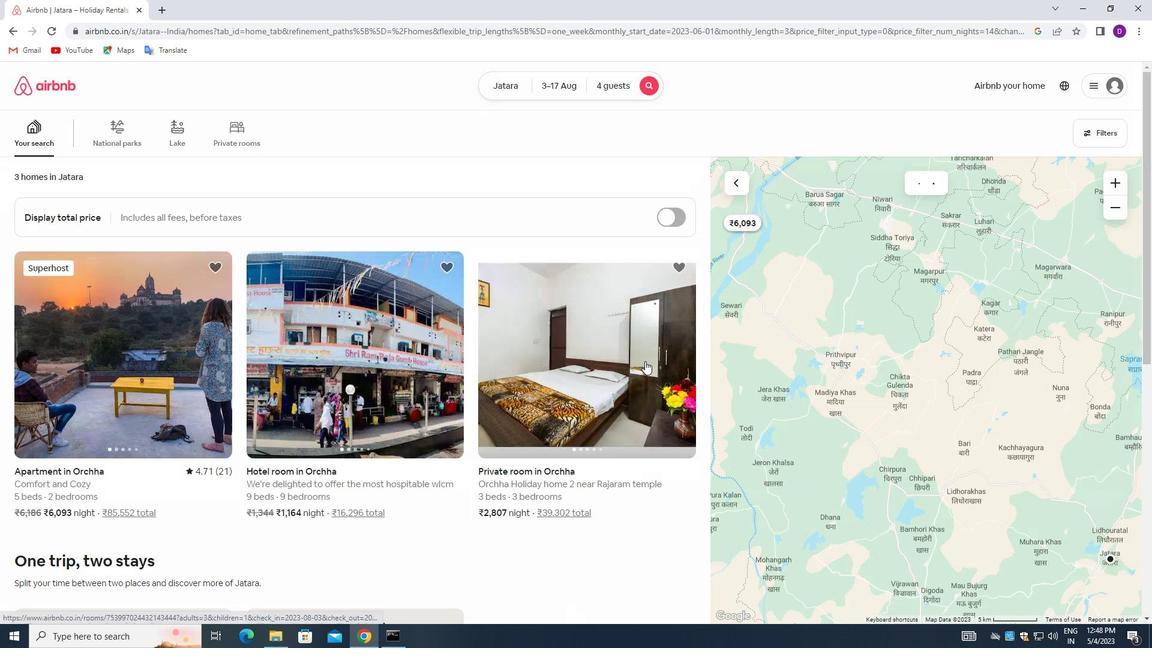 
